 Task: Look for space in Herceg-Novi, Montenegro from 10th July, 2023 to 15th July, 2023 for 7 adults in price range Rs.10000 to Rs.15000. Place can be entire place or shared room with 4 bedrooms having 7 beds and 4 bathrooms. Property type can be house, flat, guest house. Amenities needed are: wifi, TV, free parkinig on premises, gym, breakfast. Booking option can be shelf check-in. Required host language is English.
Action: Mouse moved to (545, 136)
Screenshot: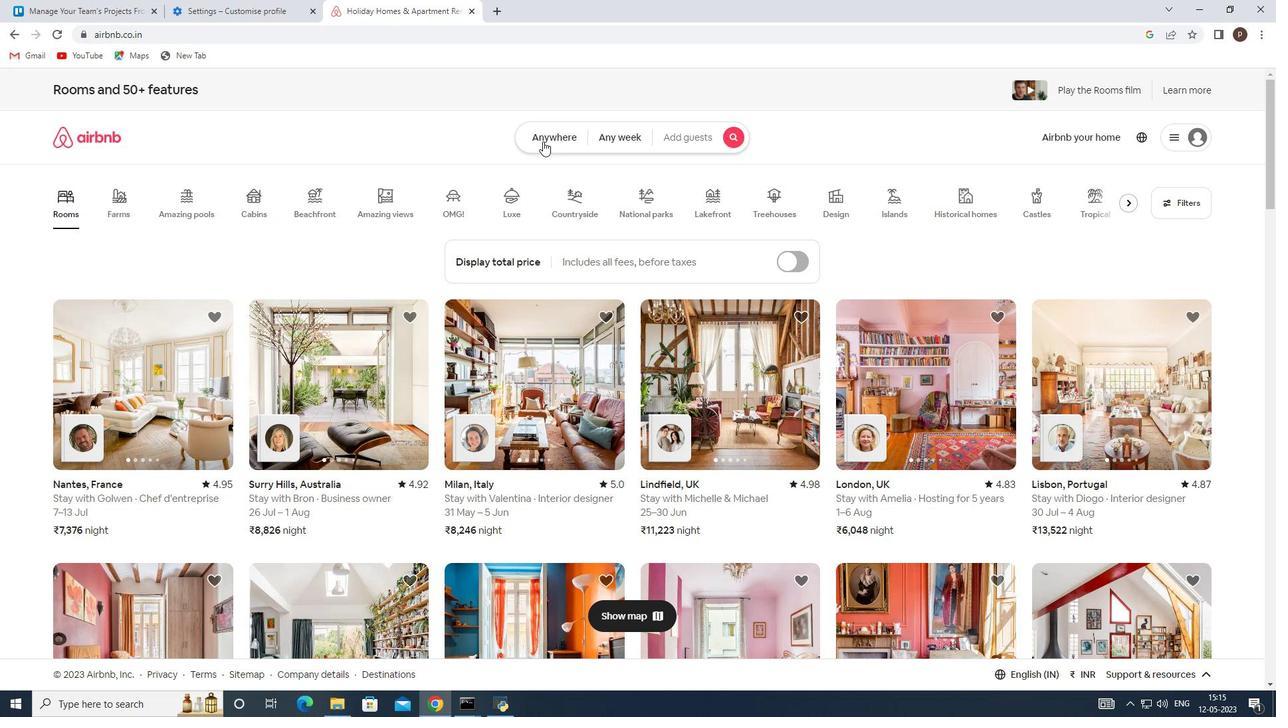 
Action: Mouse pressed left at (545, 136)
Screenshot: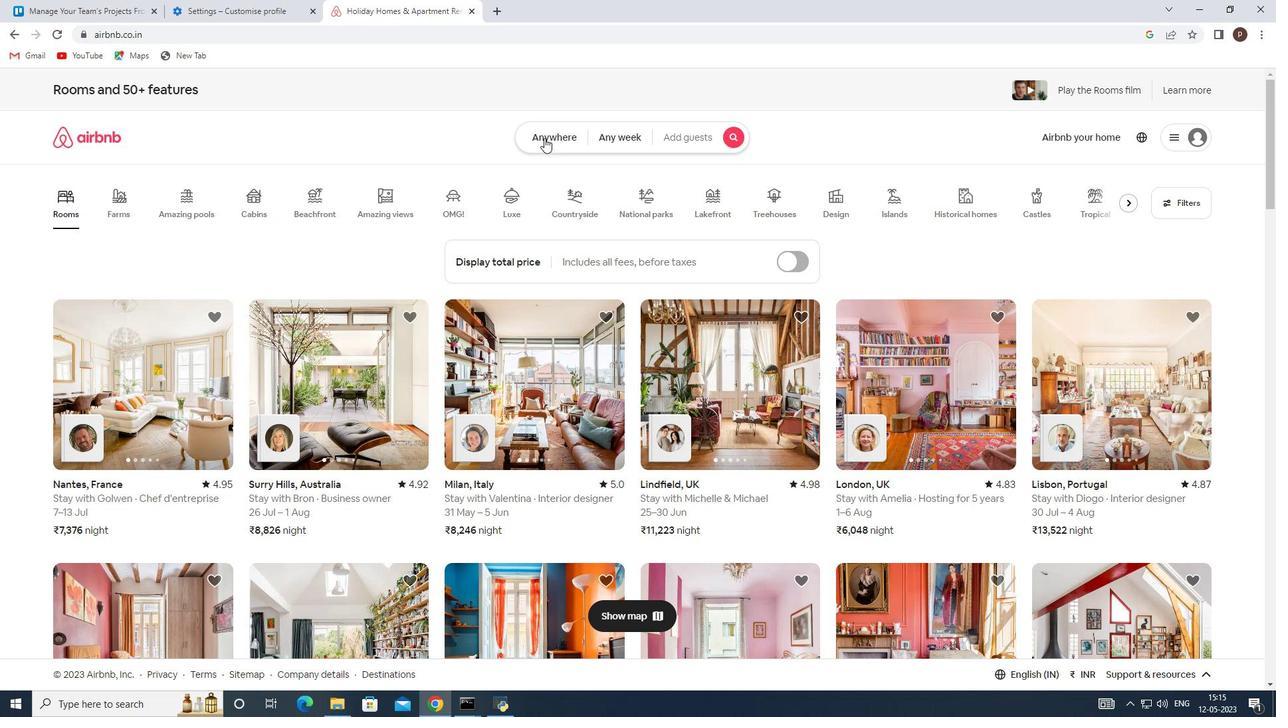 
Action: Mouse moved to (420, 191)
Screenshot: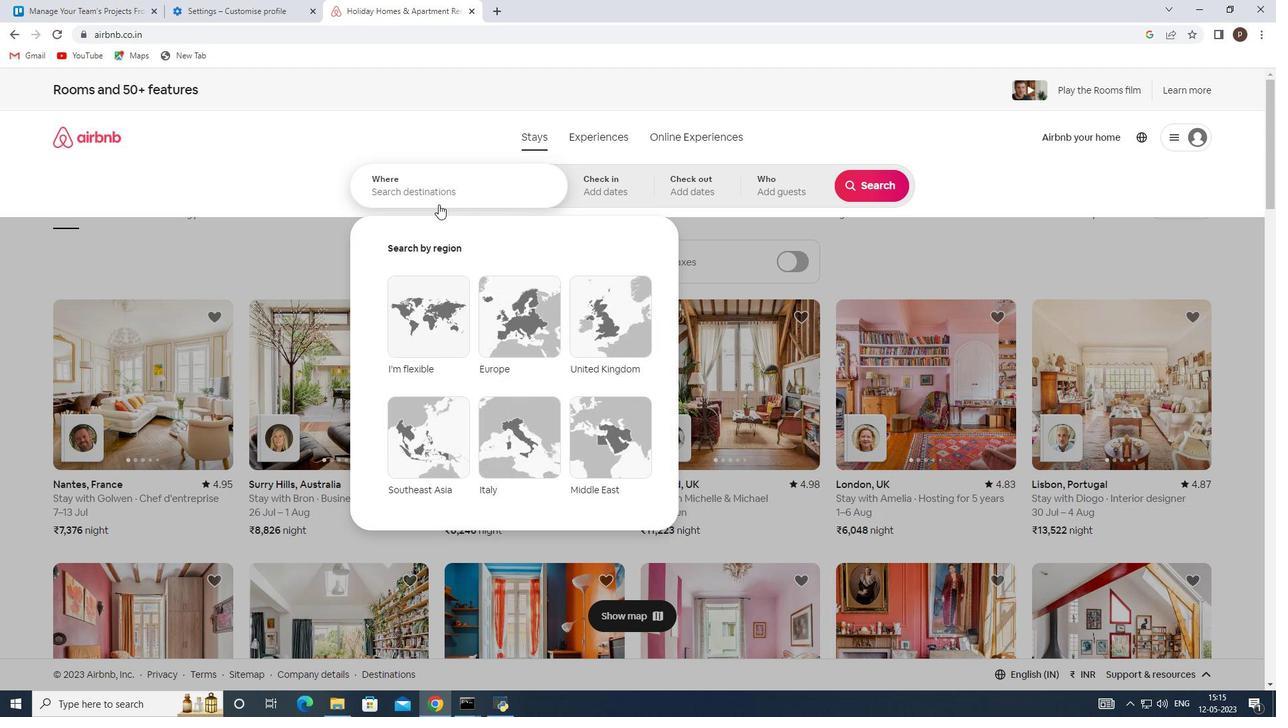 
Action: Mouse pressed left at (420, 191)
Screenshot: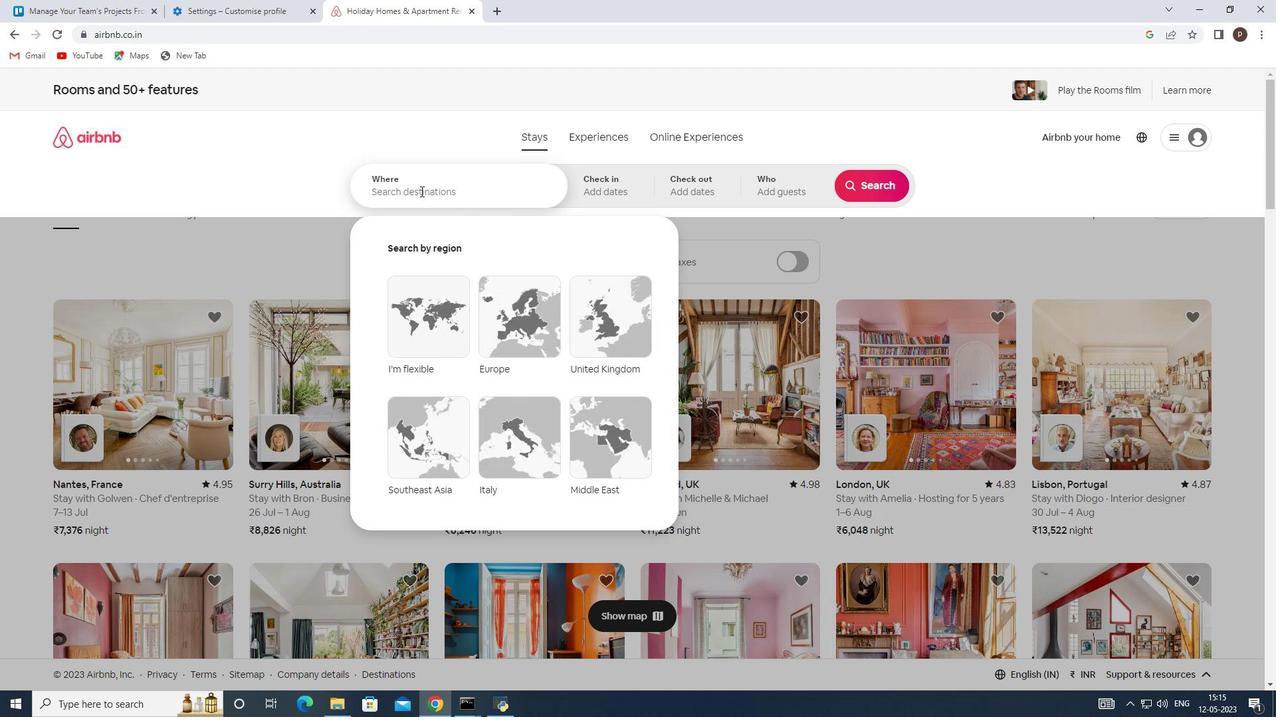 
Action: Key pressed <Key.caps_lock>H<Key.caps_lock>erceg
Screenshot: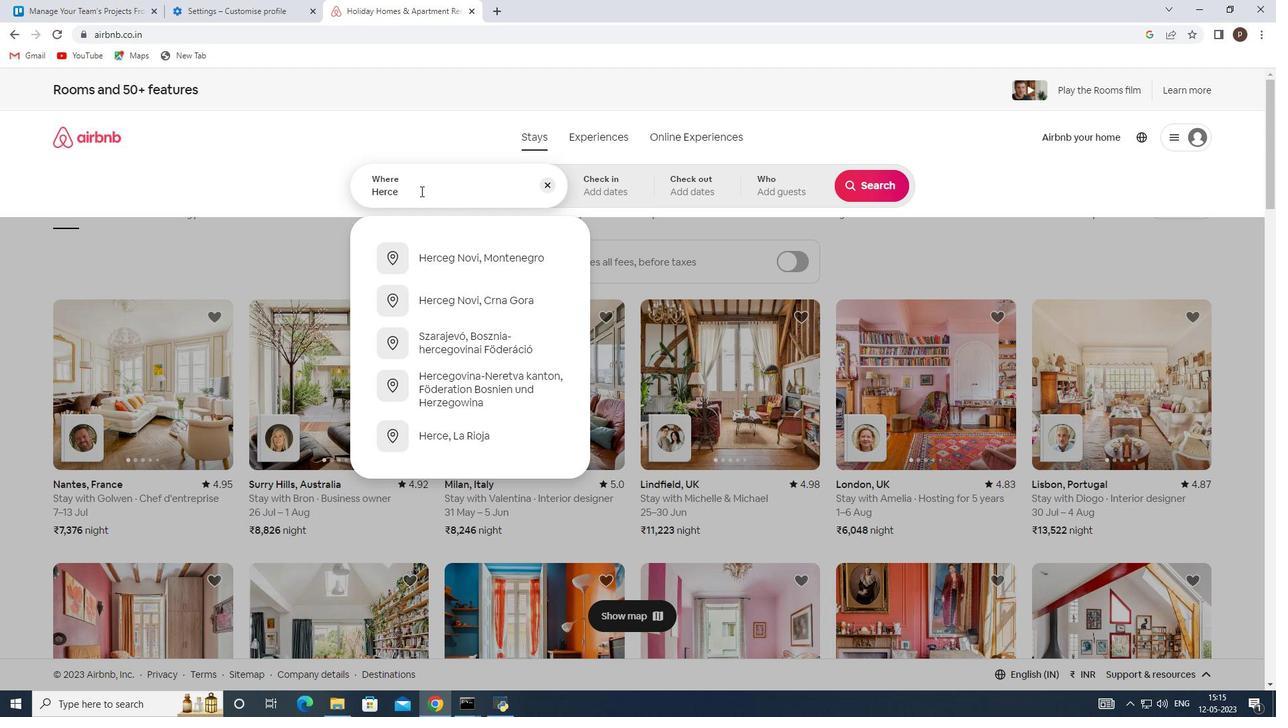 
Action: Mouse moved to (471, 259)
Screenshot: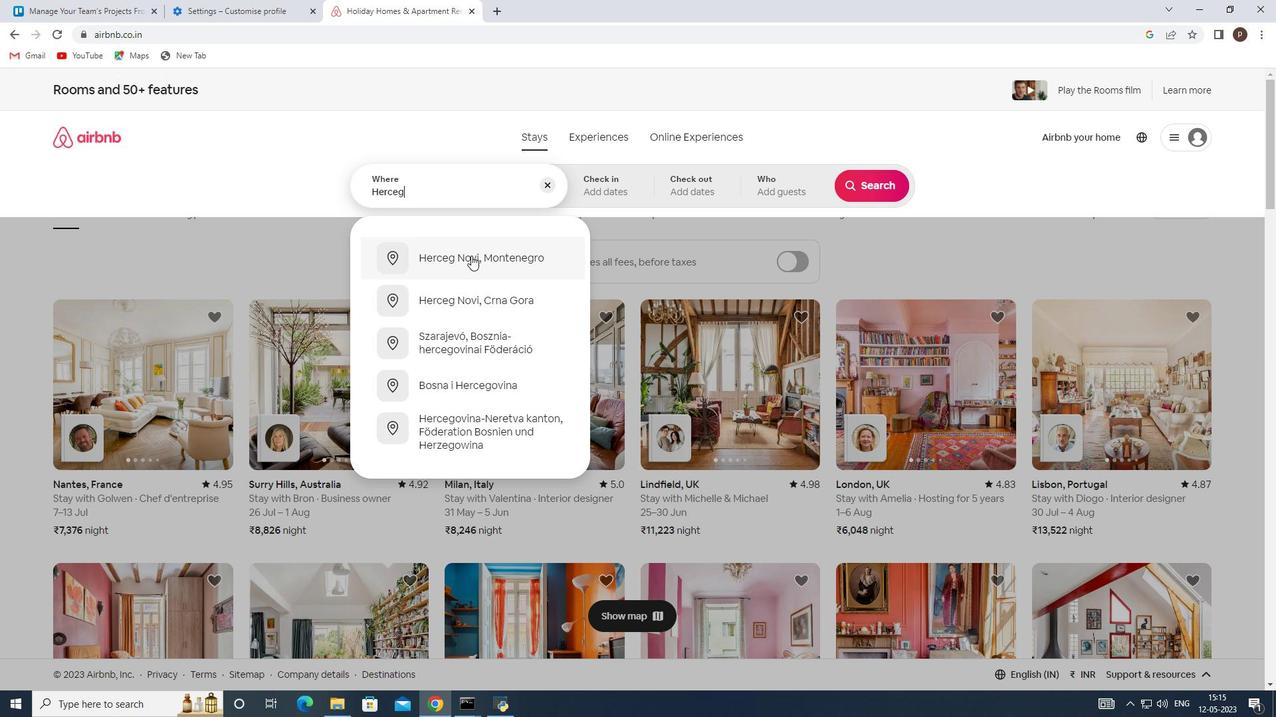 
Action: Mouse pressed left at (471, 259)
Screenshot: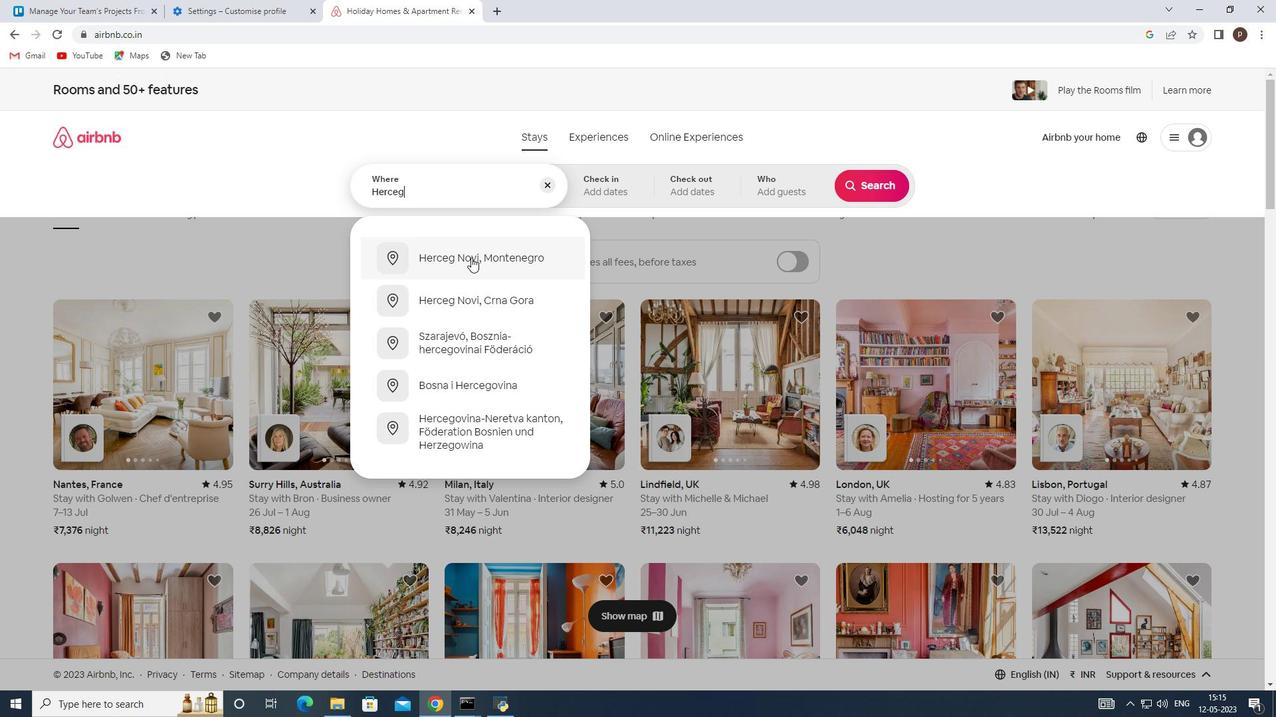 
Action: Mouse moved to (864, 293)
Screenshot: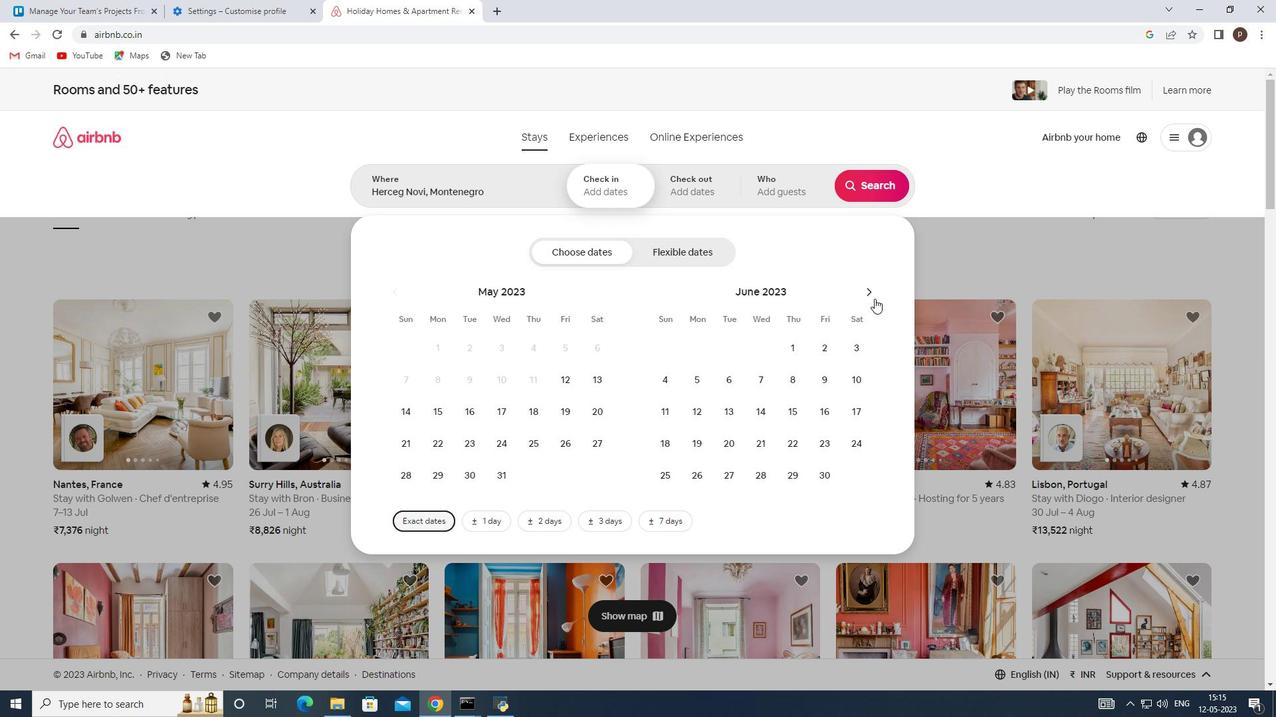 
Action: Mouse pressed left at (864, 293)
Screenshot: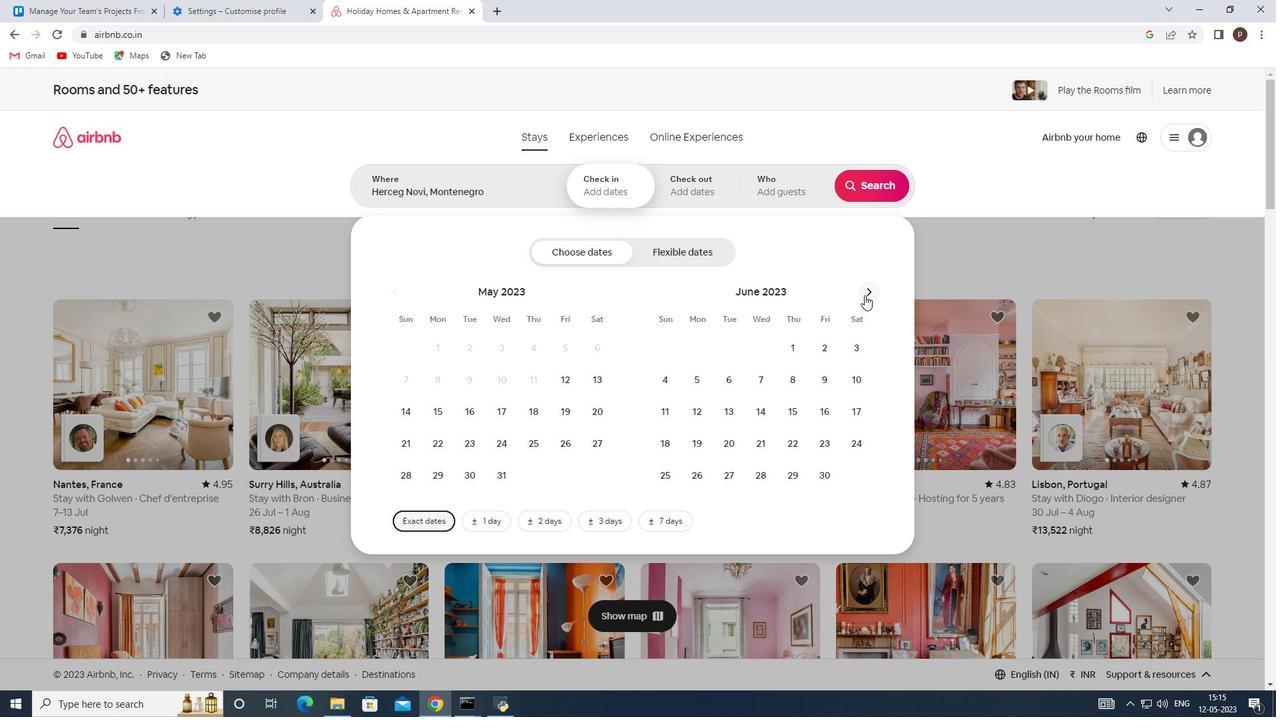 
Action: Mouse moved to (693, 402)
Screenshot: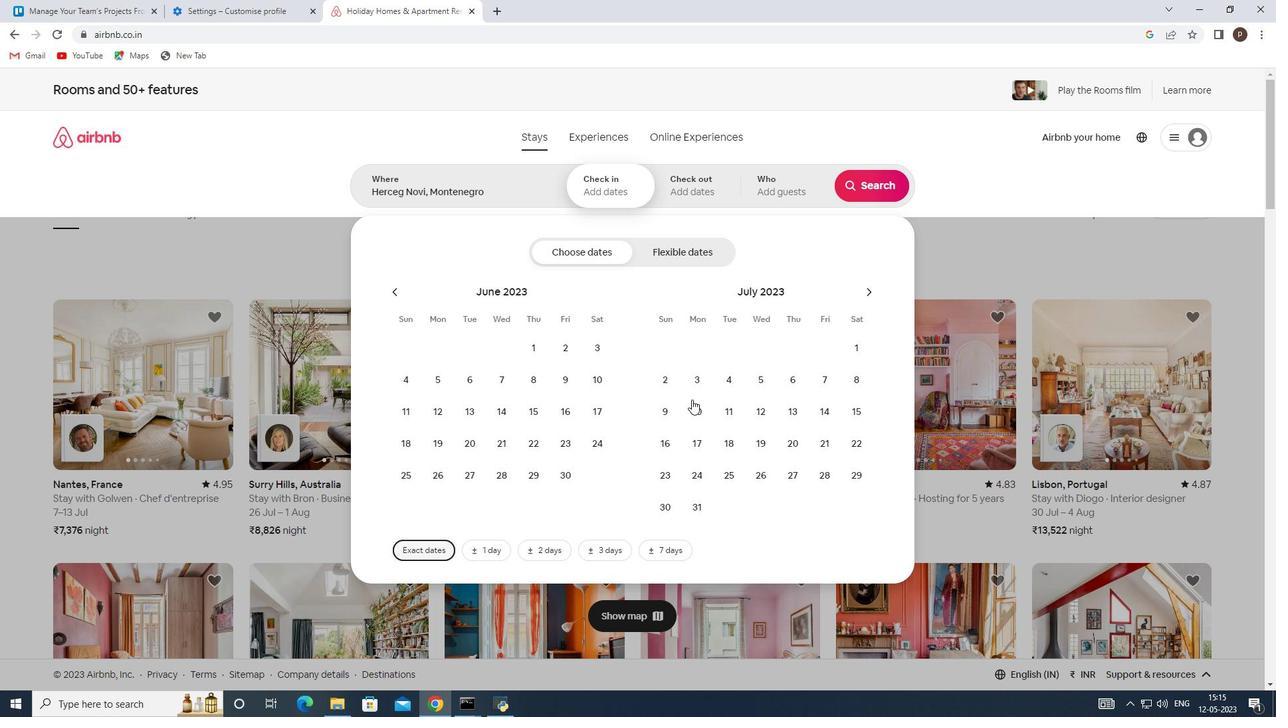 
Action: Mouse pressed left at (693, 402)
Screenshot: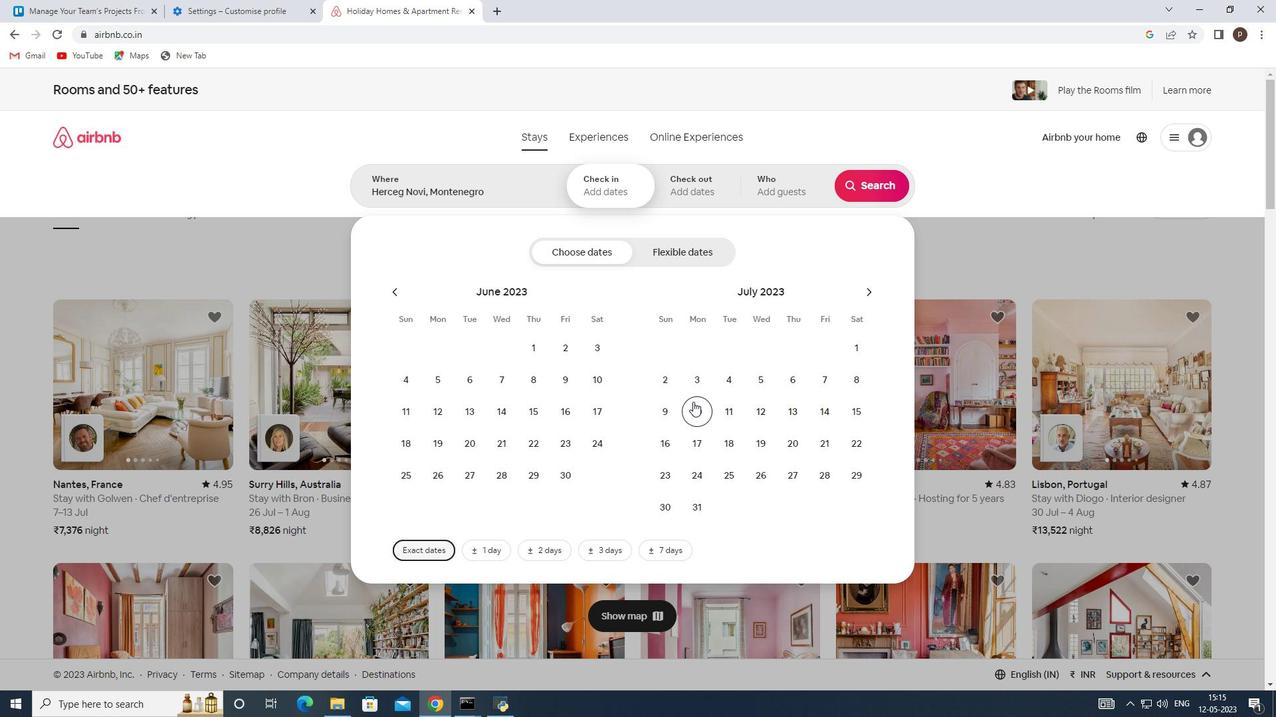 
Action: Mouse moved to (856, 417)
Screenshot: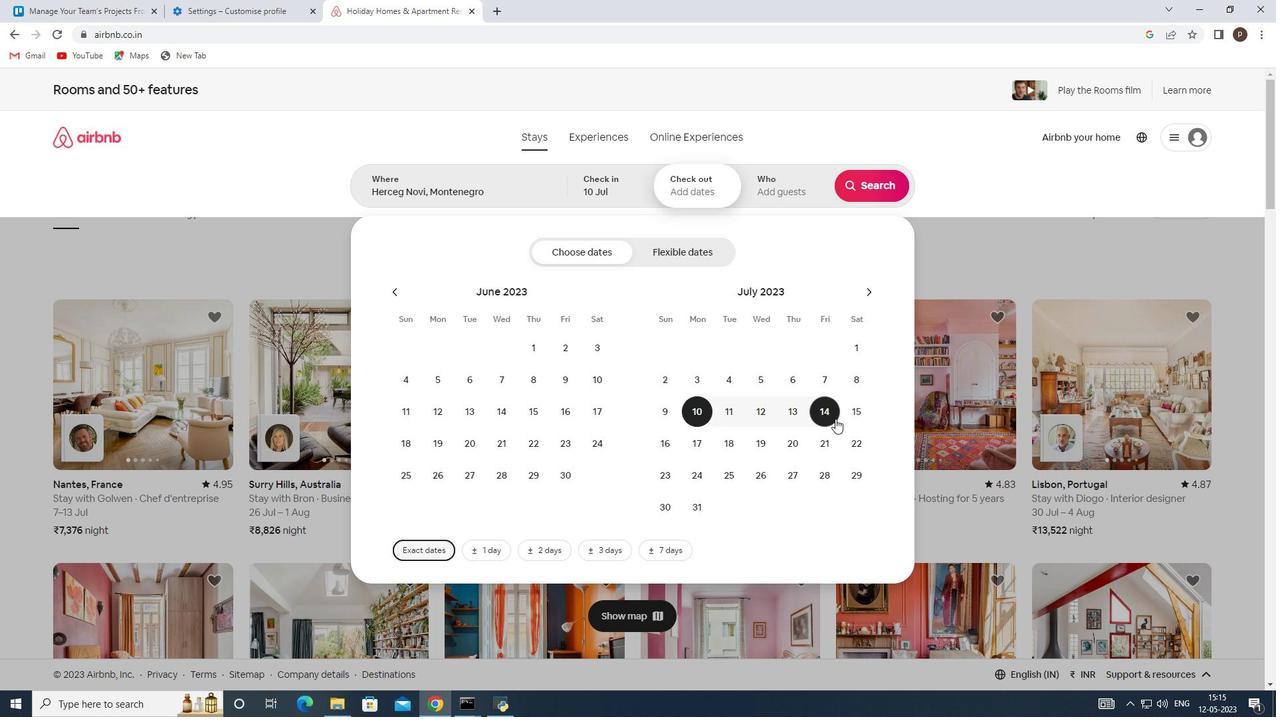 
Action: Mouse pressed left at (856, 417)
Screenshot: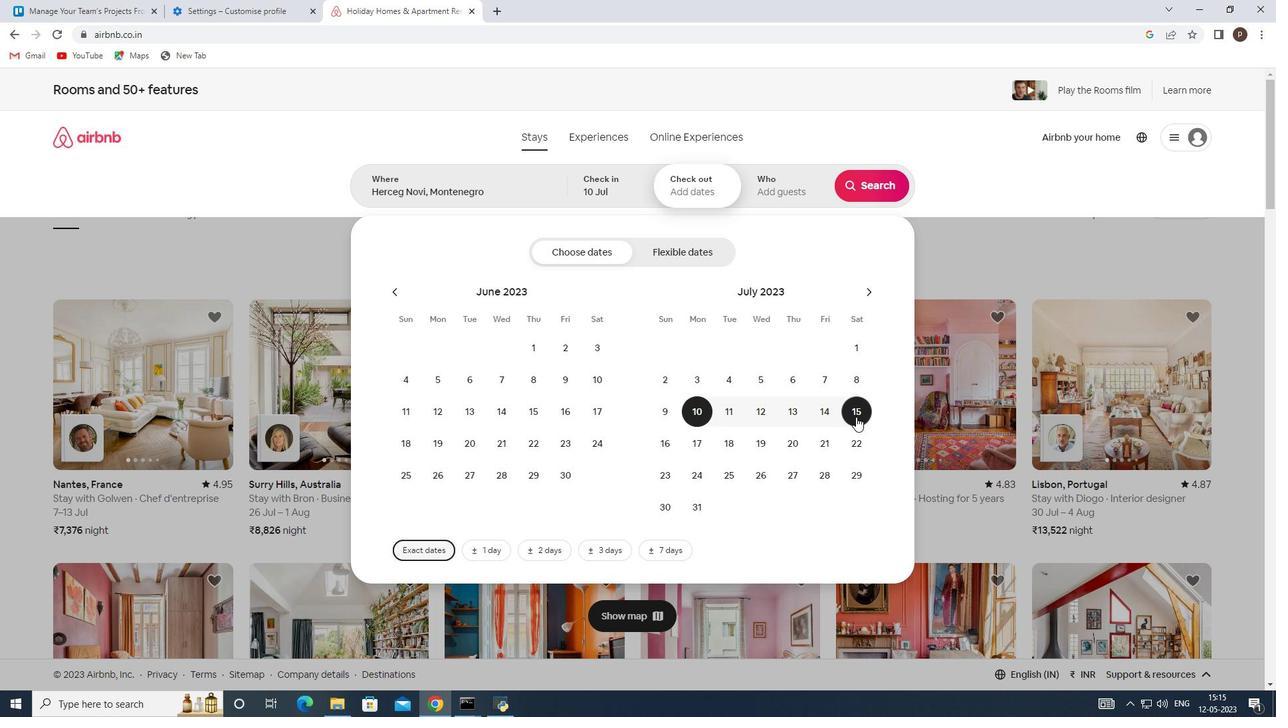 
Action: Mouse moved to (766, 181)
Screenshot: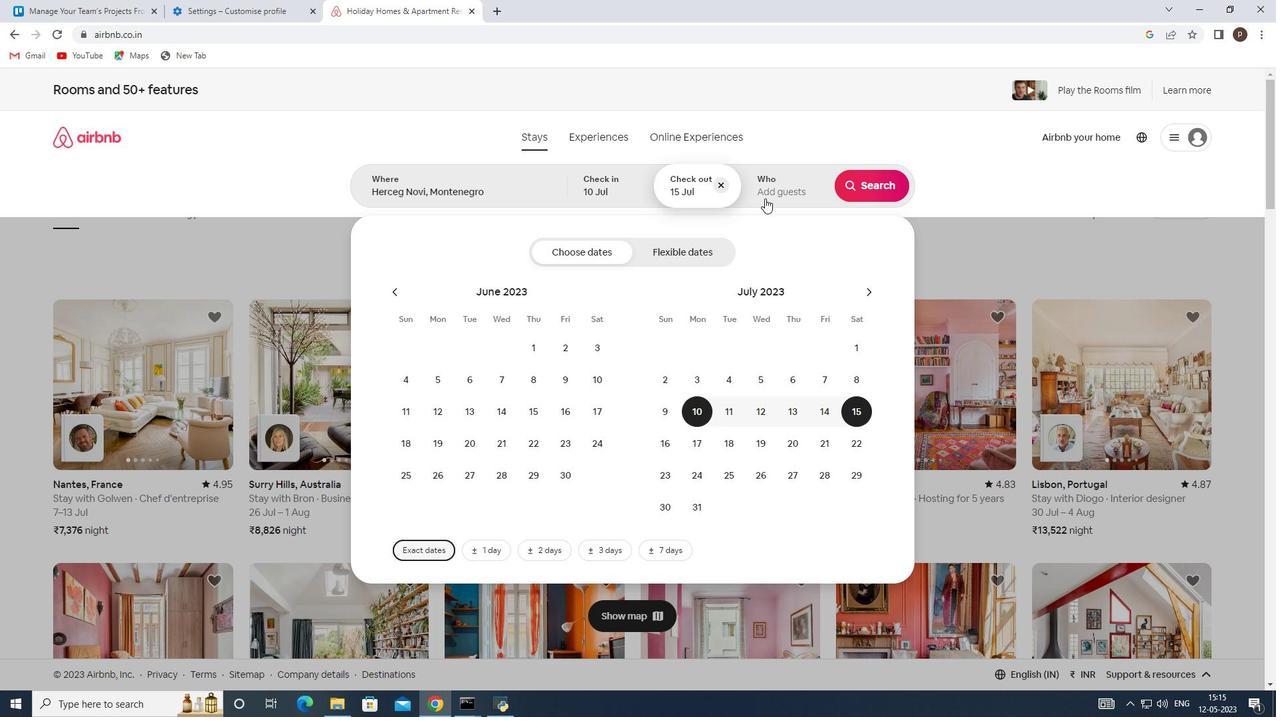 
Action: Mouse pressed left at (766, 181)
Screenshot: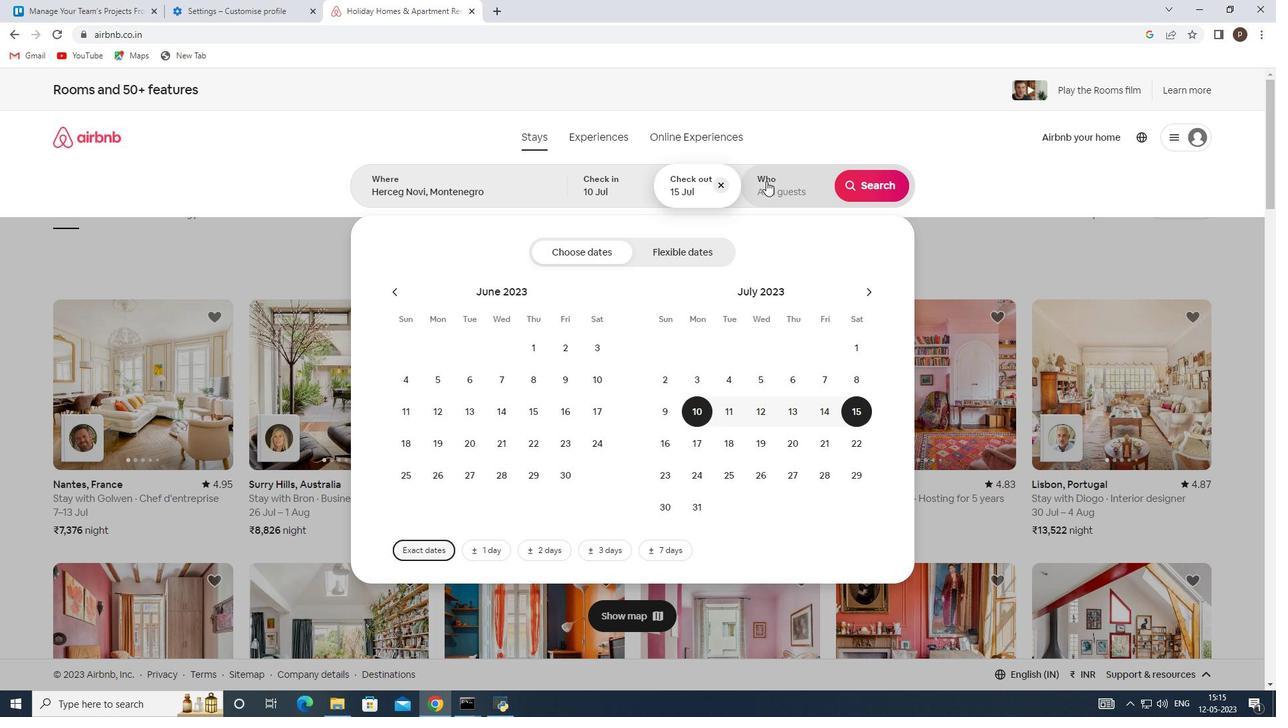
Action: Mouse moved to (882, 256)
Screenshot: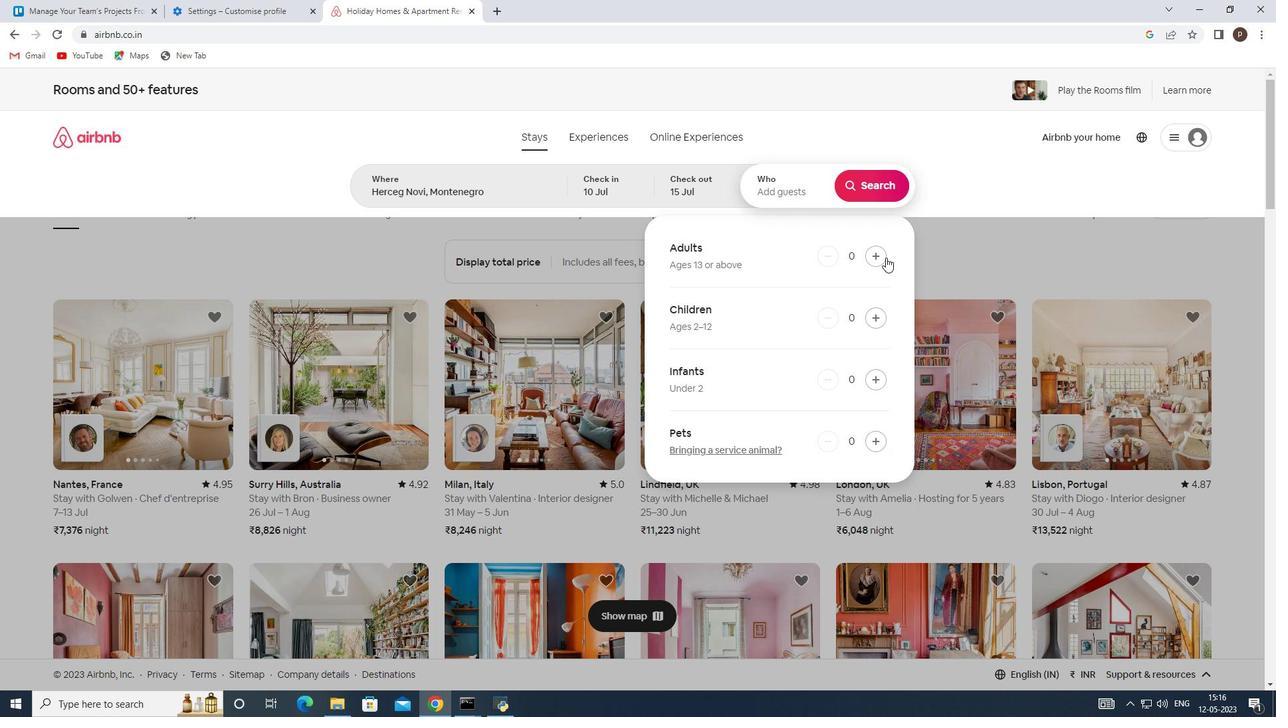 
Action: Mouse pressed left at (882, 256)
Screenshot: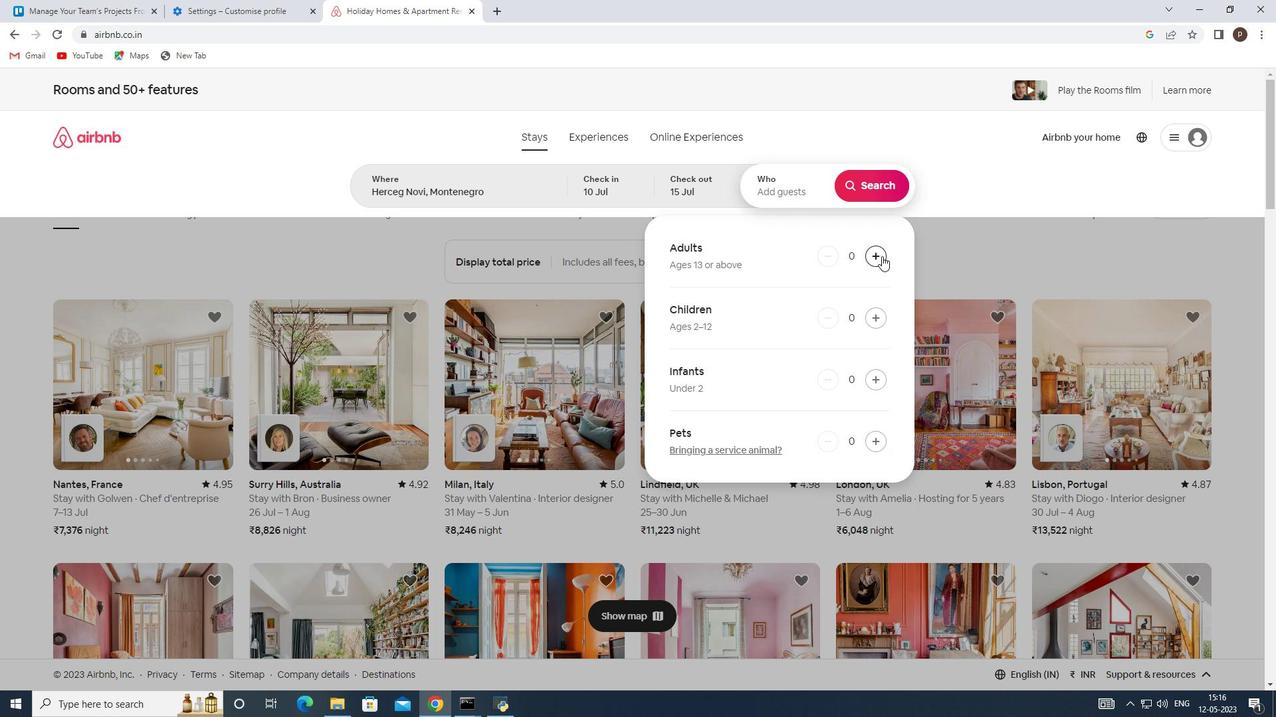 
Action: Mouse pressed left at (882, 256)
Screenshot: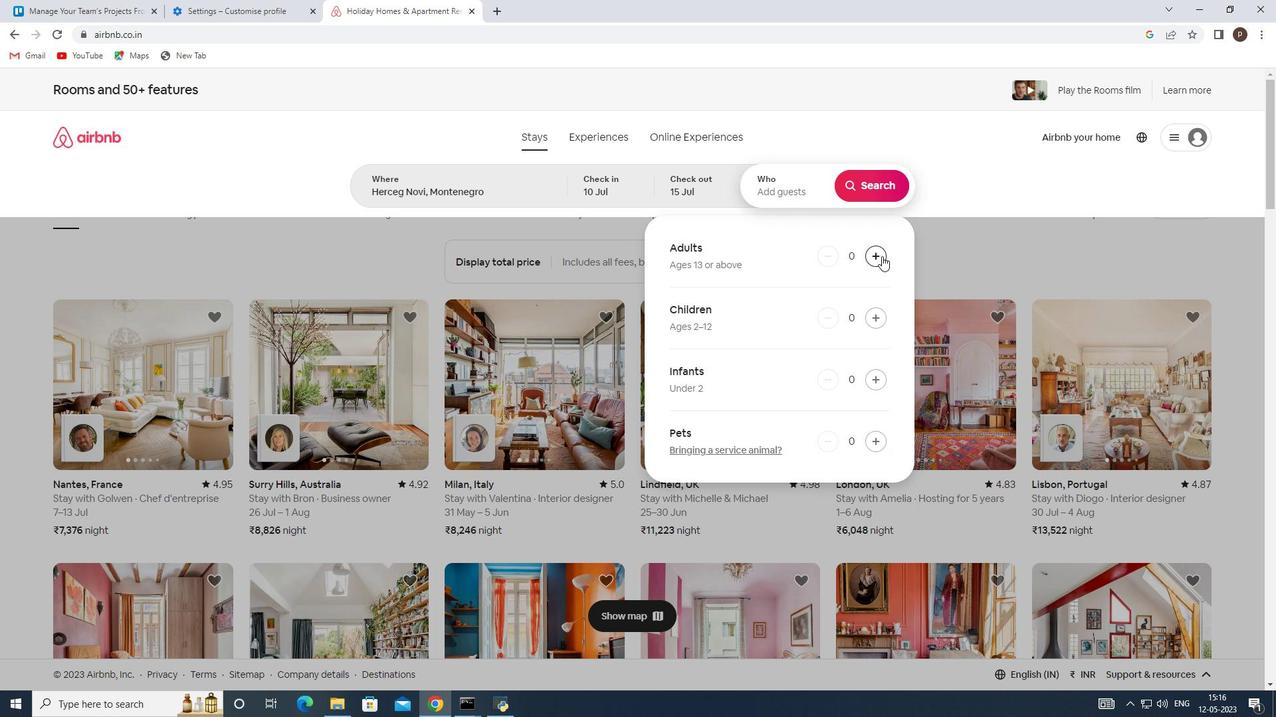
Action: Mouse pressed left at (882, 256)
Screenshot: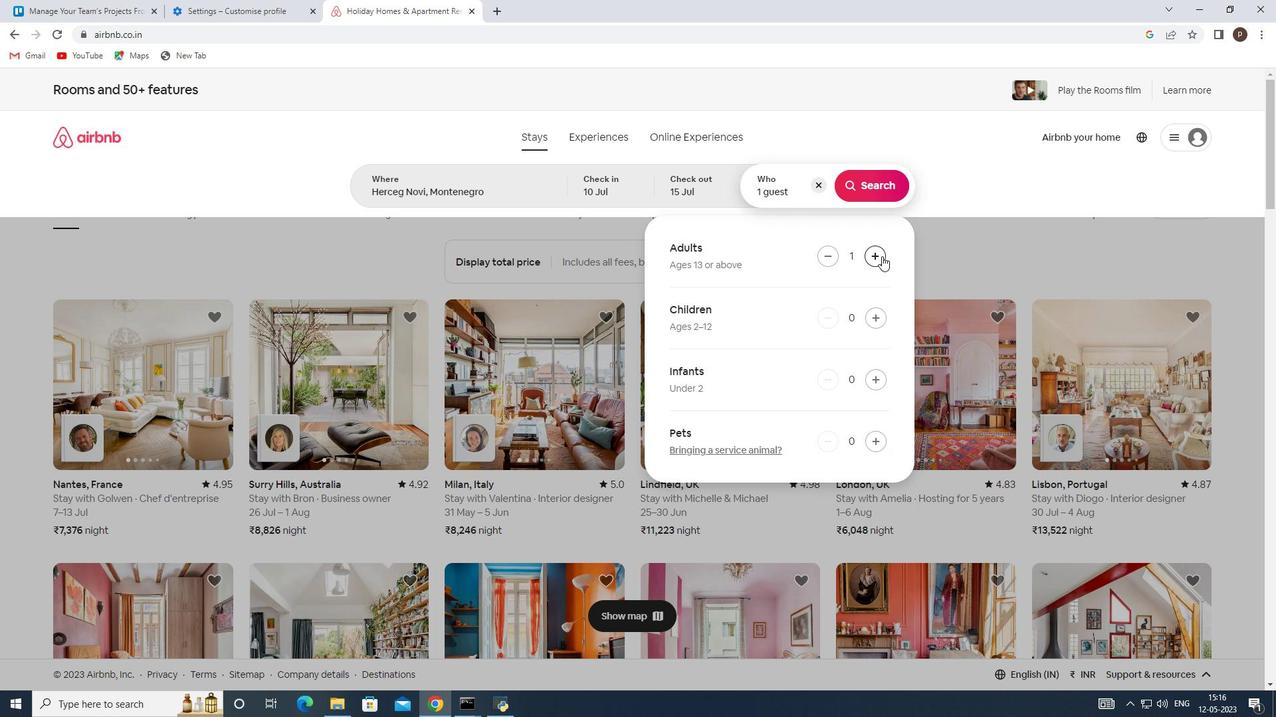 
Action: Mouse pressed left at (882, 256)
Screenshot: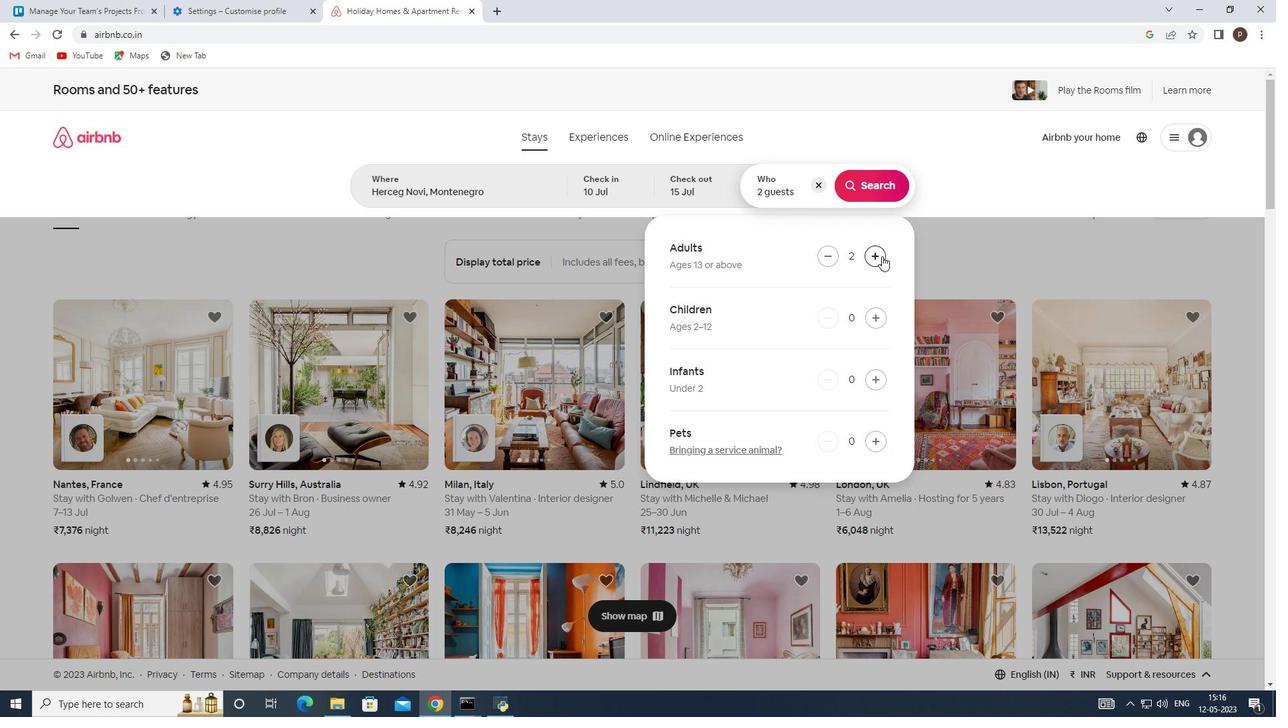 
Action: Mouse pressed left at (882, 256)
Screenshot: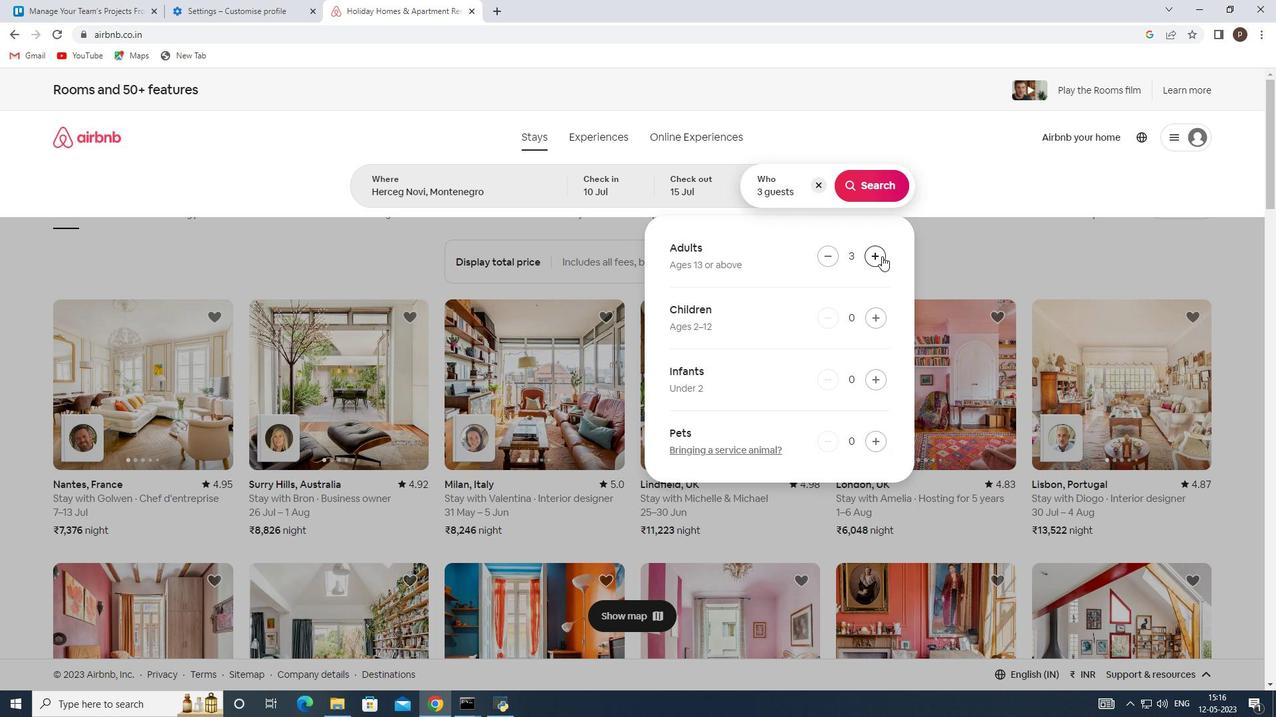 
Action: Mouse pressed left at (882, 256)
Screenshot: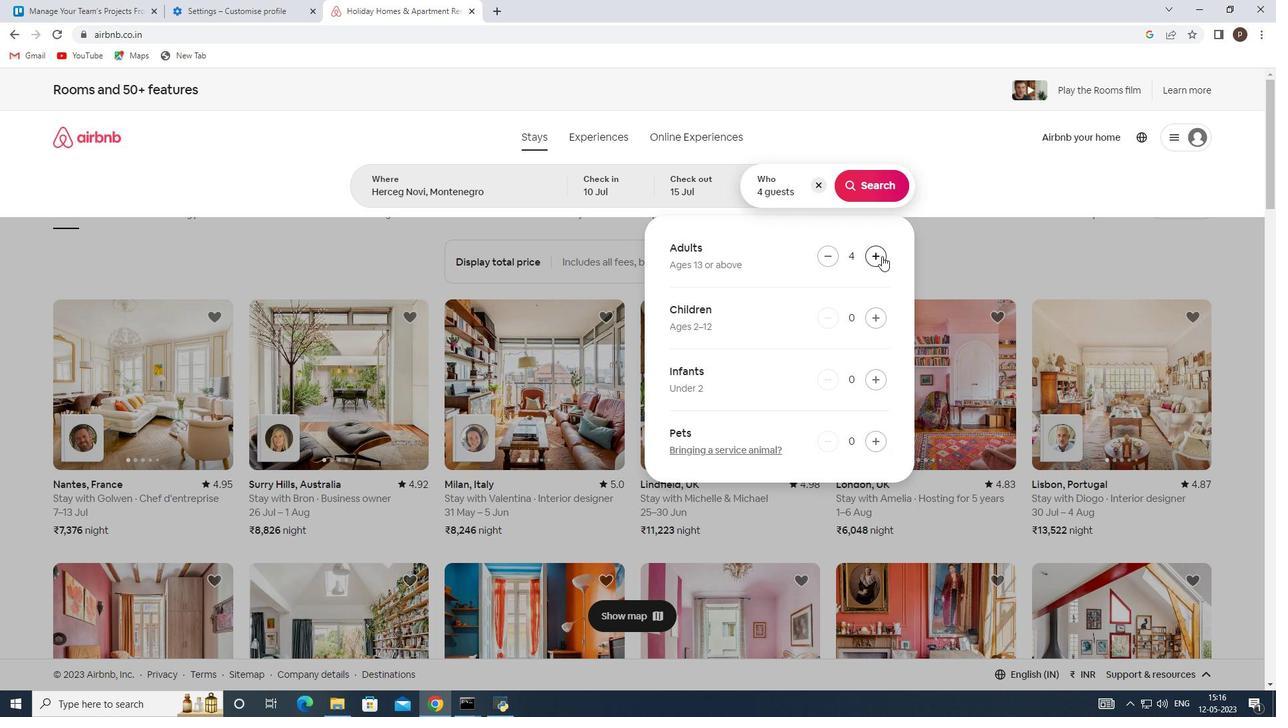 
Action: Mouse pressed left at (882, 256)
Screenshot: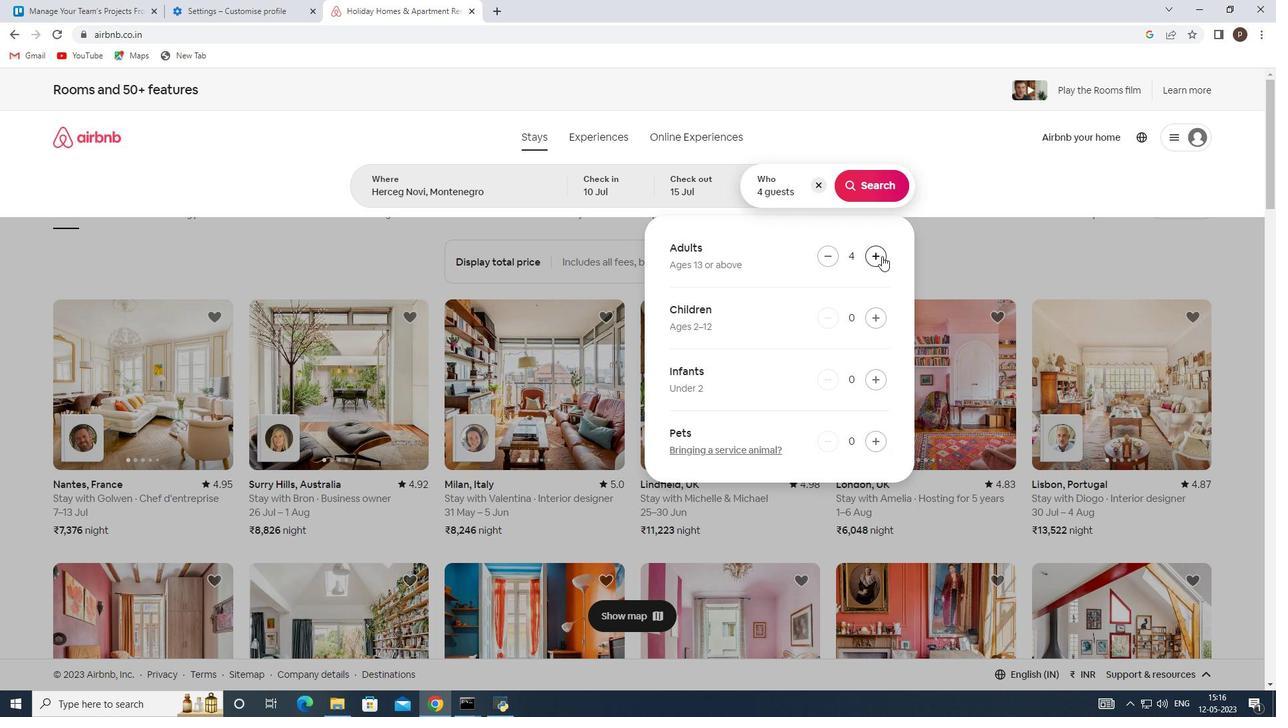 
Action: Mouse moved to (880, 188)
Screenshot: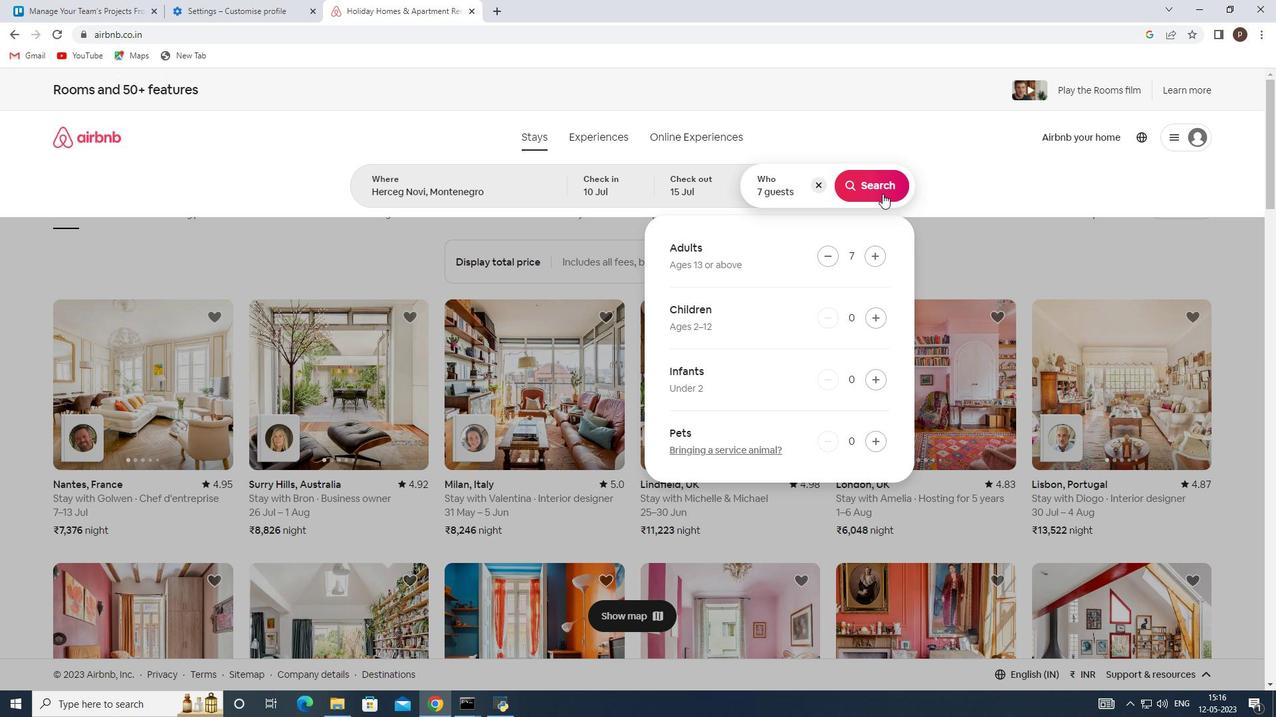 
Action: Mouse pressed left at (880, 188)
Screenshot: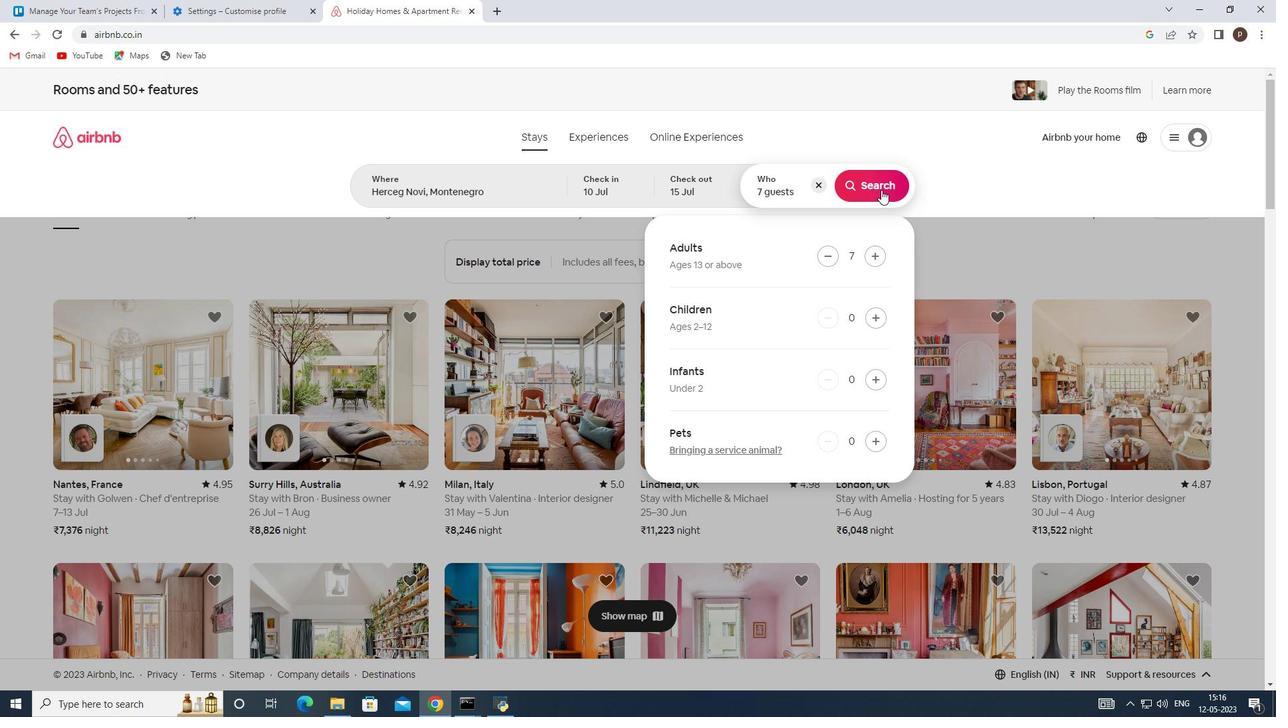 
Action: Mouse moved to (1195, 145)
Screenshot: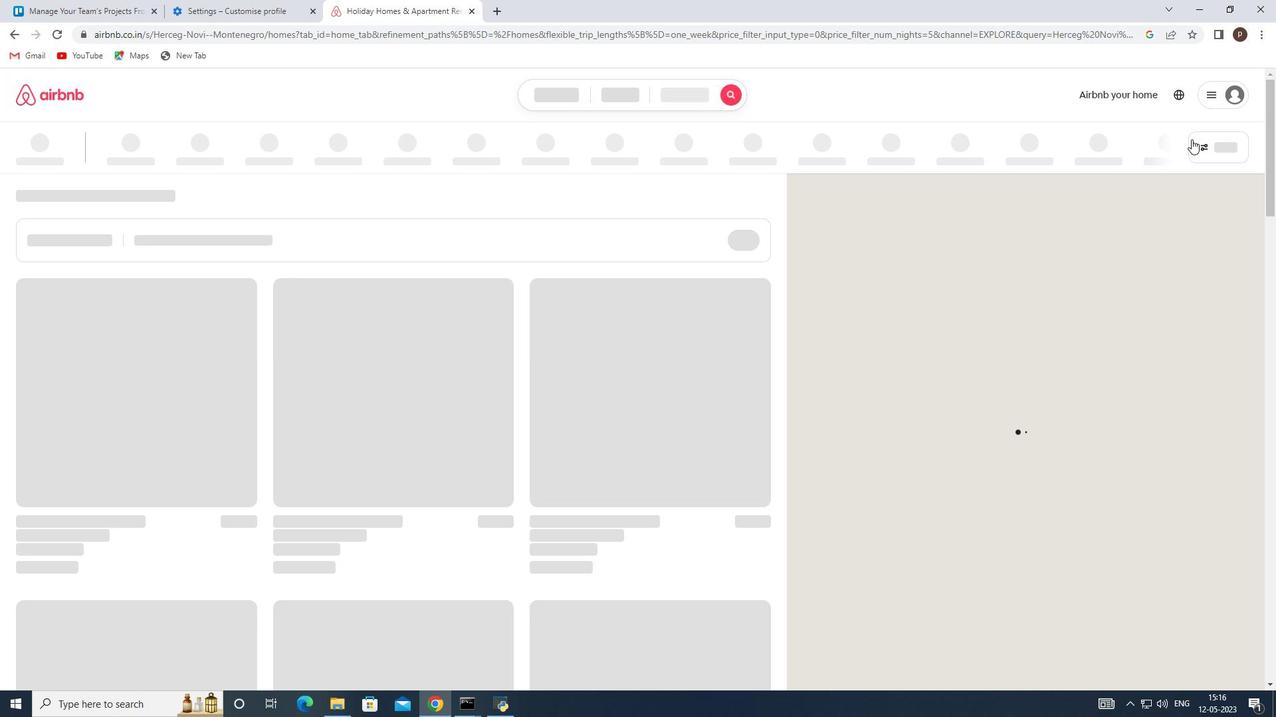 
Action: Mouse pressed left at (1195, 145)
Screenshot: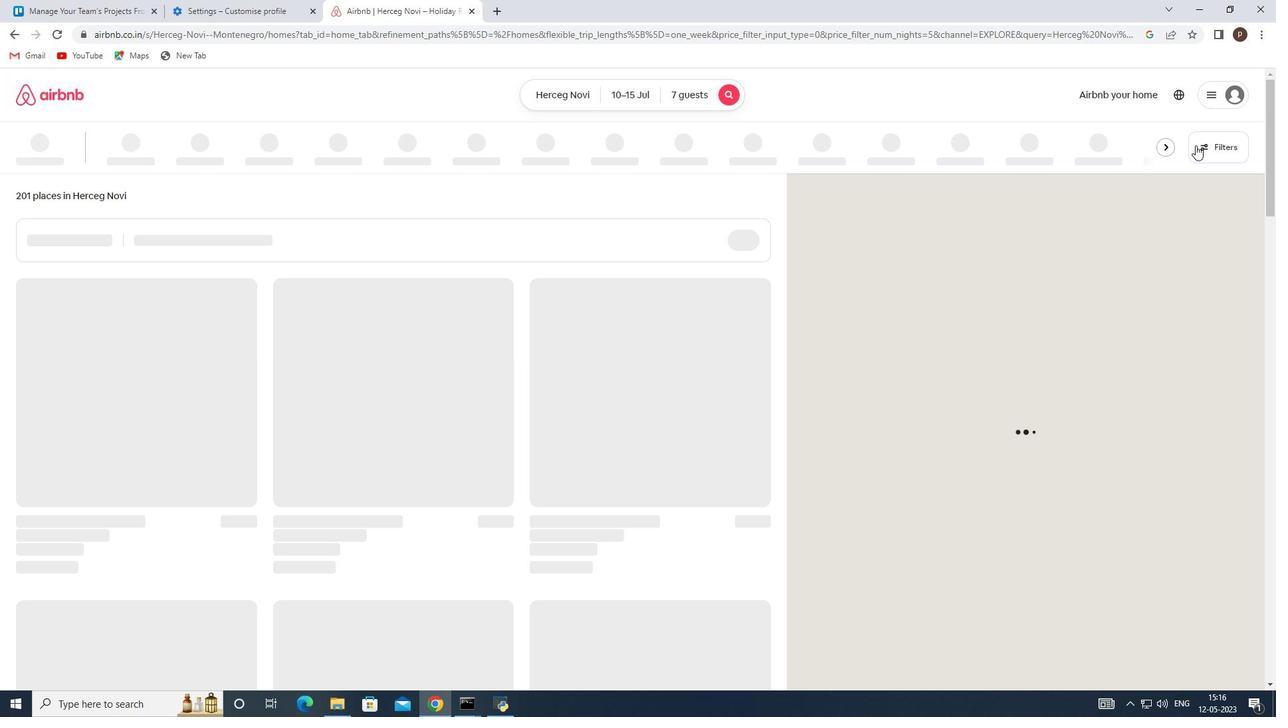 
Action: Mouse moved to (450, 474)
Screenshot: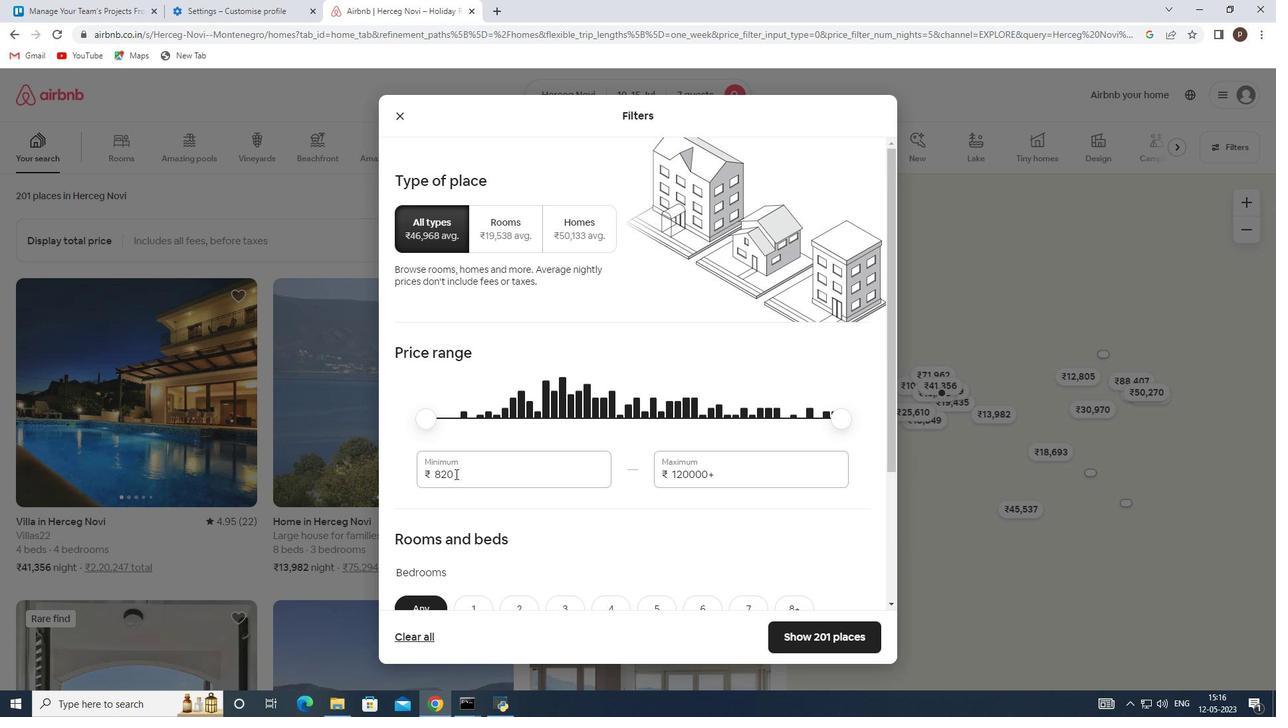 
Action: Mouse pressed left at (450, 474)
Screenshot: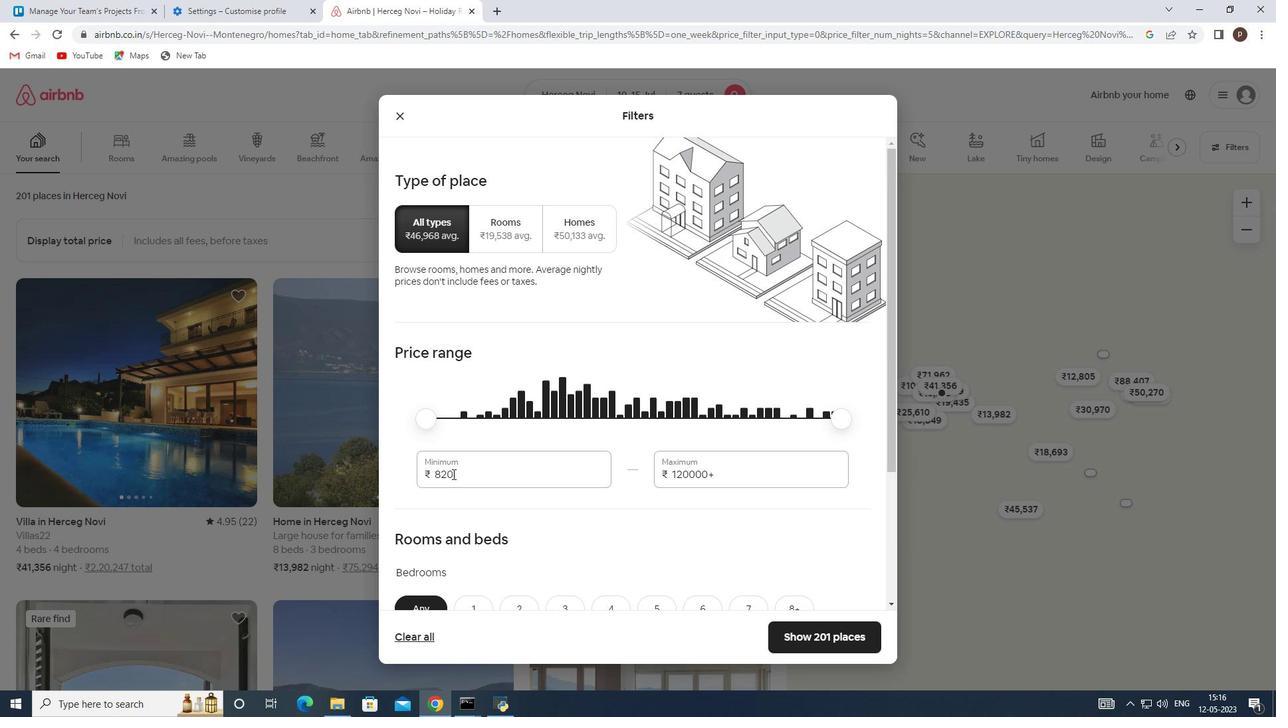 
Action: Mouse pressed left at (450, 474)
Screenshot: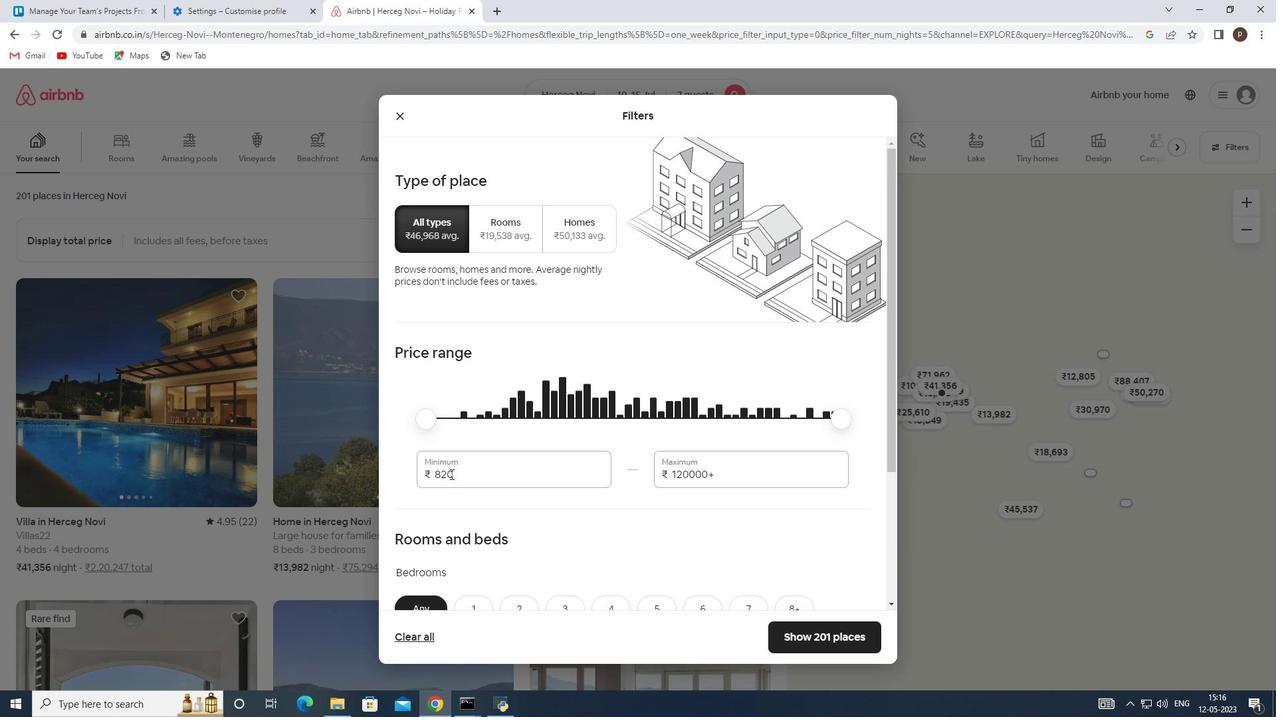 
Action: Mouse moved to (448, 474)
Screenshot: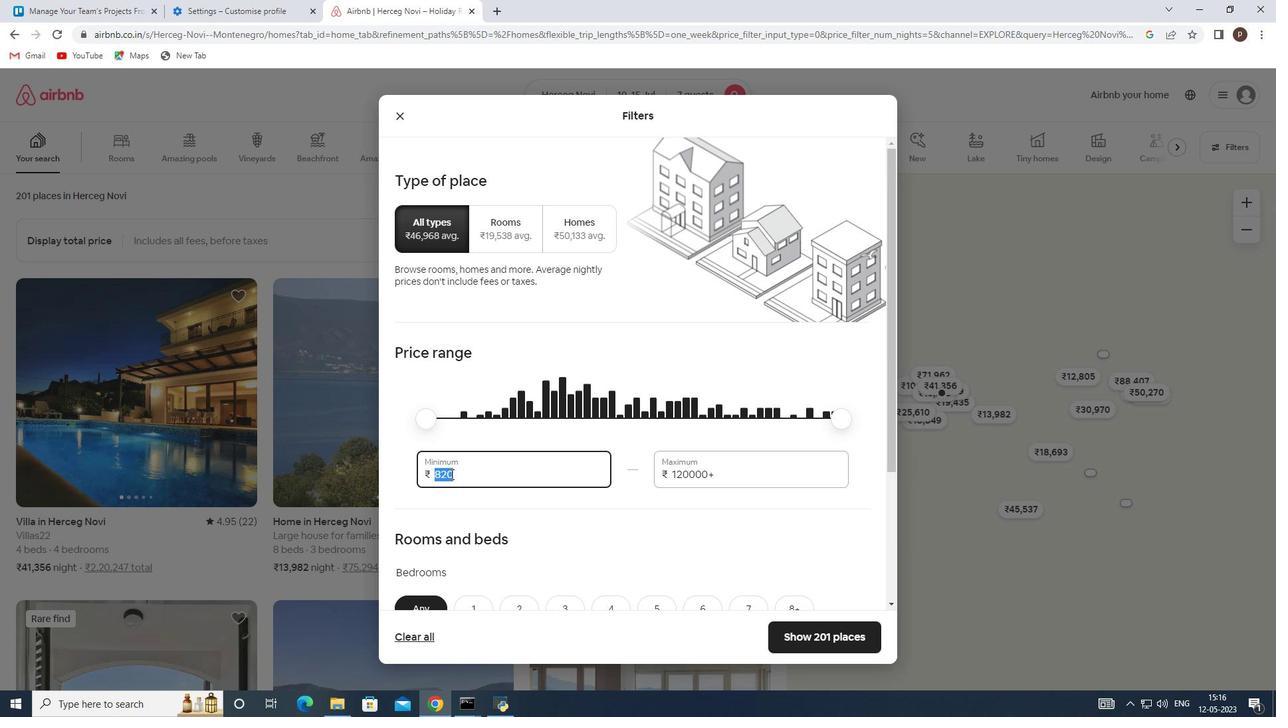 
Action: Key pressed 10000<Key.tab>15000
Screenshot: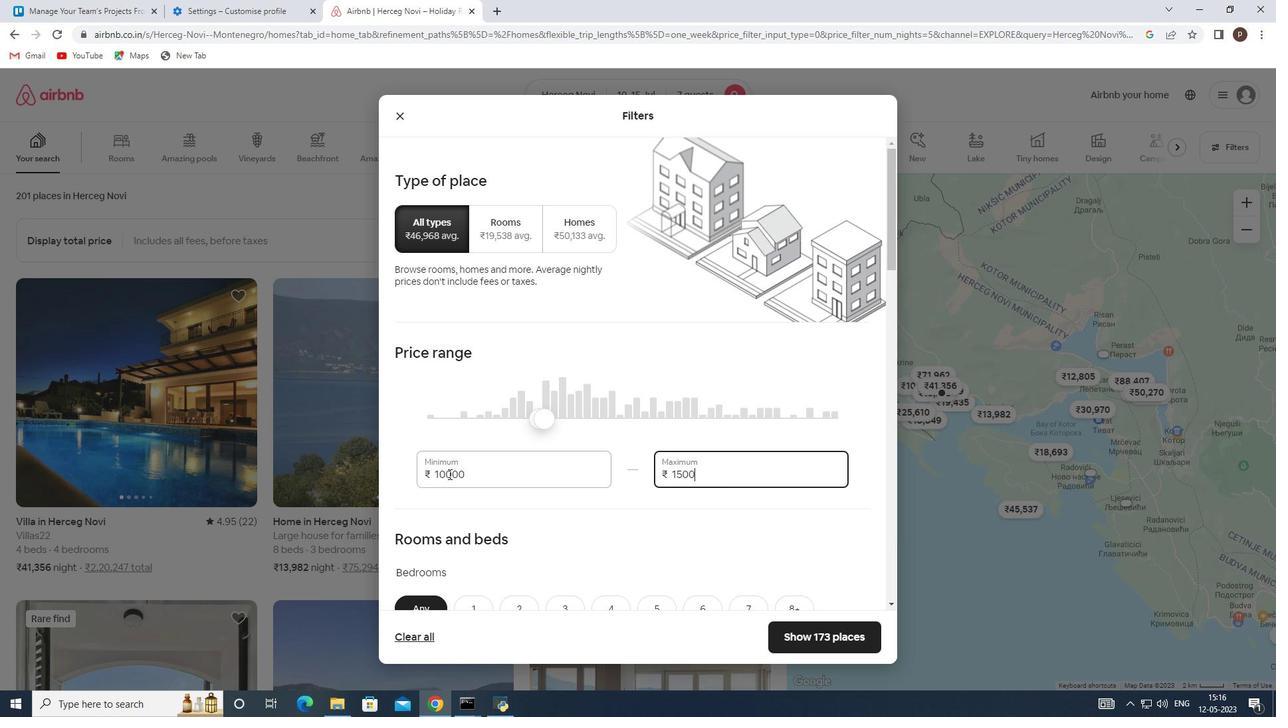 
Action: Mouse moved to (475, 520)
Screenshot: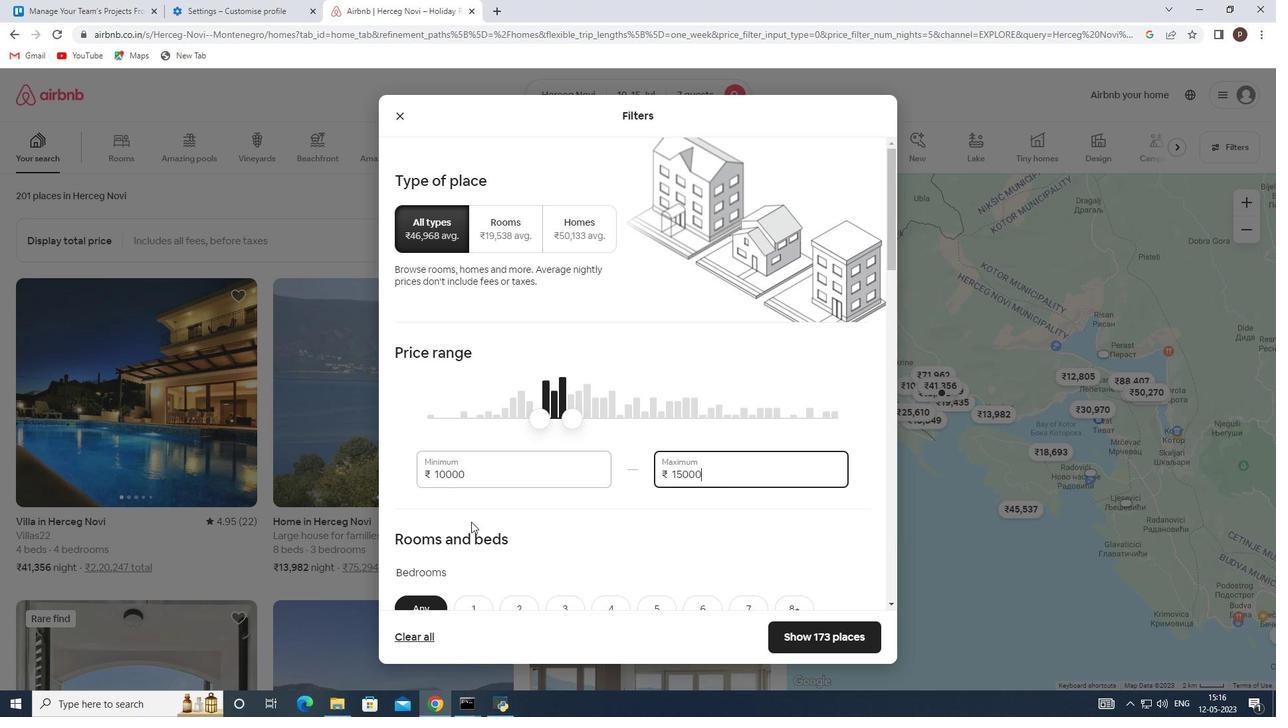 
Action: Mouse scrolled (475, 519) with delta (0, 0)
Screenshot: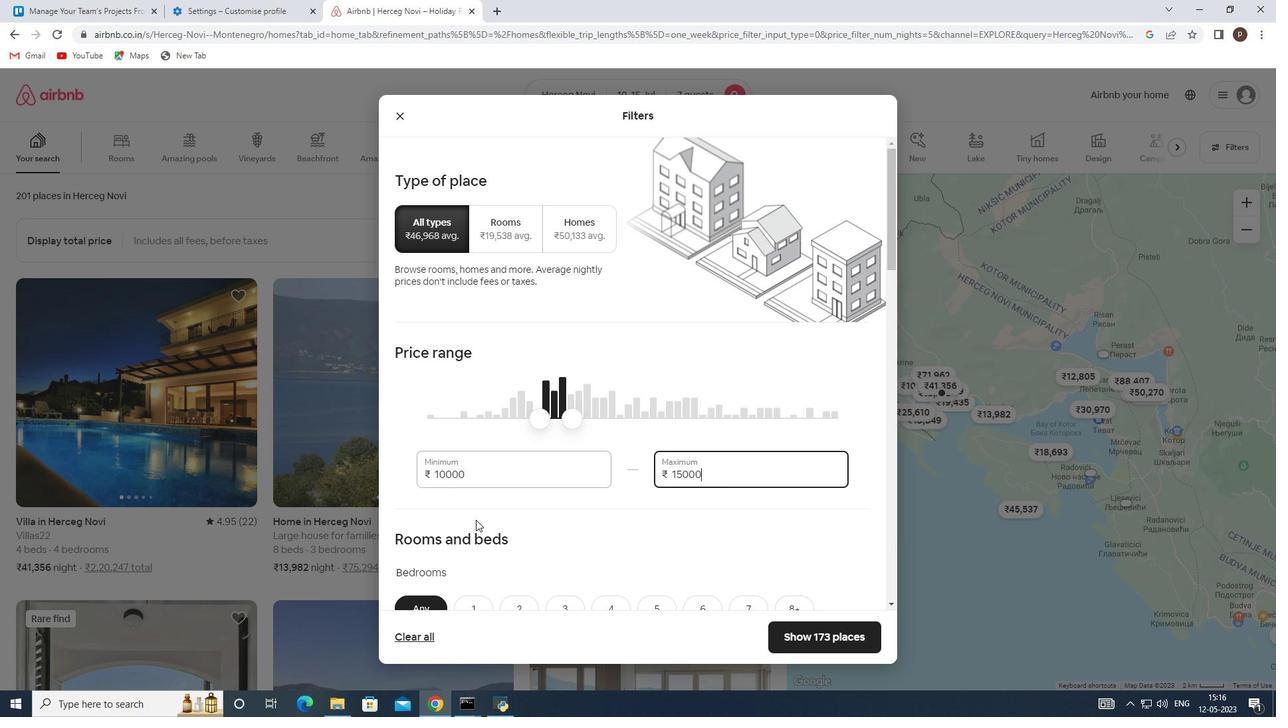 
Action: Mouse scrolled (475, 519) with delta (0, 0)
Screenshot: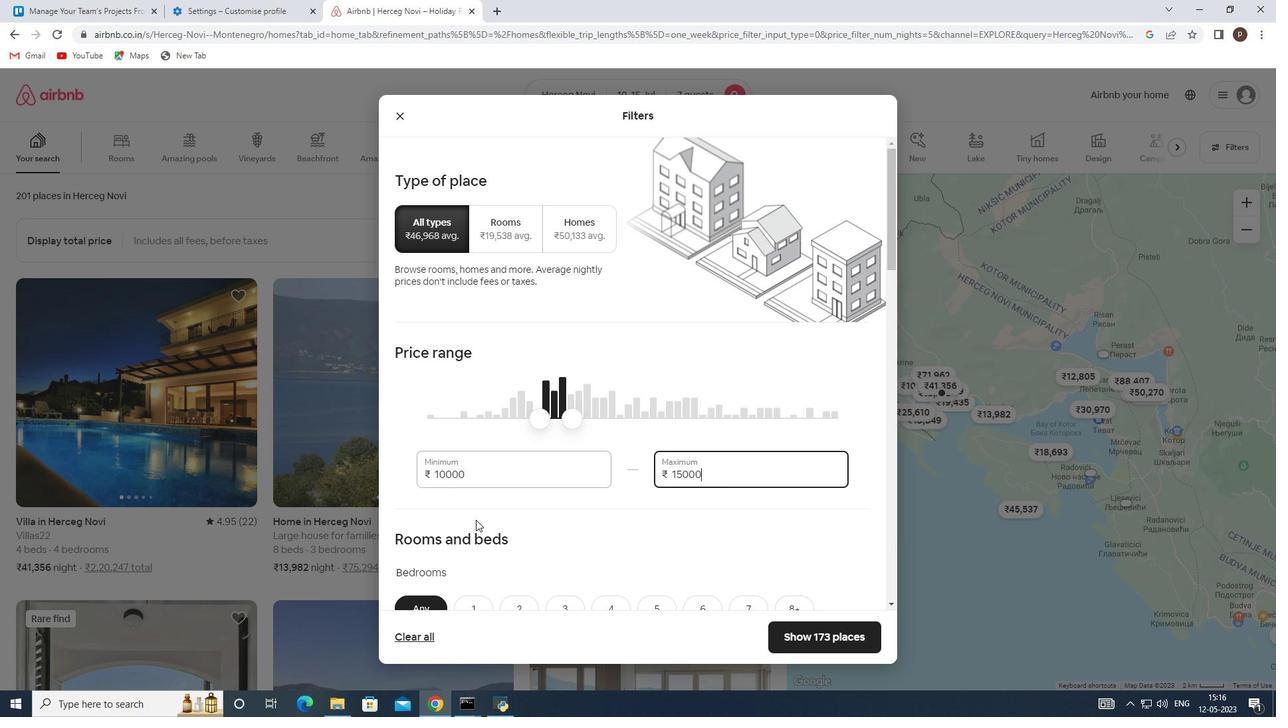 
Action: Mouse moved to (532, 518)
Screenshot: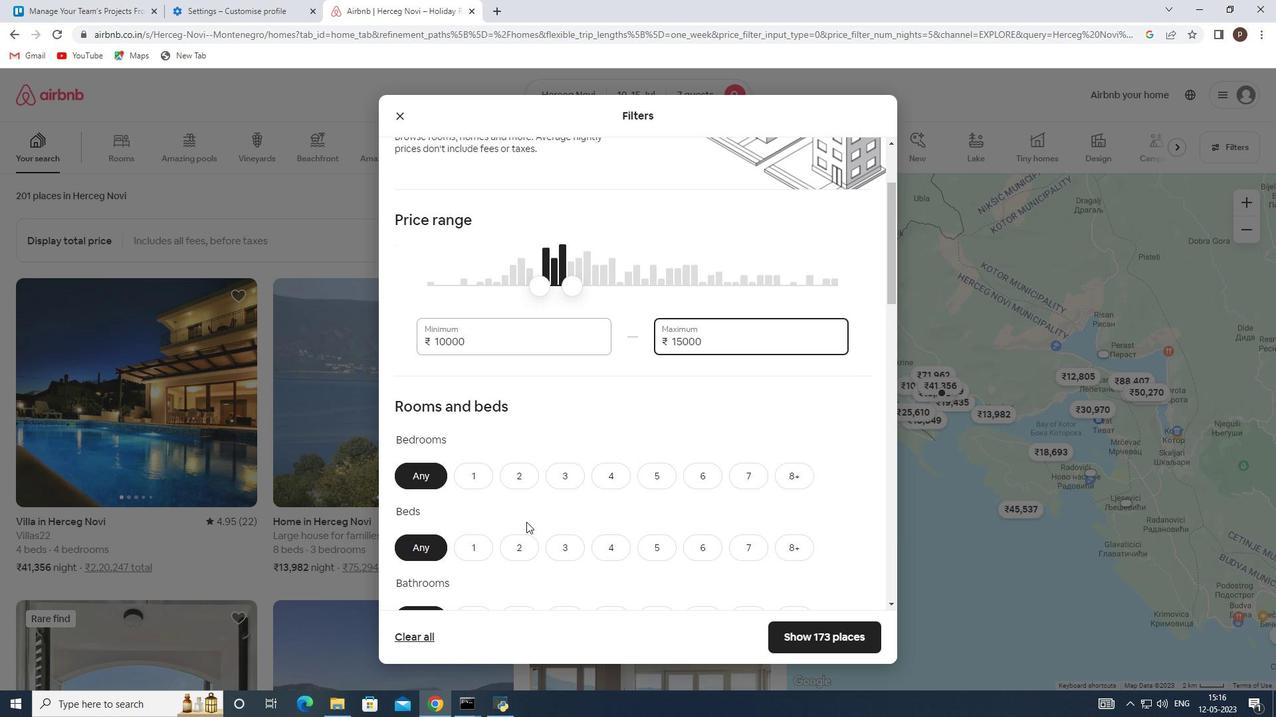 
Action: Mouse scrolled (532, 517) with delta (0, 0)
Screenshot: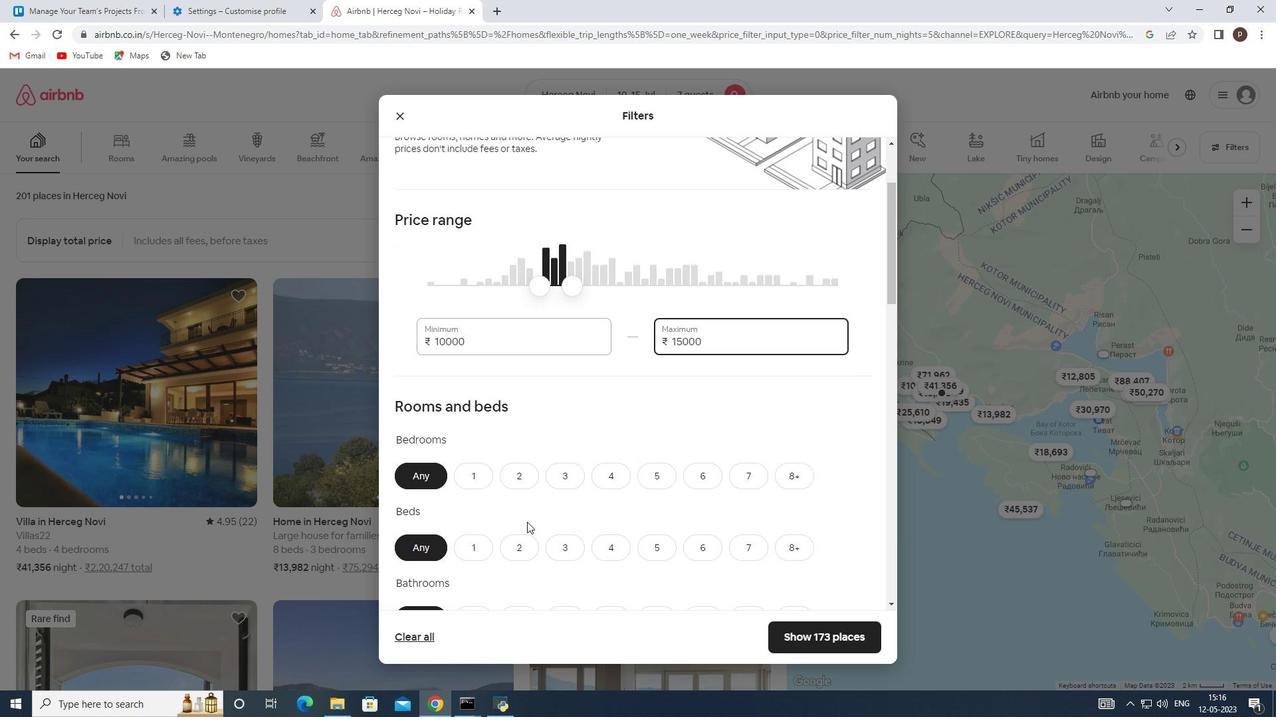 
Action: Mouse moved to (610, 408)
Screenshot: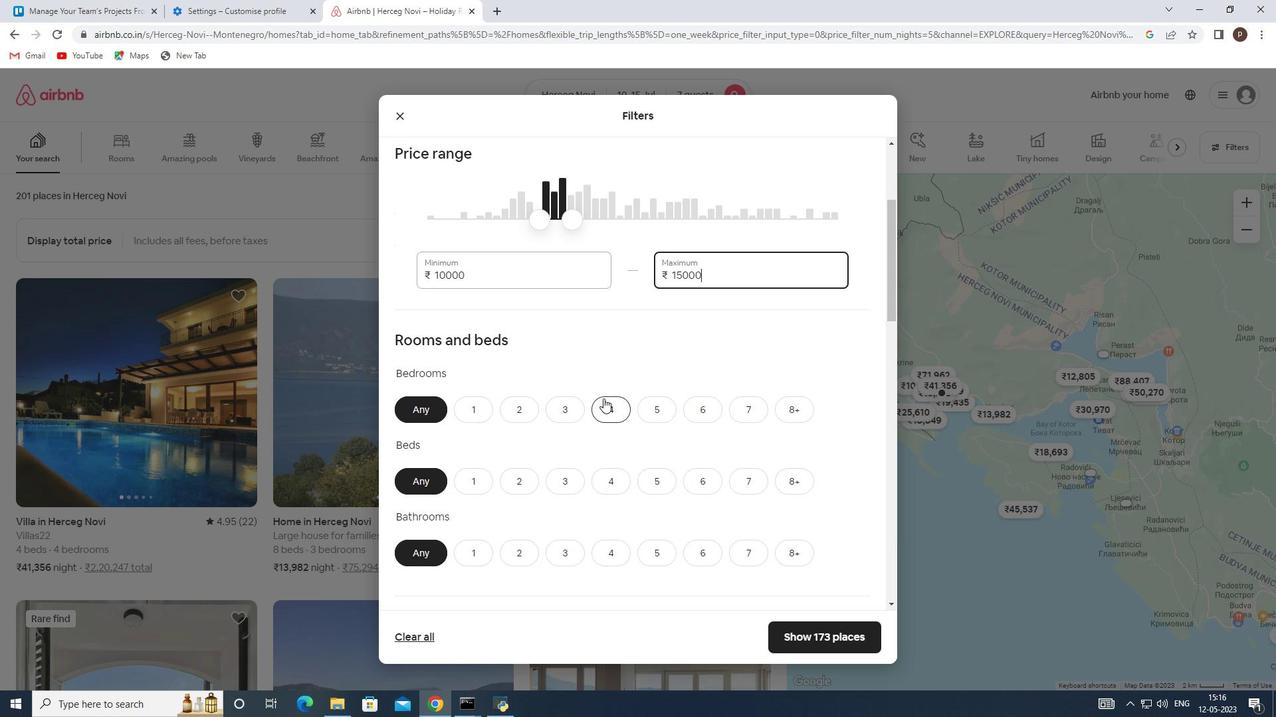
Action: Mouse pressed left at (610, 408)
Screenshot: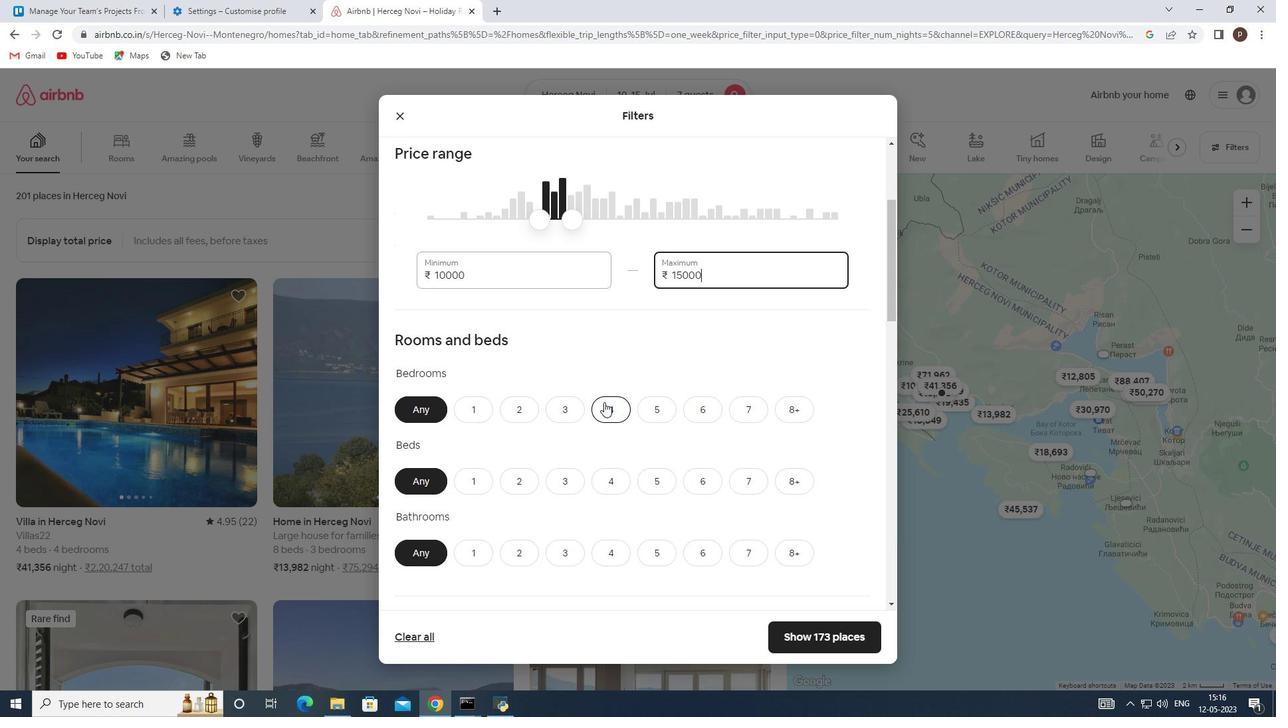 
Action: Mouse moved to (765, 483)
Screenshot: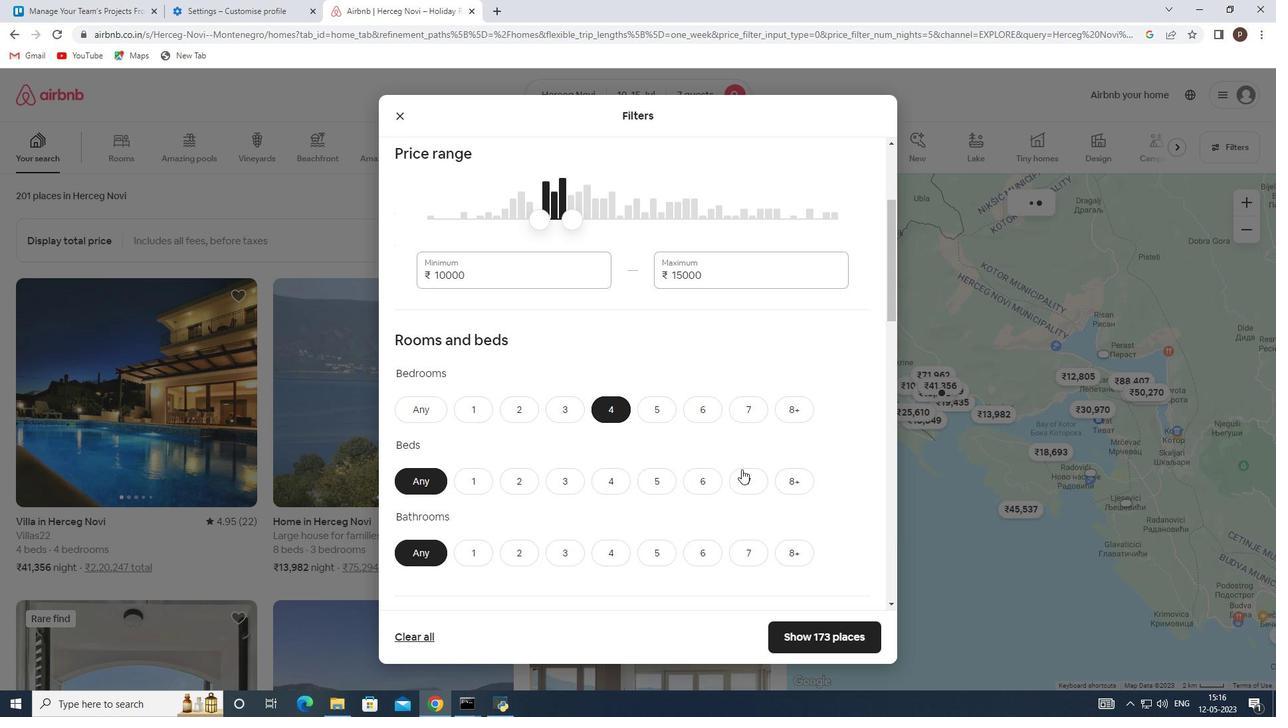 
Action: Mouse pressed left at (765, 483)
Screenshot: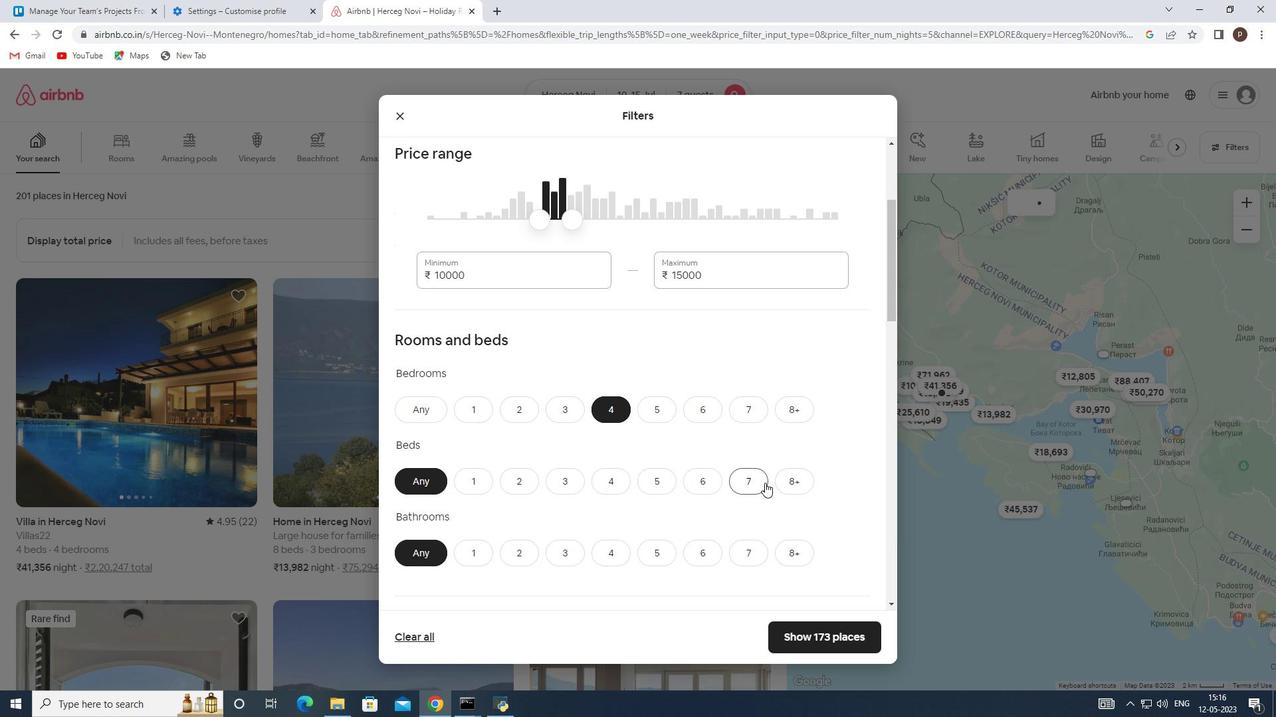 
Action: Mouse moved to (608, 559)
Screenshot: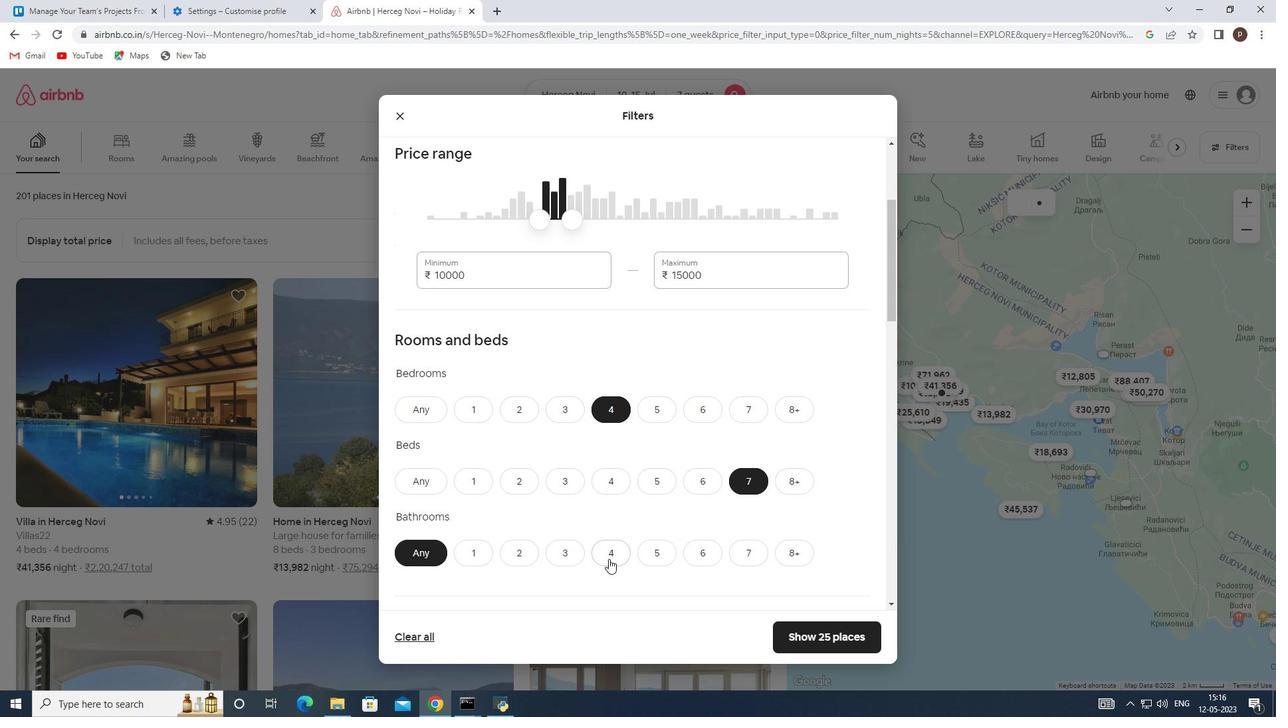 
Action: Mouse pressed left at (608, 559)
Screenshot: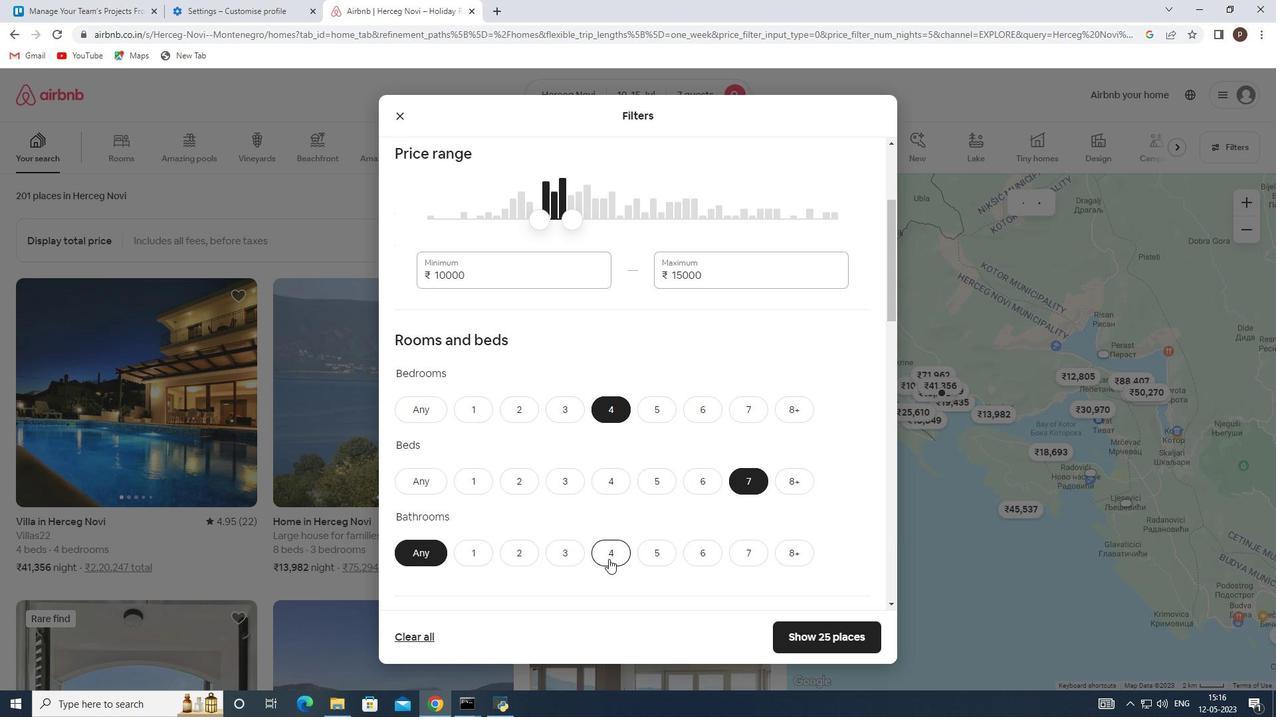 
Action: Mouse moved to (547, 561)
Screenshot: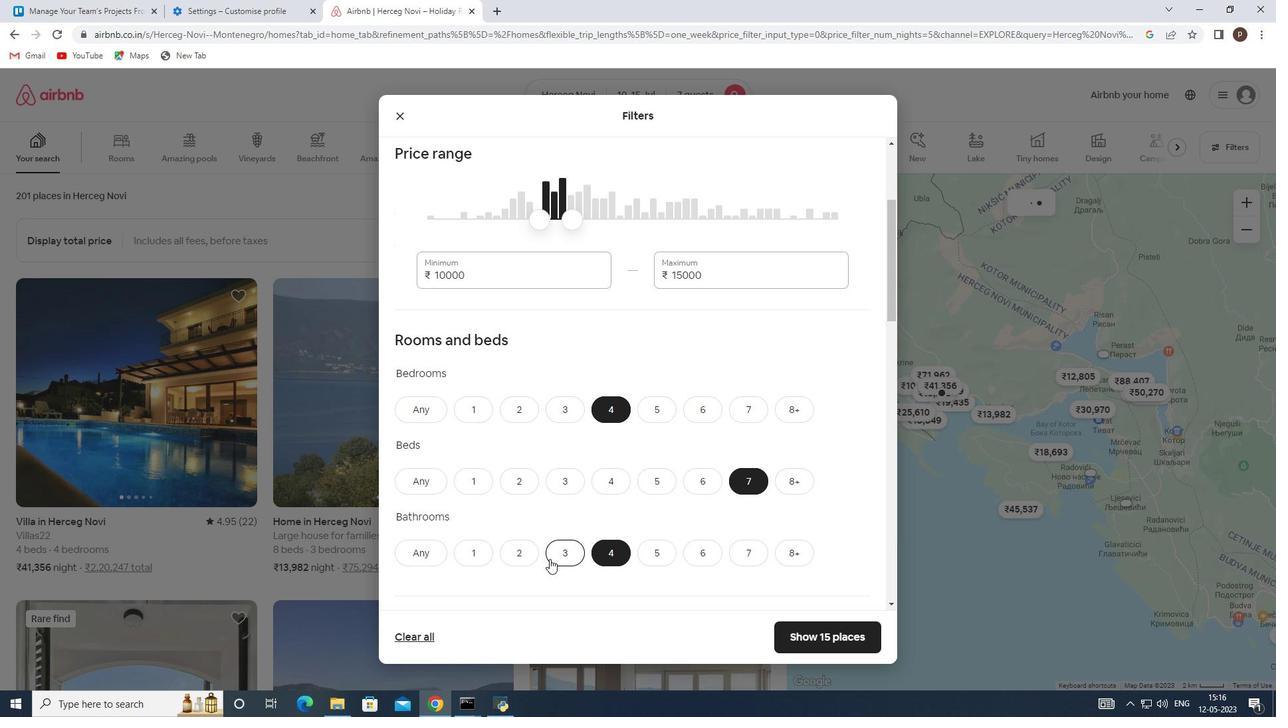 
Action: Mouse scrolled (547, 560) with delta (0, 0)
Screenshot: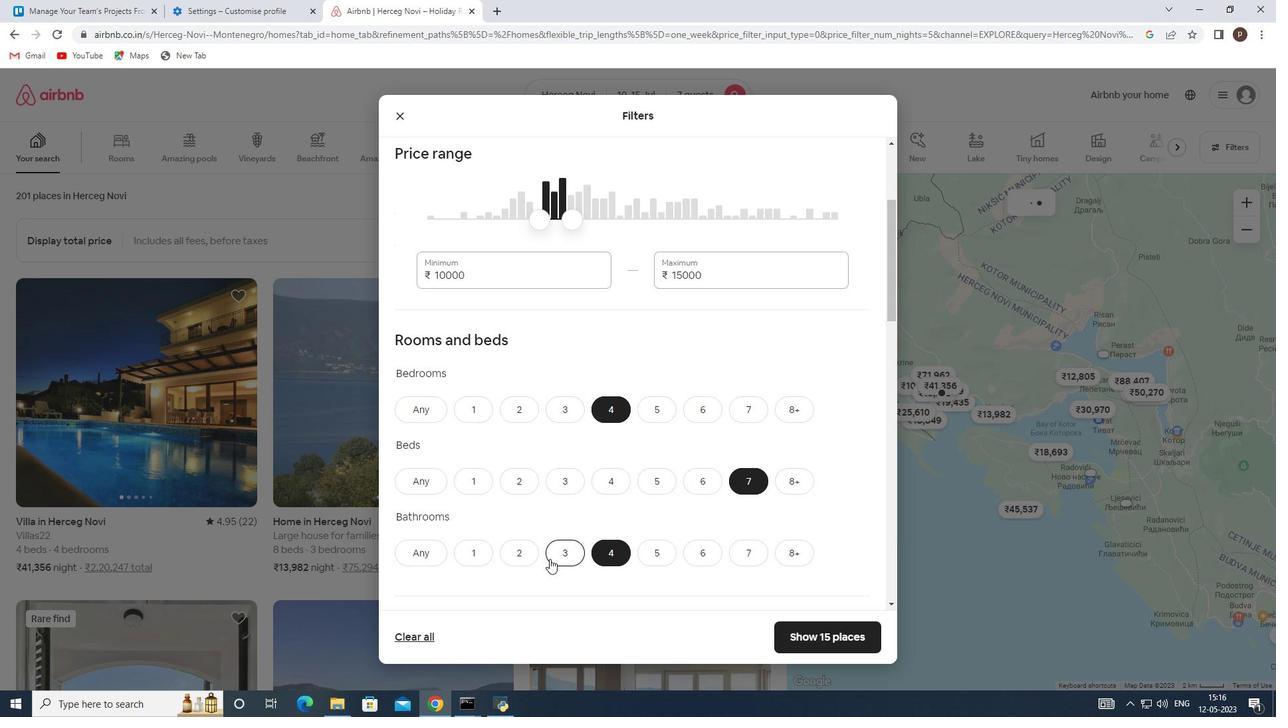 
Action: Mouse moved to (519, 531)
Screenshot: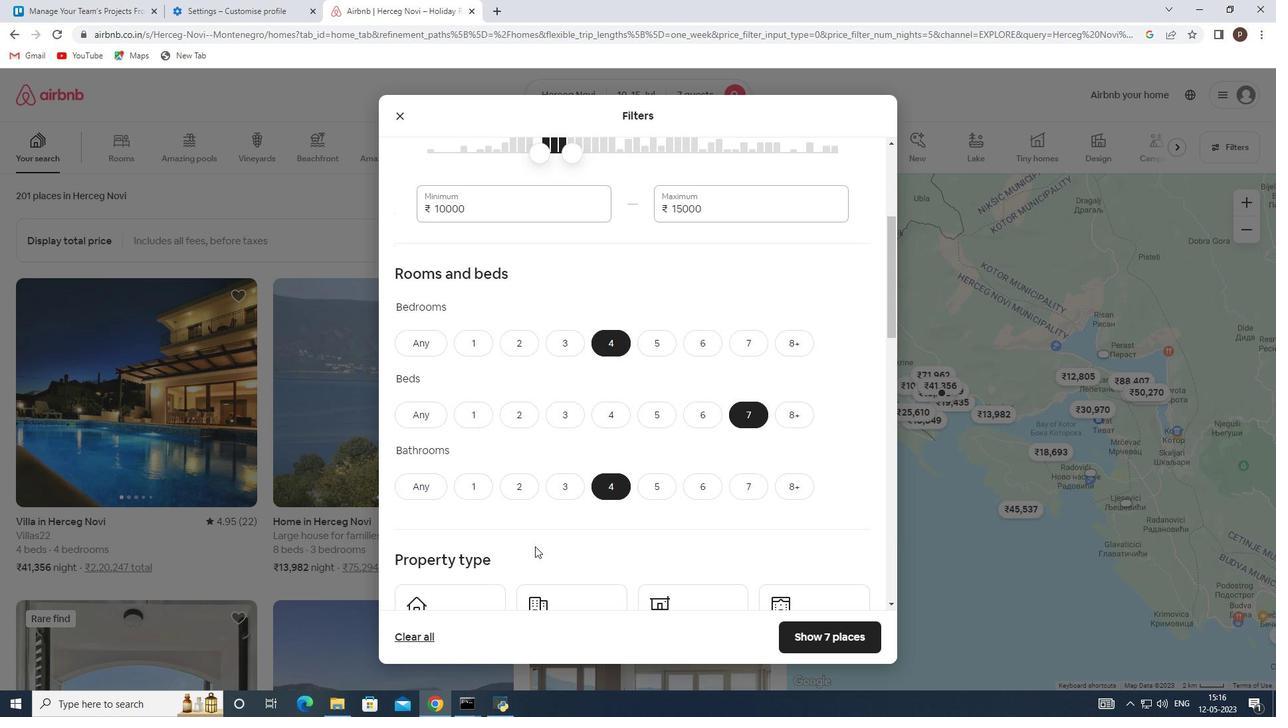 
Action: Mouse scrolled (519, 530) with delta (0, 0)
Screenshot: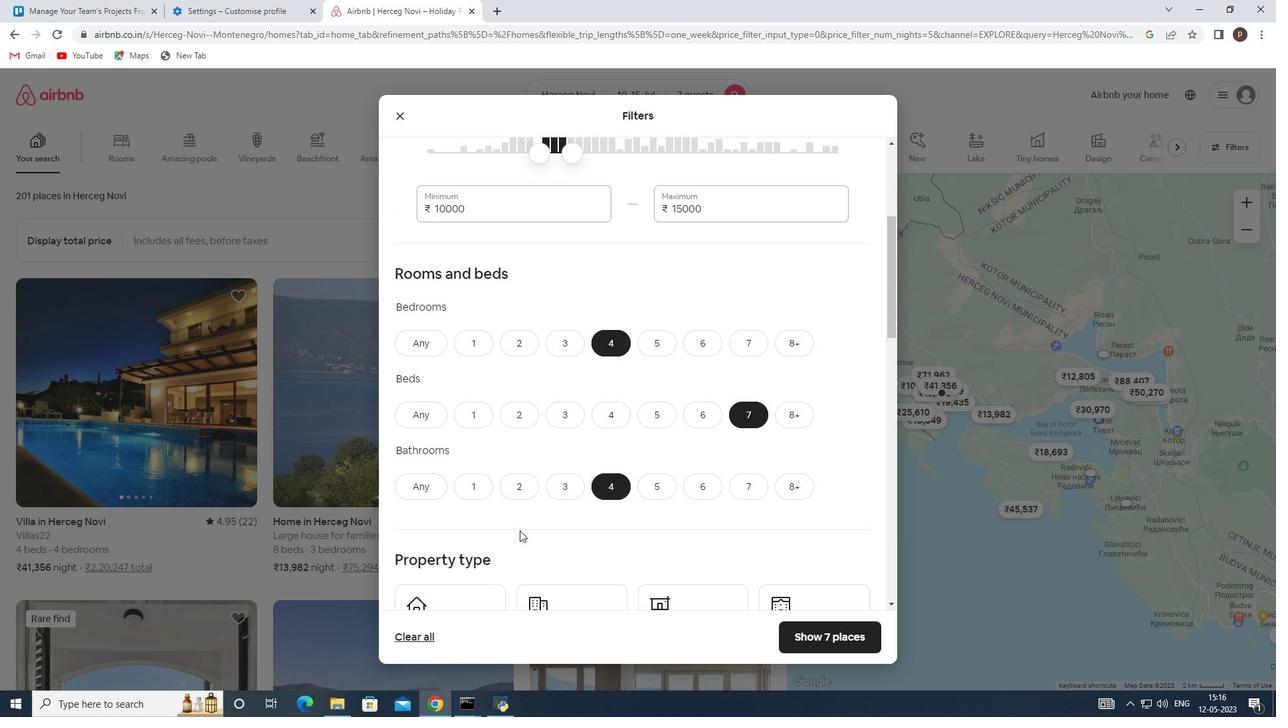 
Action: Mouse scrolled (519, 530) with delta (0, 0)
Screenshot: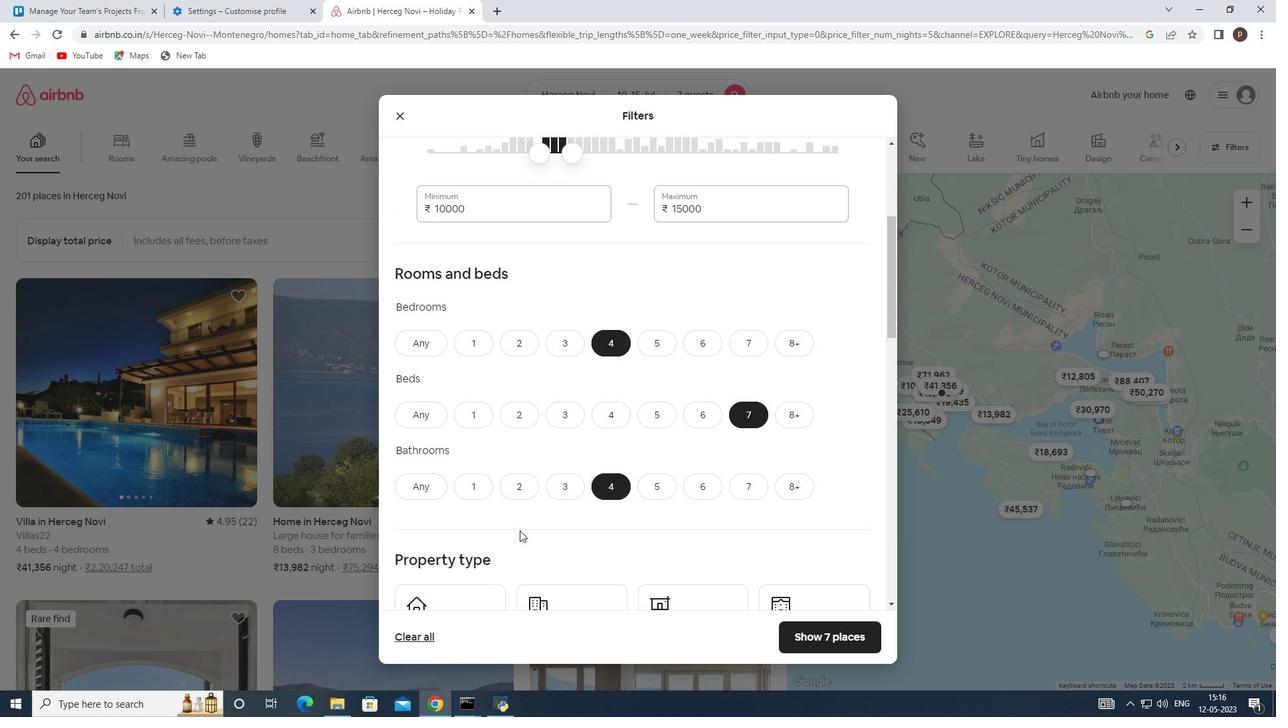 
Action: Mouse scrolled (519, 530) with delta (0, 0)
Screenshot: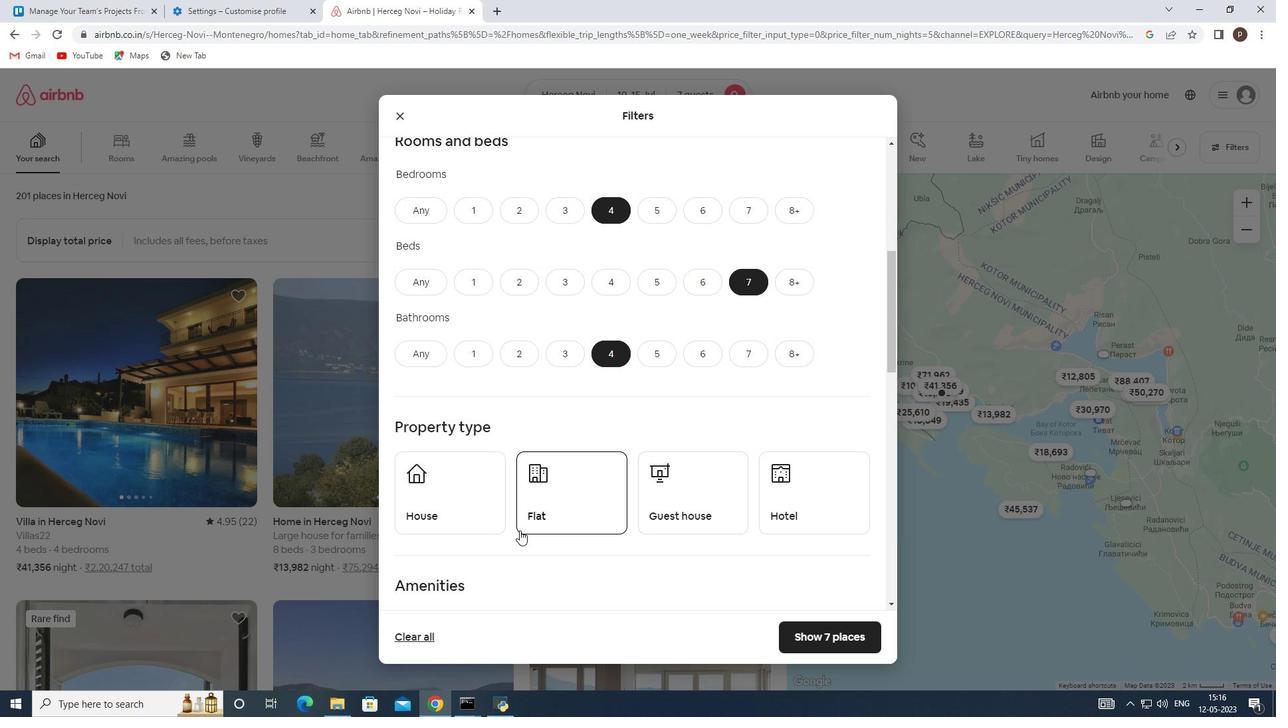
Action: Mouse moved to (437, 426)
Screenshot: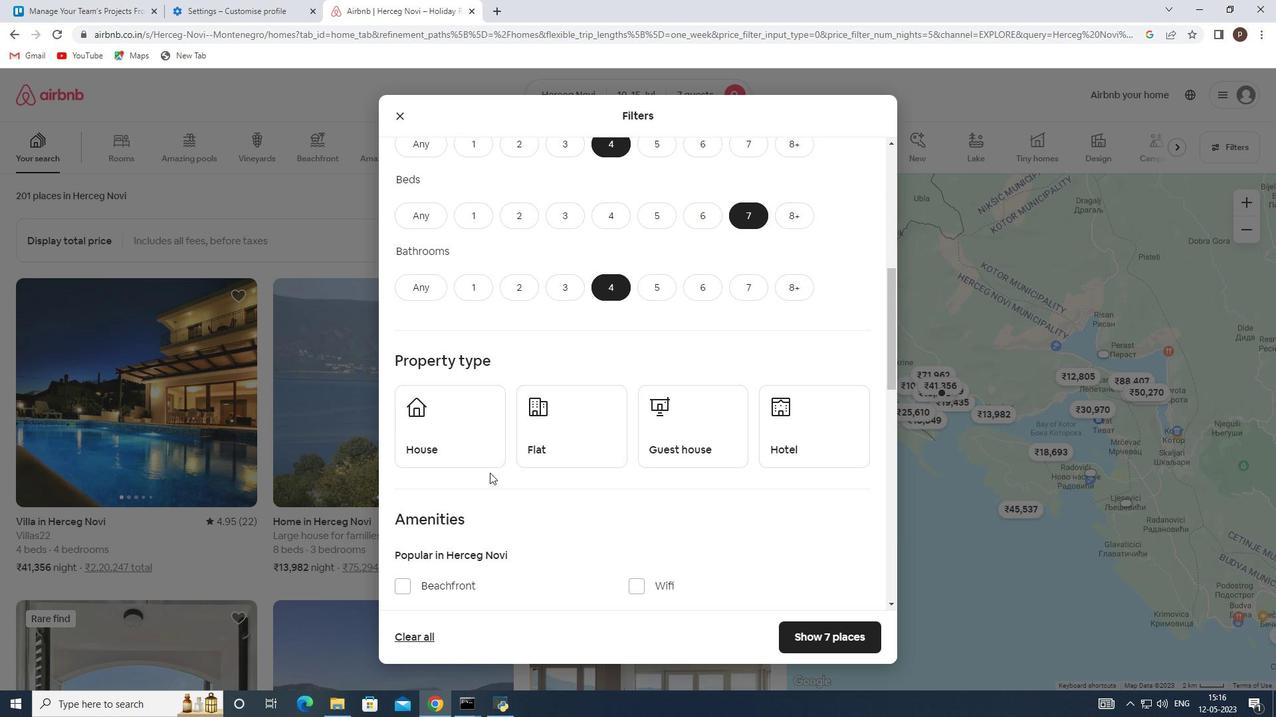 
Action: Mouse pressed left at (437, 426)
Screenshot: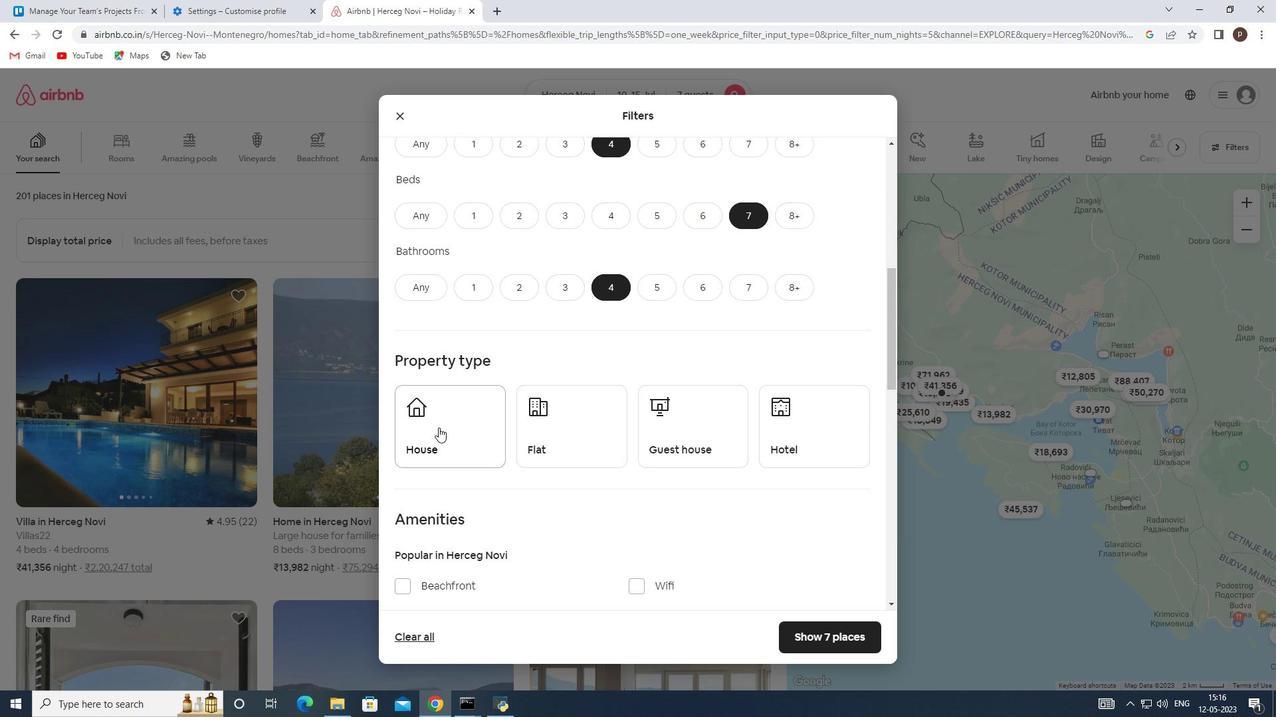 
Action: Mouse moved to (552, 431)
Screenshot: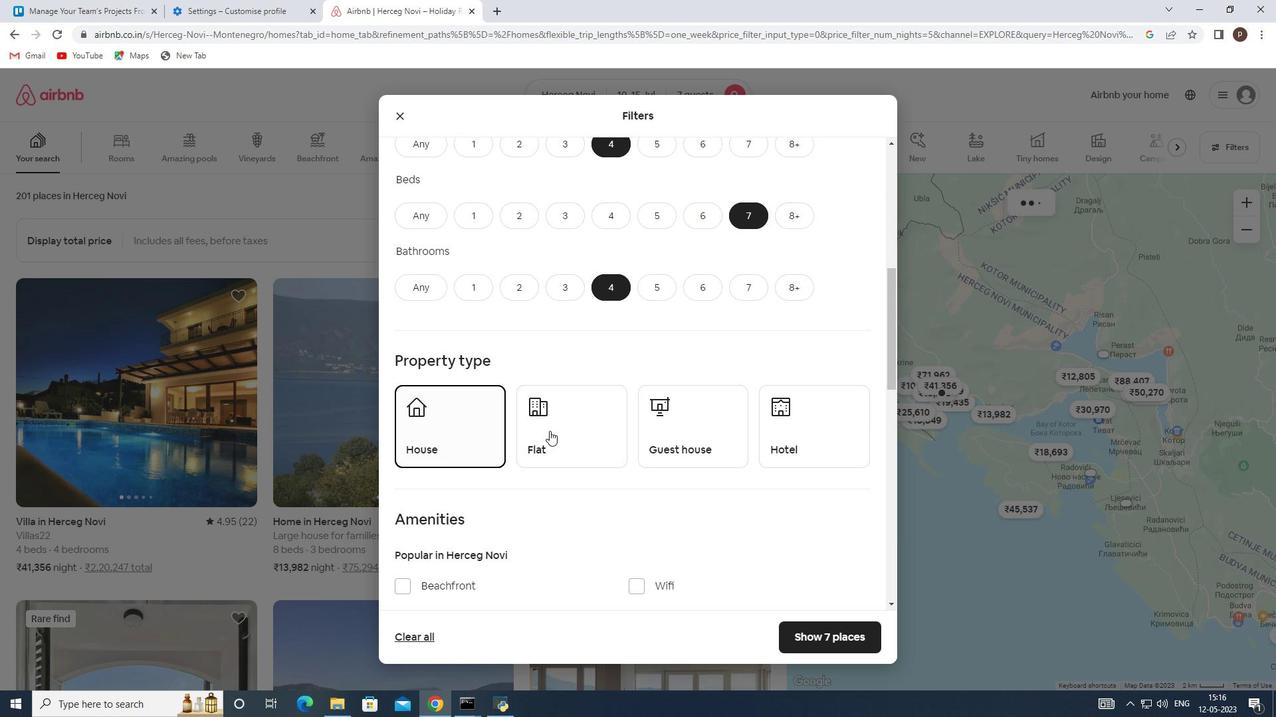 
Action: Mouse pressed left at (552, 431)
Screenshot: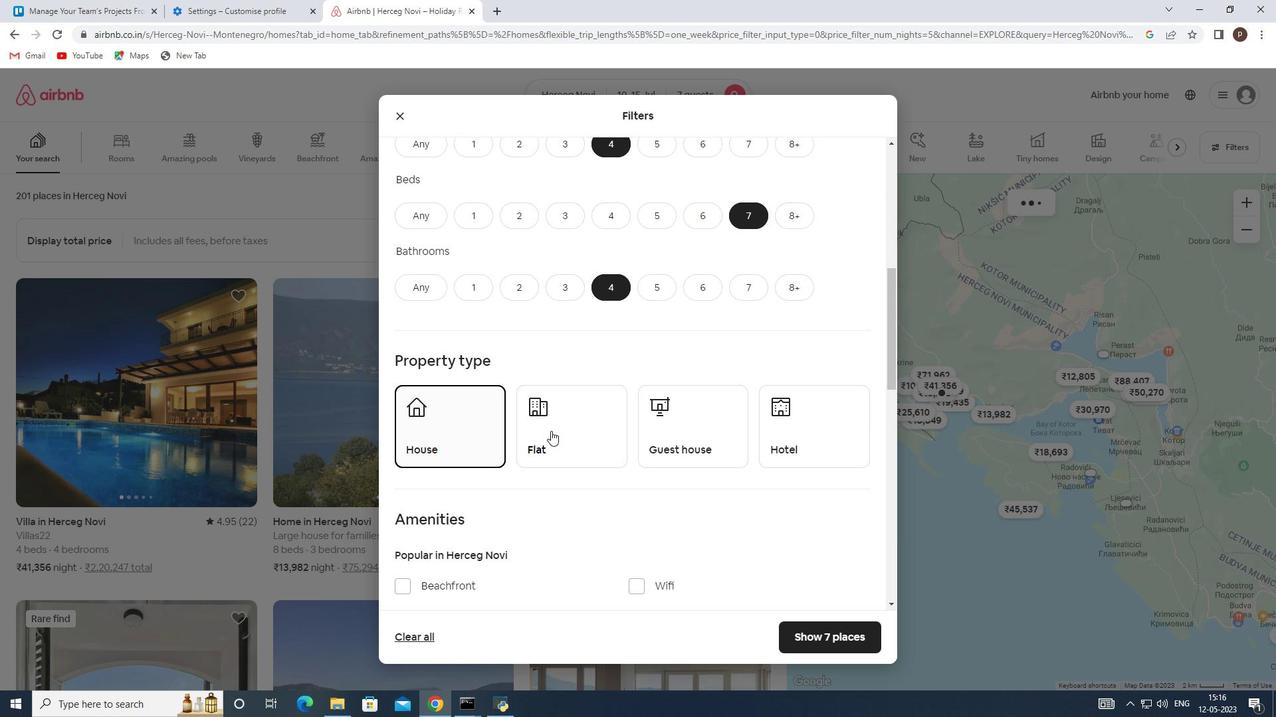 
Action: Mouse moved to (707, 442)
Screenshot: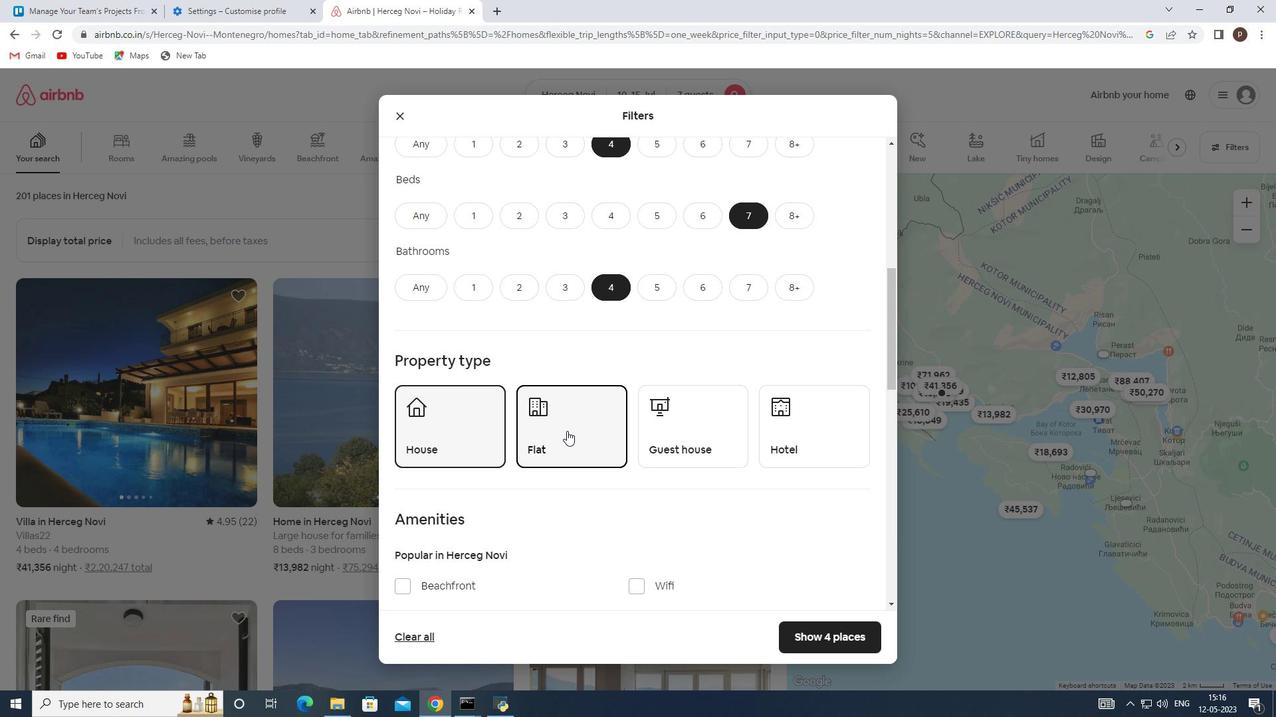 
Action: Mouse pressed left at (707, 442)
Screenshot: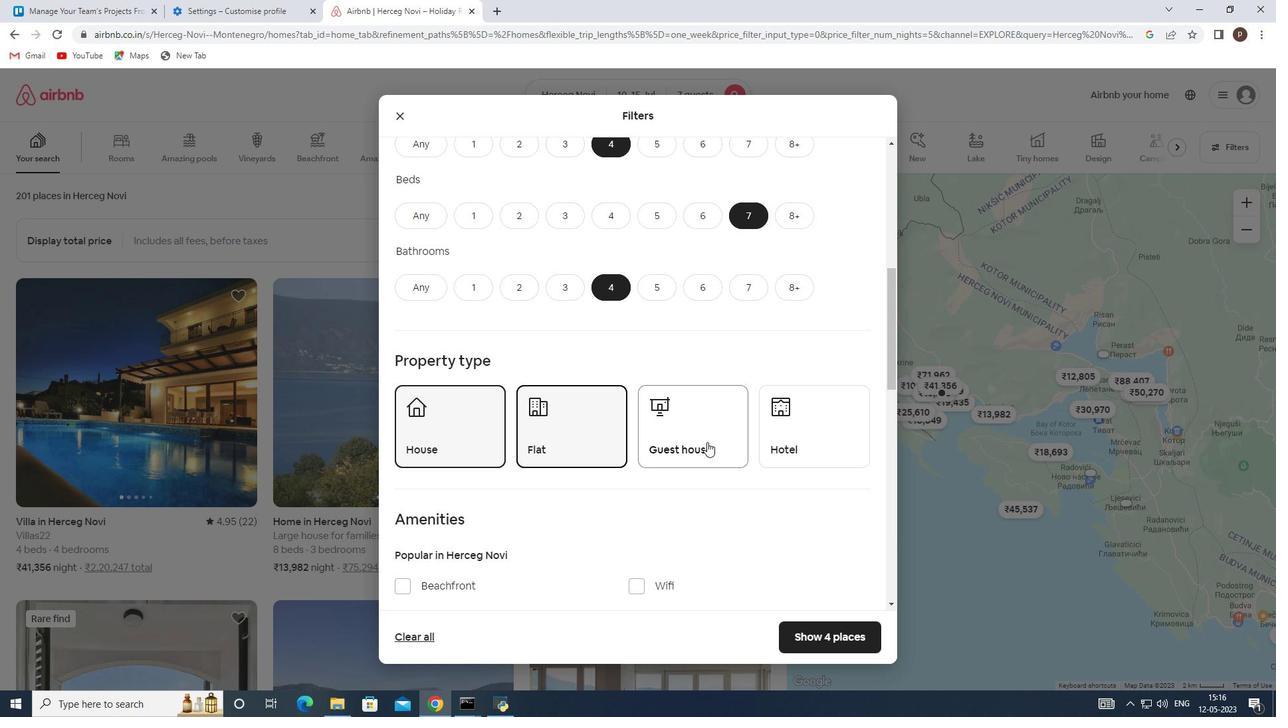 
Action: Mouse moved to (622, 519)
Screenshot: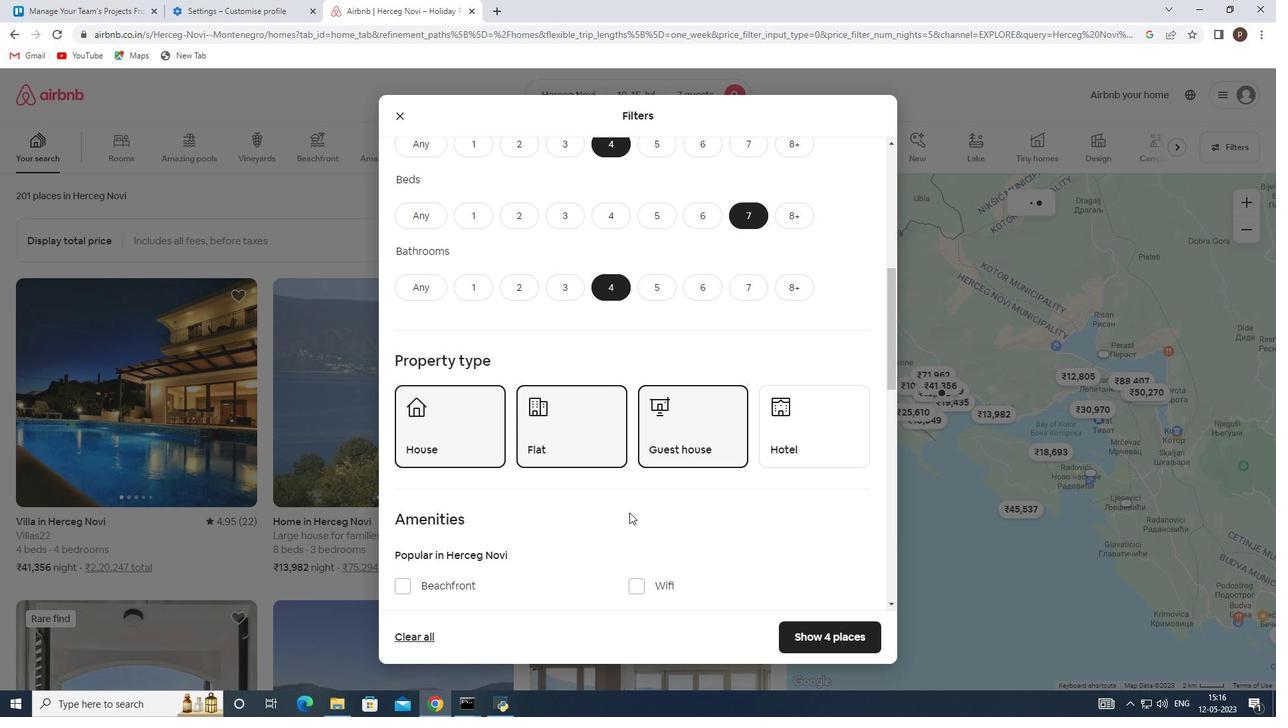 
Action: Mouse scrolled (622, 519) with delta (0, 0)
Screenshot: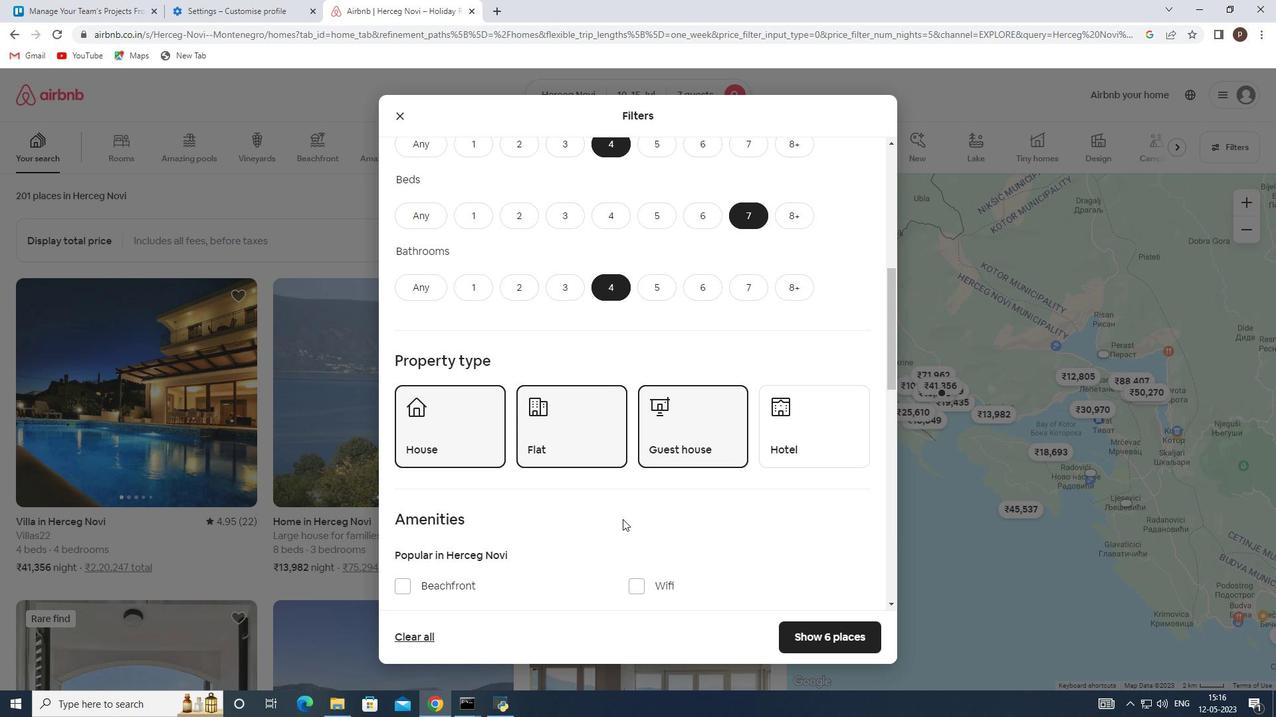 
Action: Mouse scrolled (622, 519) with delta (0, 0)
Screenshot: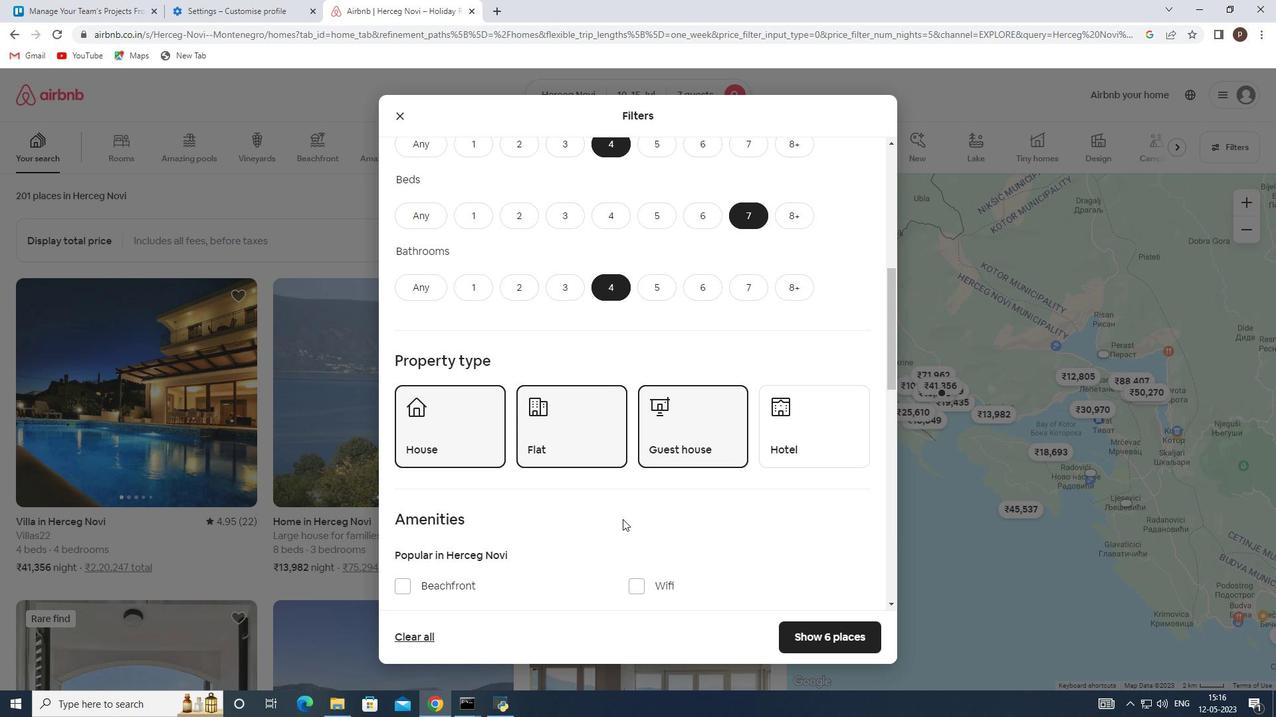 
Action: Mouse scrolled (622, 519) with delta (0, 0)
Screenshot: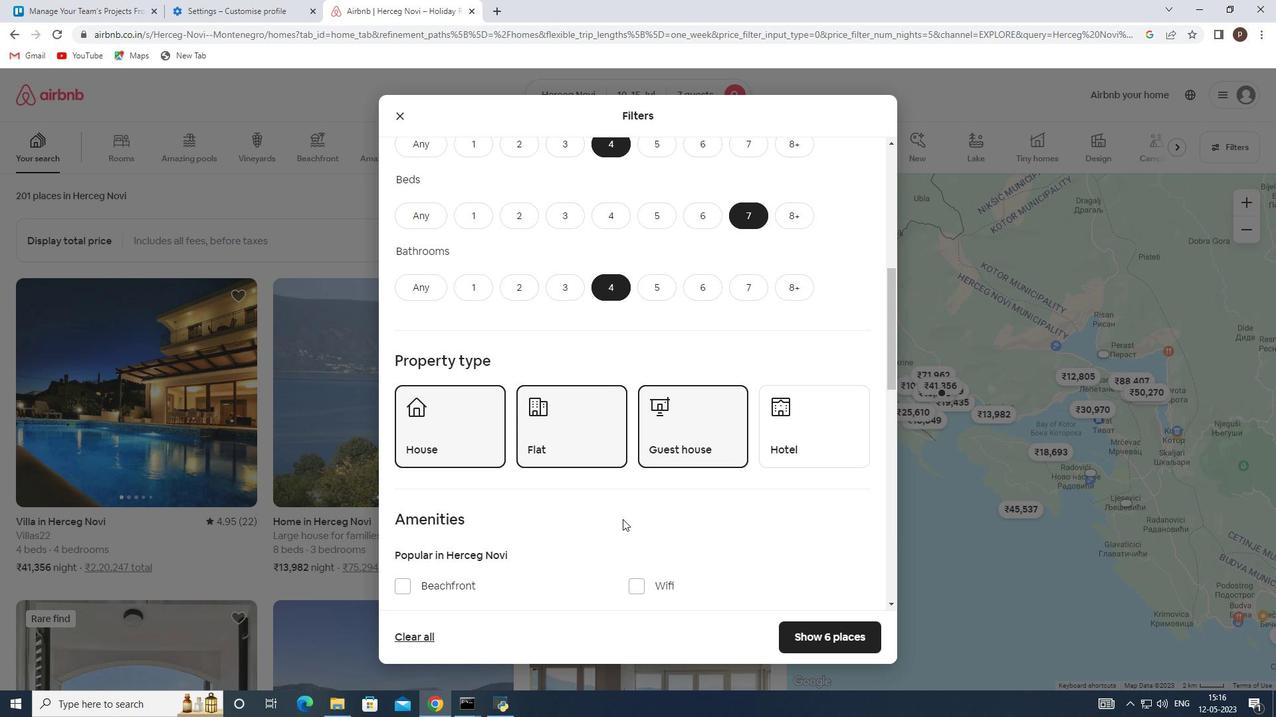 
Action: Mouse moved to (643, 382)
Screenshot: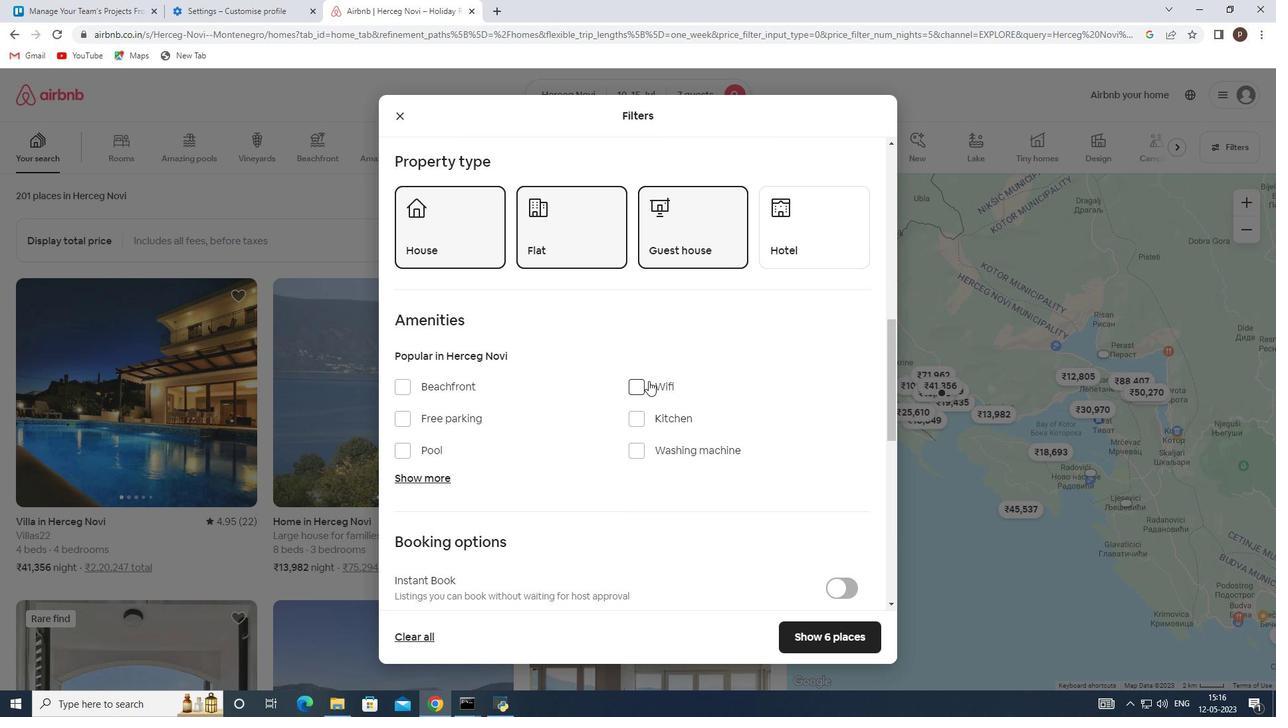 
Action: Mouse pressed left at (643, 382)
Screenshot: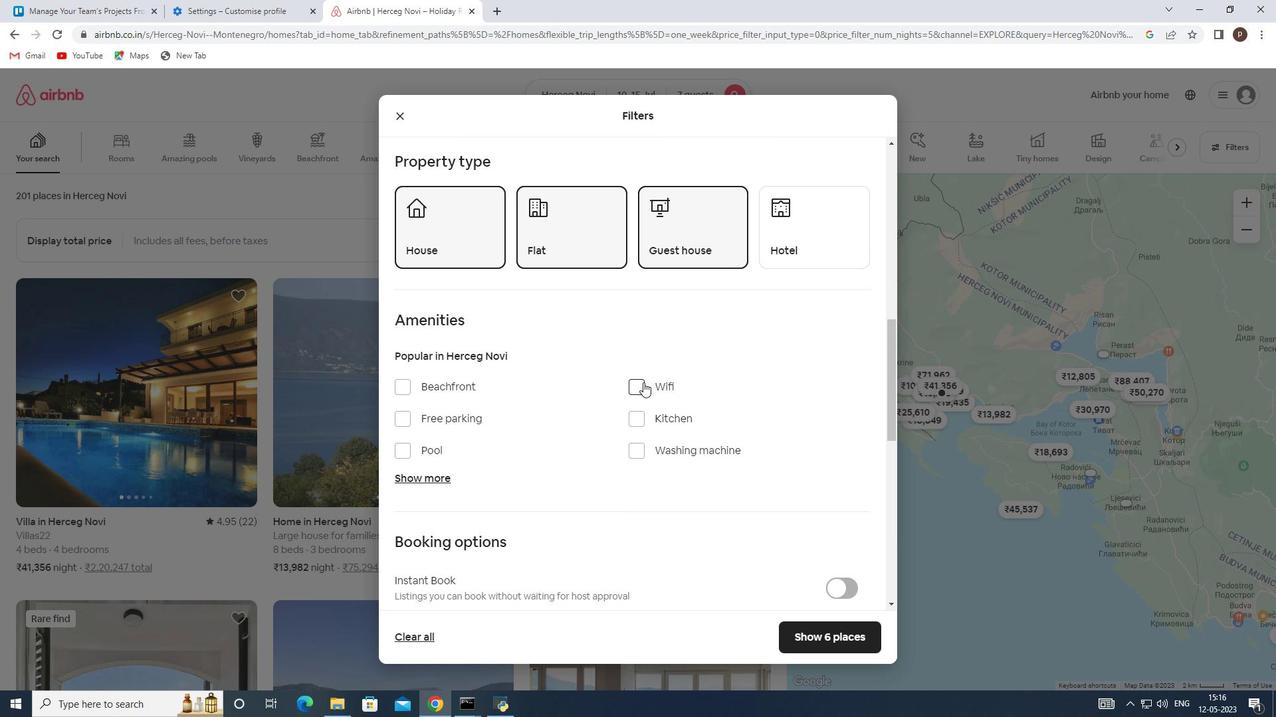
Action: Mouse moved to (406, 417)
Screenshot: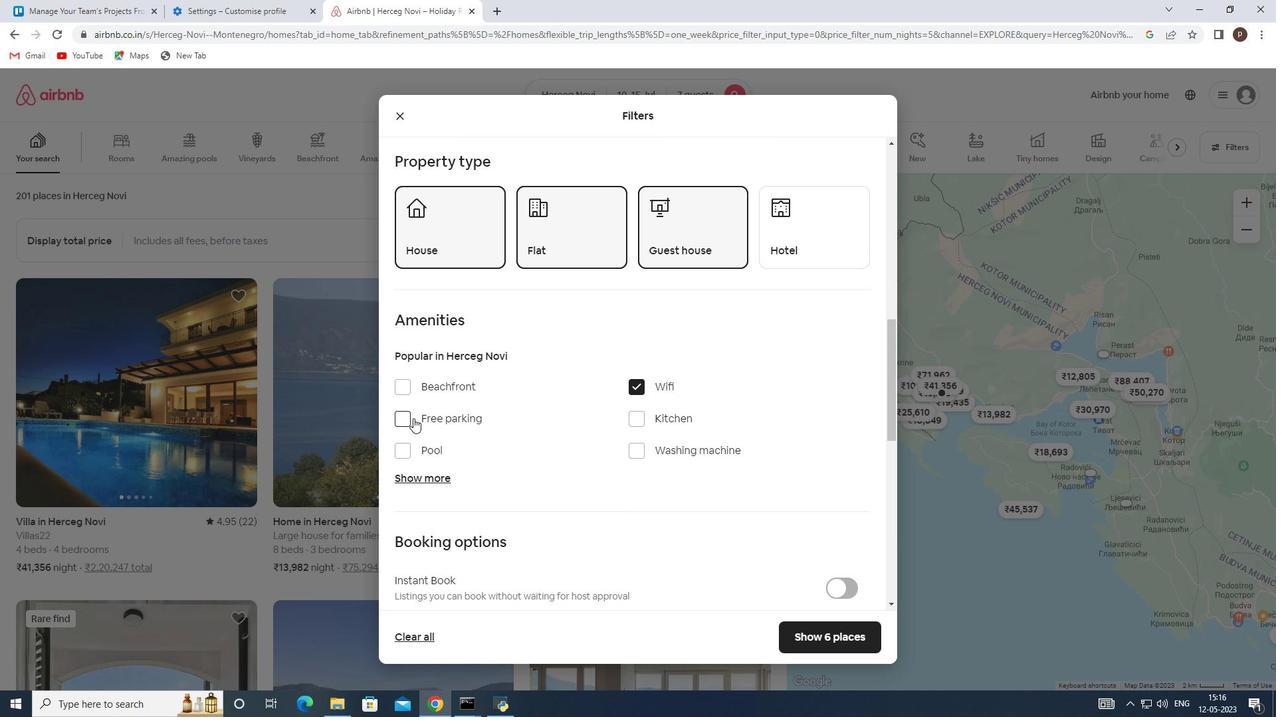 
Action: Mouse pressed left at (406, 417)
Screenshot: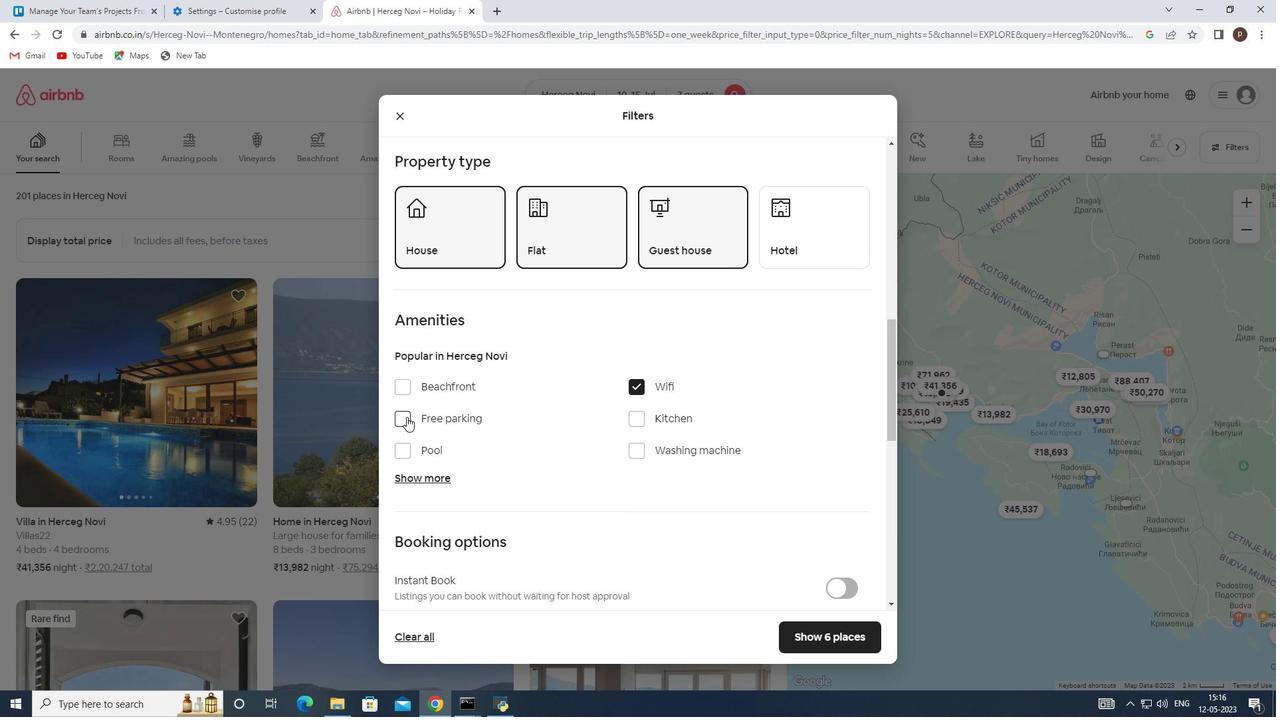 
Action: Mouse moved to (496, 440)
Screenshot: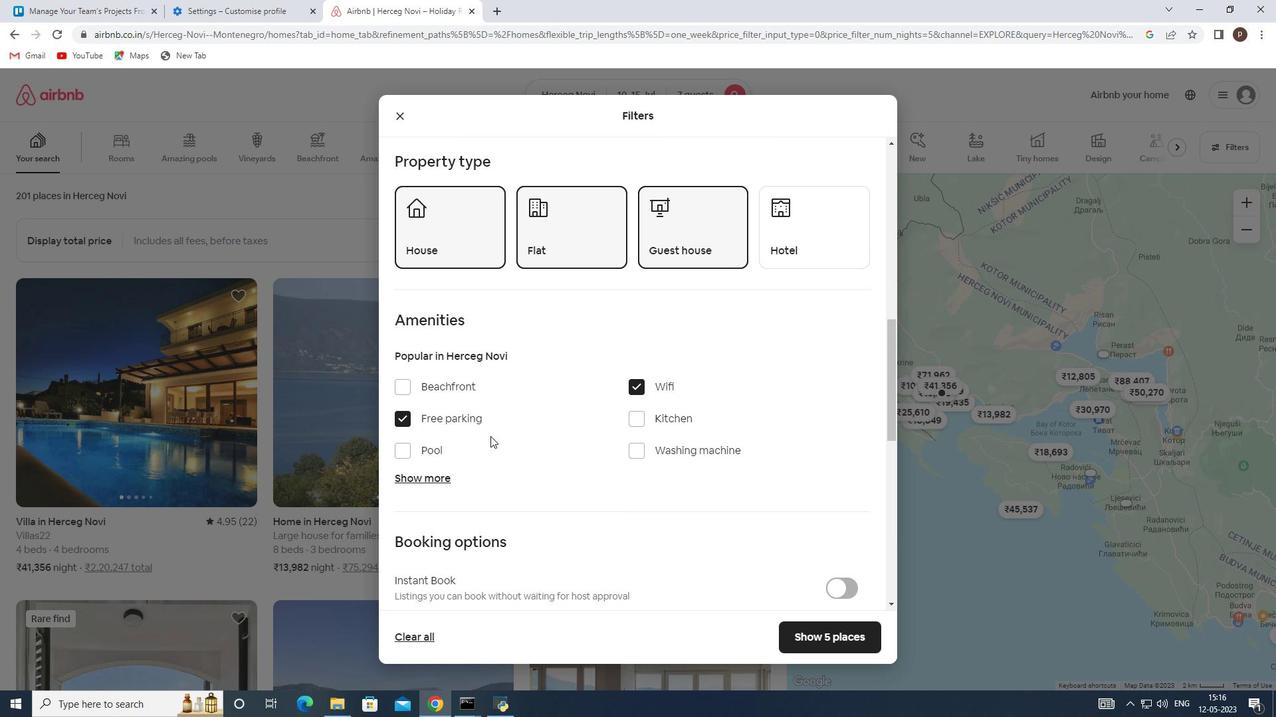 
Action: Mouse scrolled (496, 440) with delta (0, 0)
Screenshot: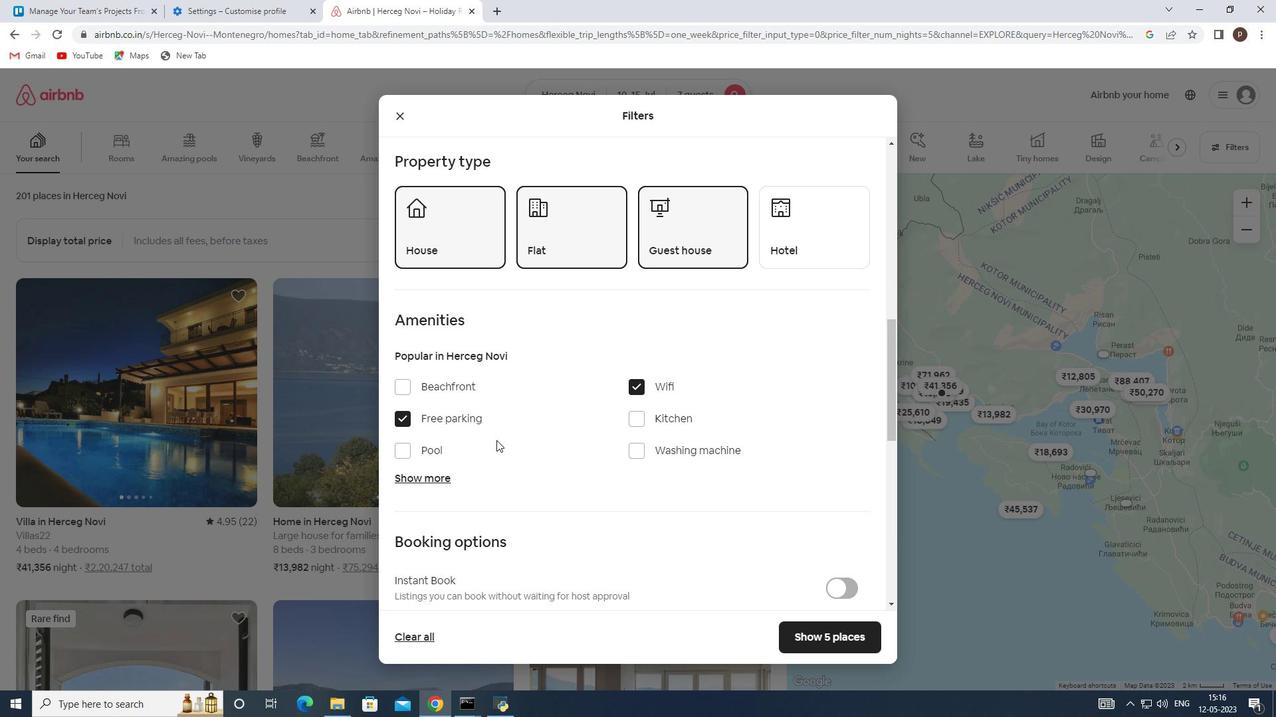 
Action: Mouse moved to (420, 418)
Screenshot: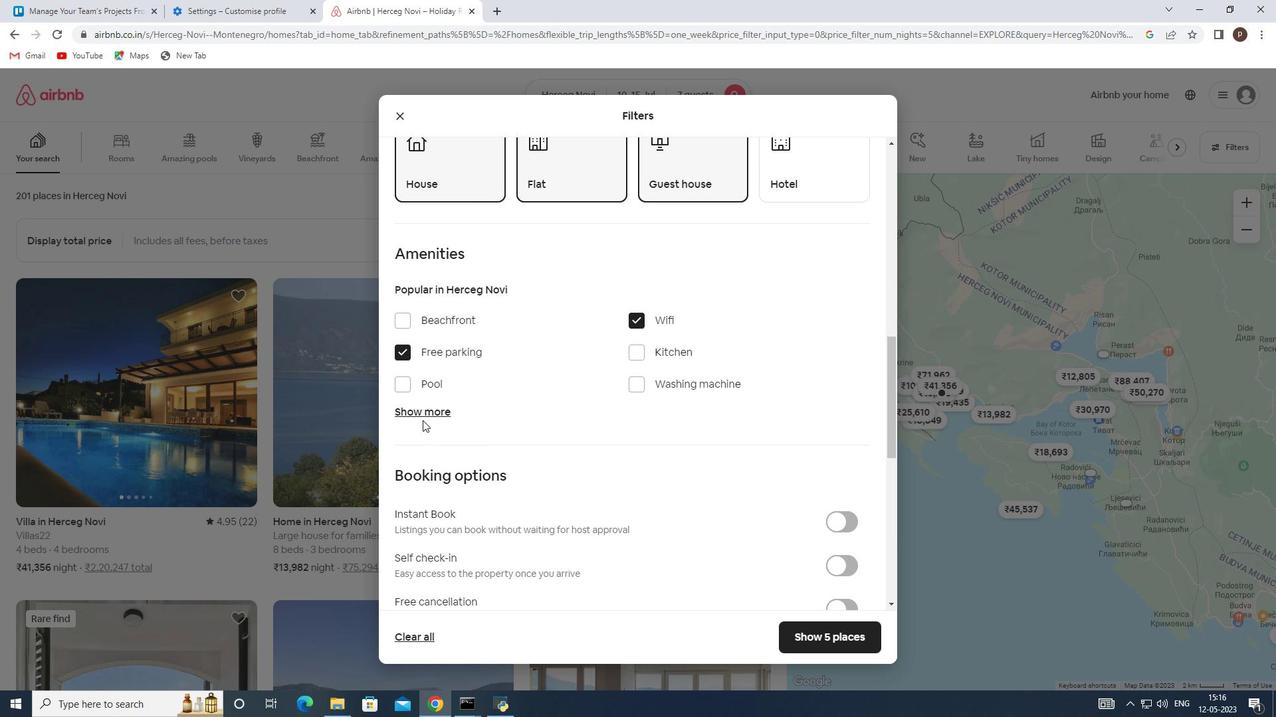 
Action: Mouse pressed left at (420, 418)
Screenshot: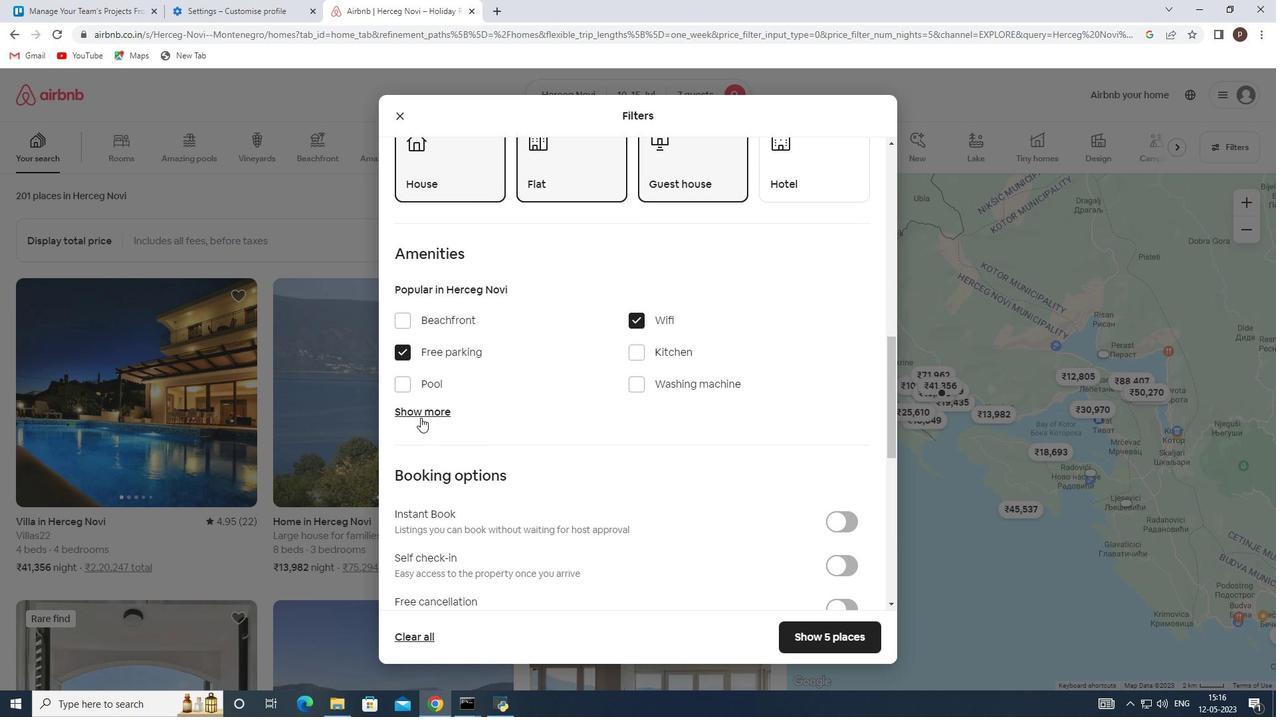 
Action: Mouse moved to (396, 521)
Screenshot: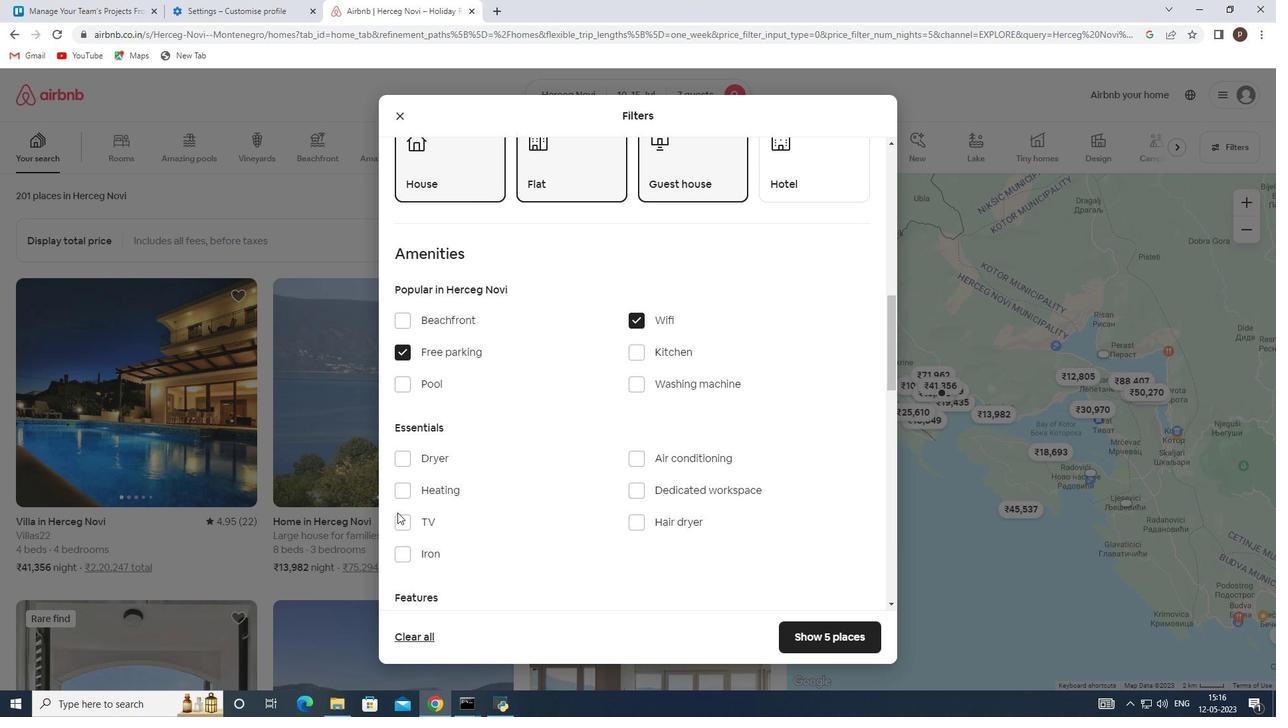 
Action: Mouse pressed left at (396, 521)
Screenshot: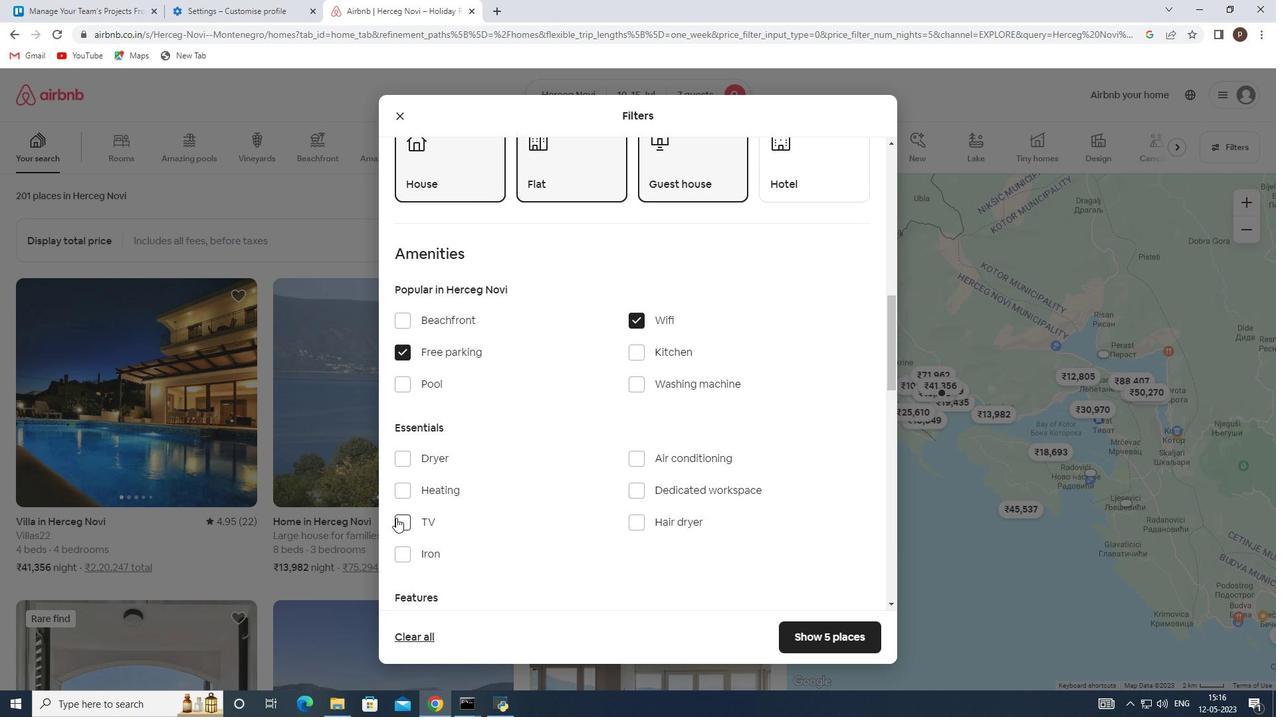 
Action: Mouse moved to (473, 512)
Screenshot: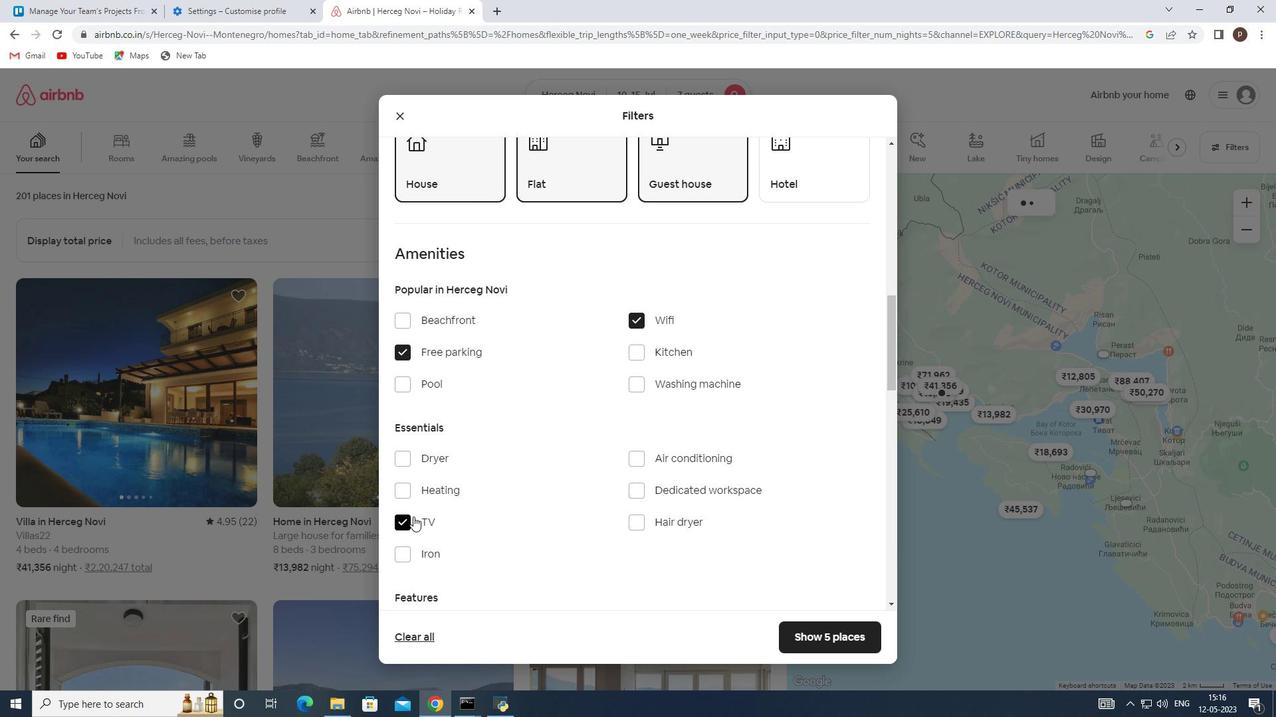 
Action: Mouse scrolled (473, 511) with delta (0, 0)
Screenshot: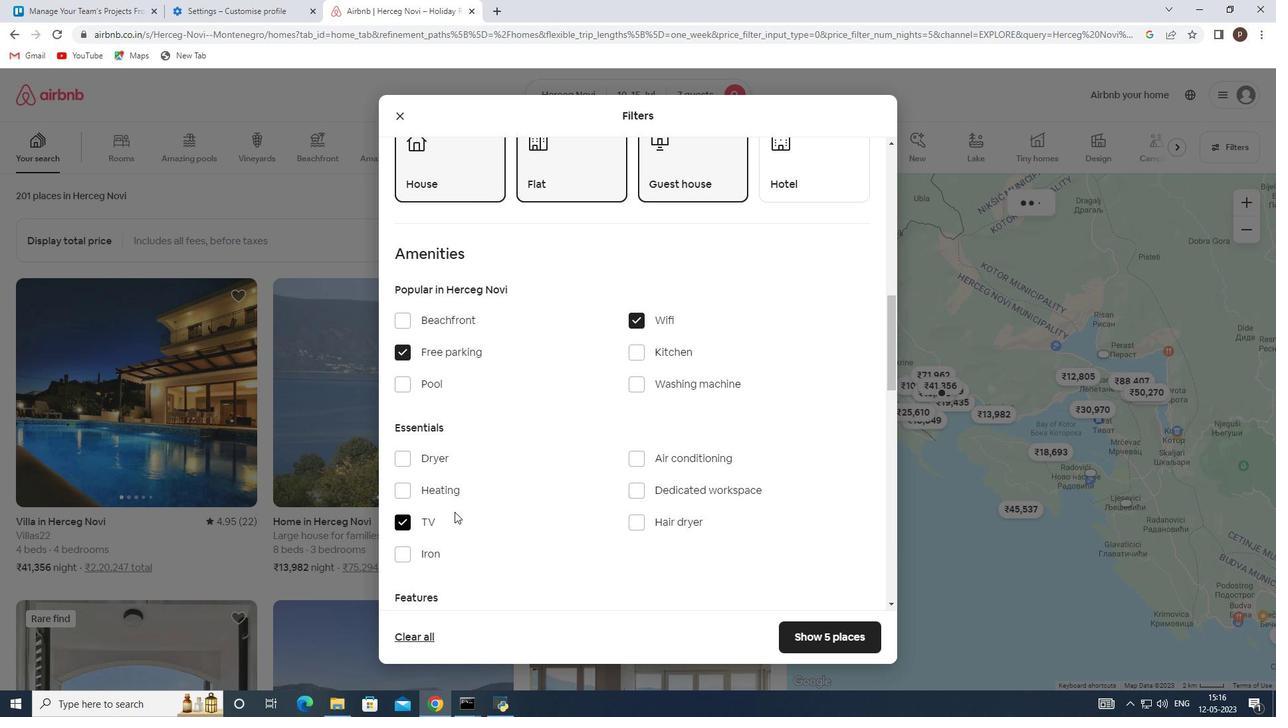 
Action: Mouse scrolled (473, 511) with delta (0, 0)
Screenshot: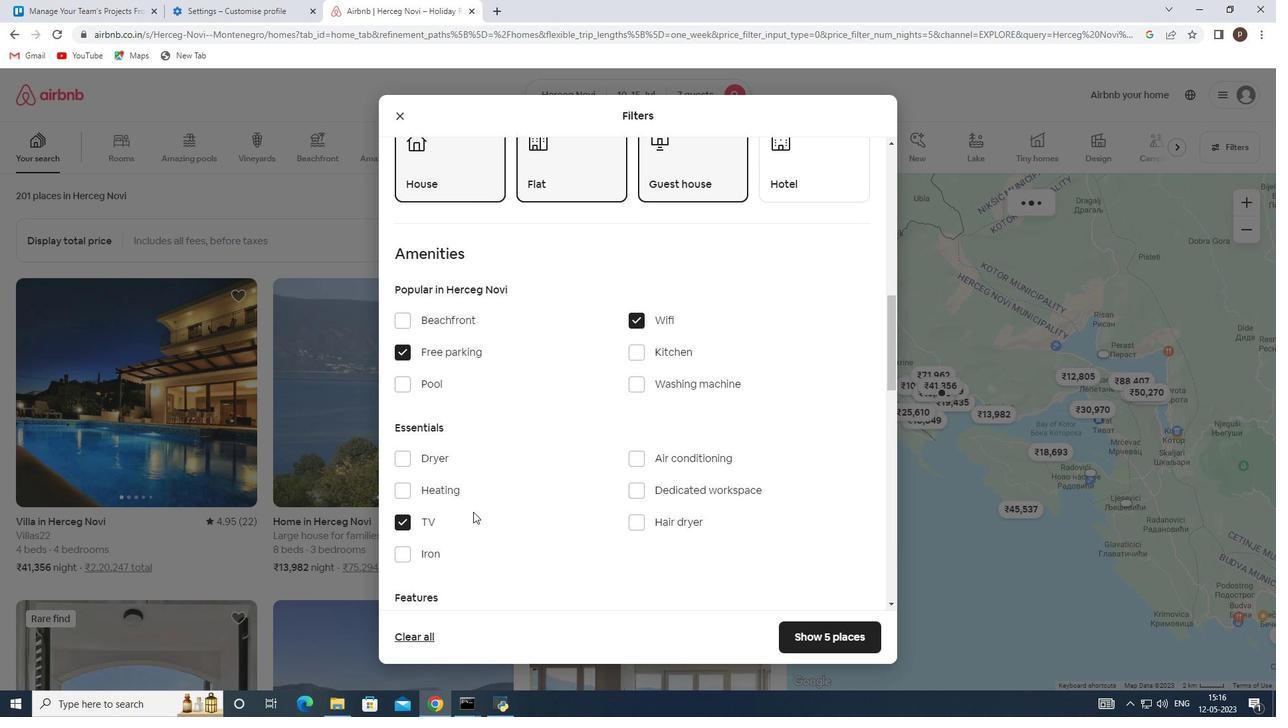 
Action: Mouse scrolled (473, 511) with delta (0, 0)
Screenshot: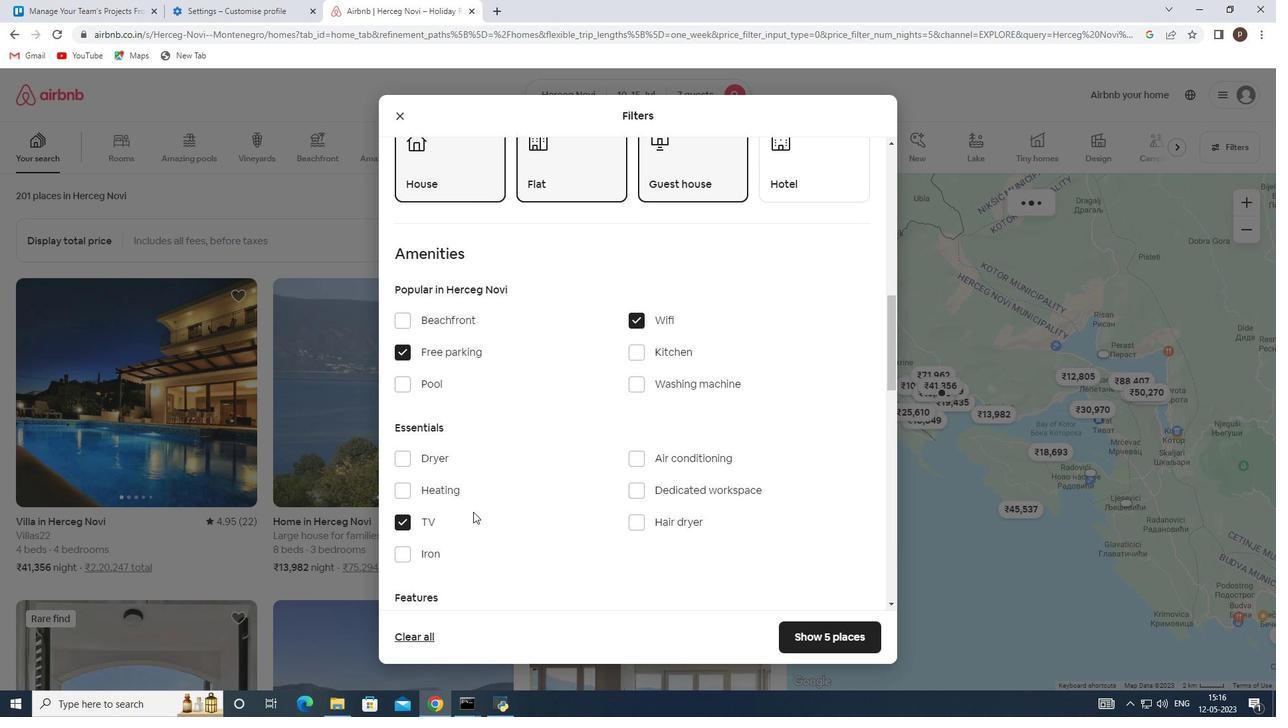 
Action: Mouse scrolled (473, 511) with delta (0, 0)
Screenshot: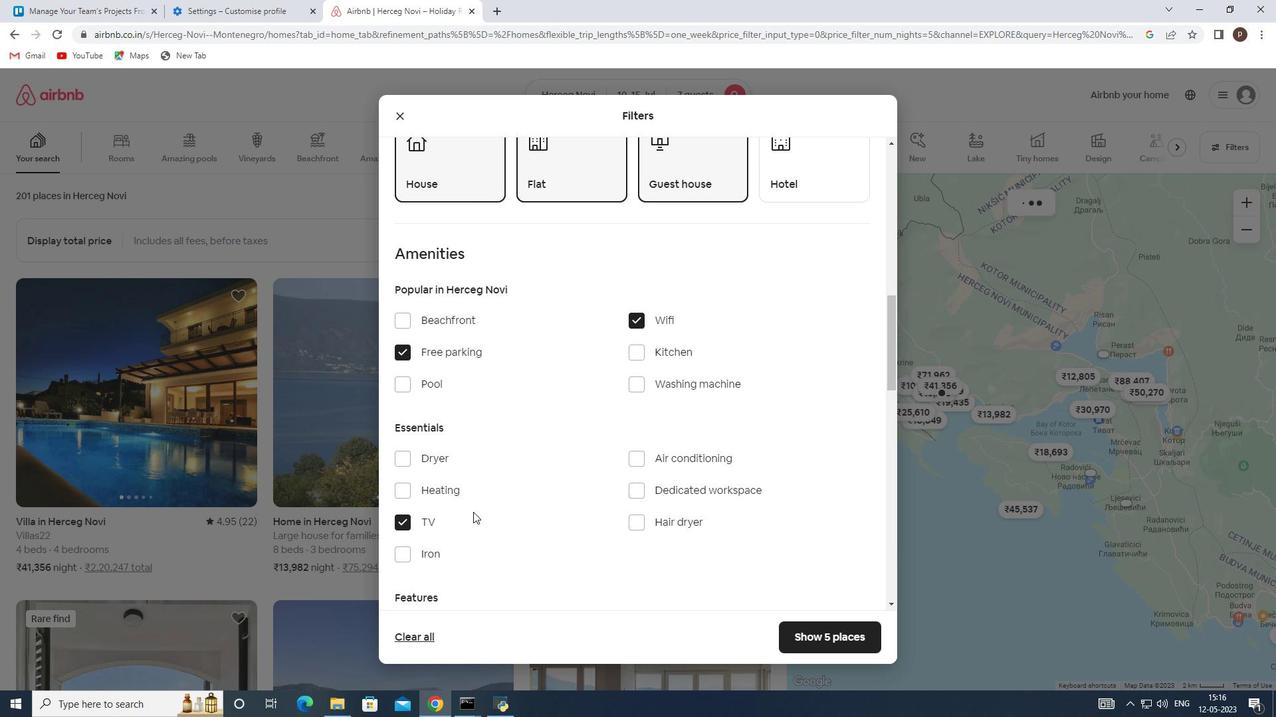
Action: Mouse moved to (634, 396)
Screenshot: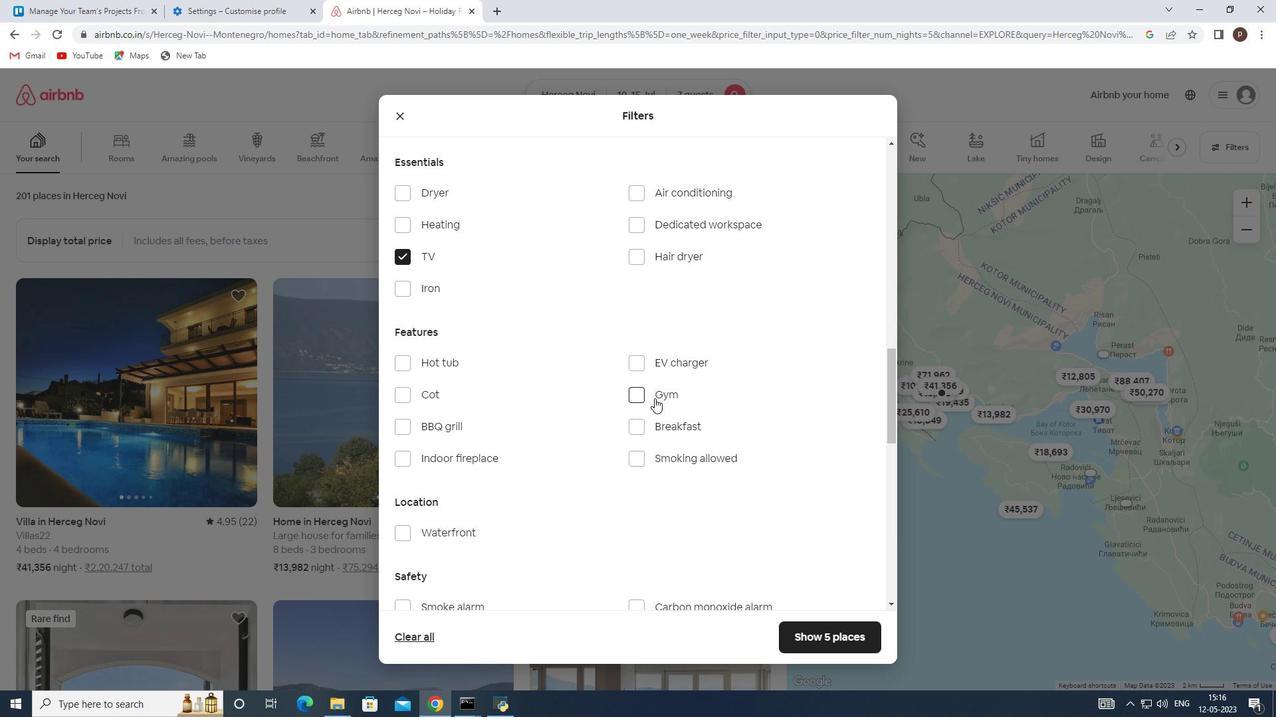 
Action: Mouse pressed left at (634, 396)
Screenshot: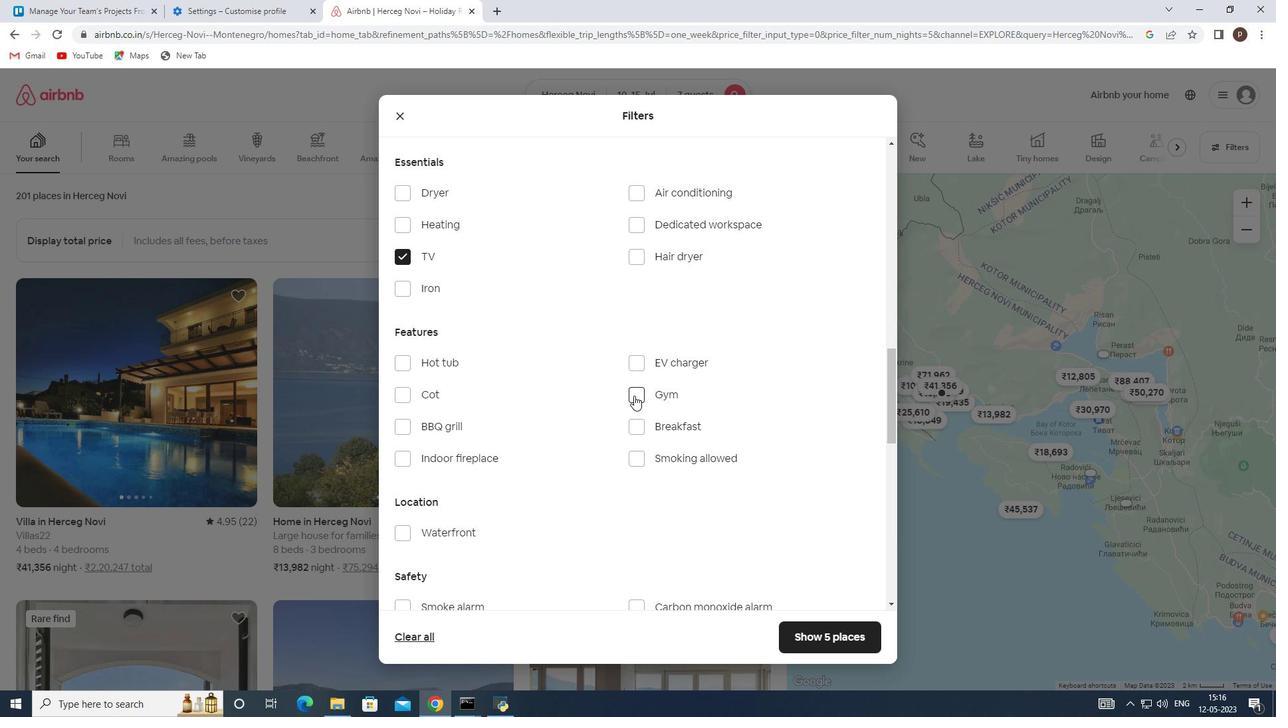 
Action: Mouse moved to (636, 427)
Screenshot: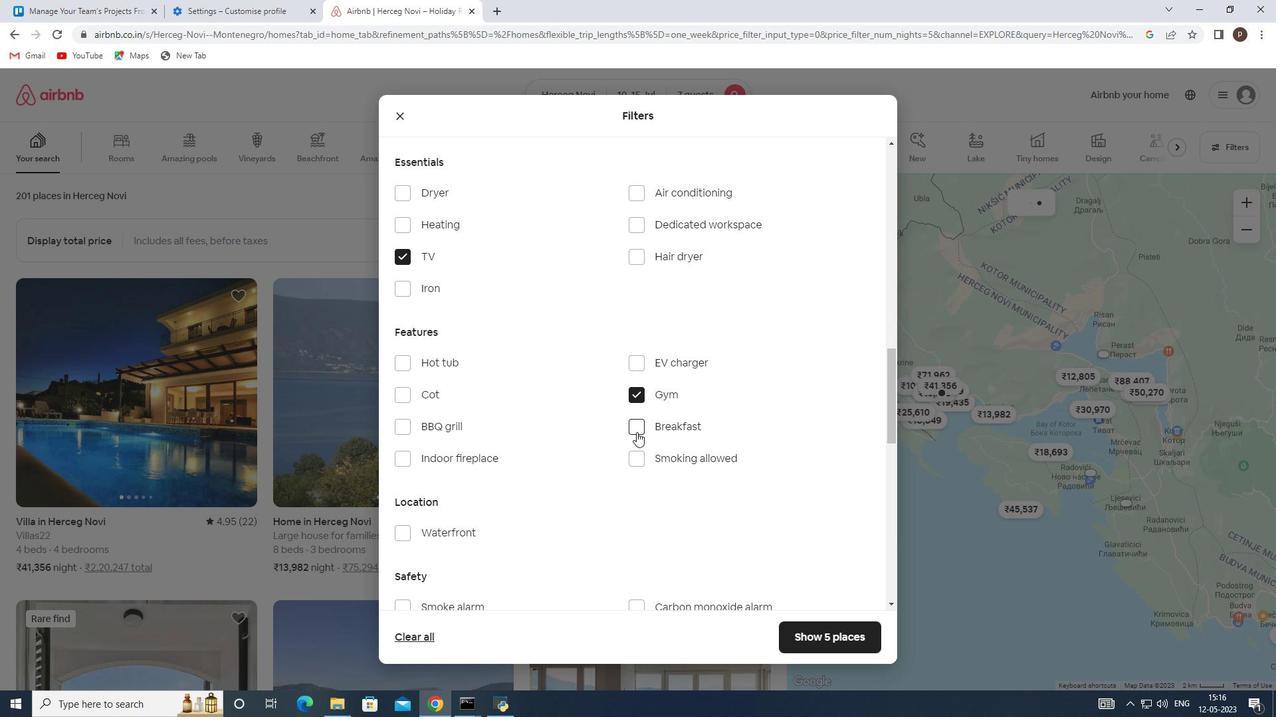 
Action: Mouse pressed left at (636, 427)
Screenshot: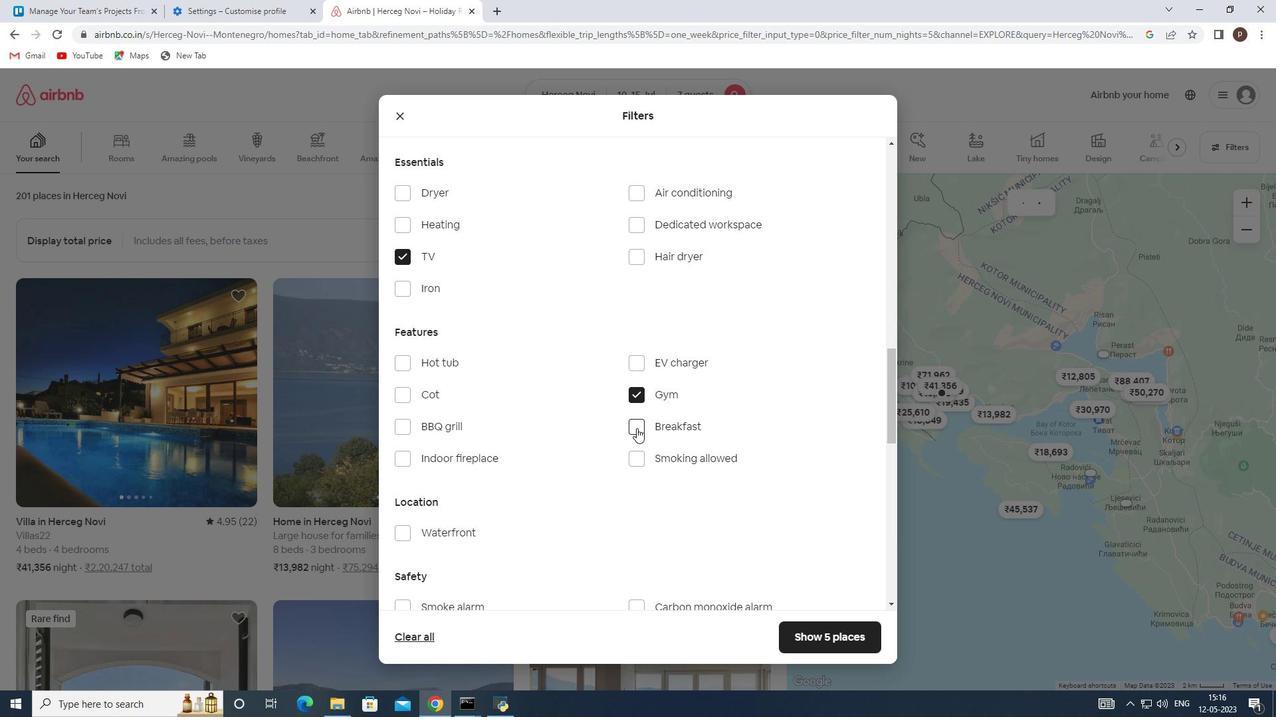 
Action: Mouse moved to (583, 479)
Screenshot: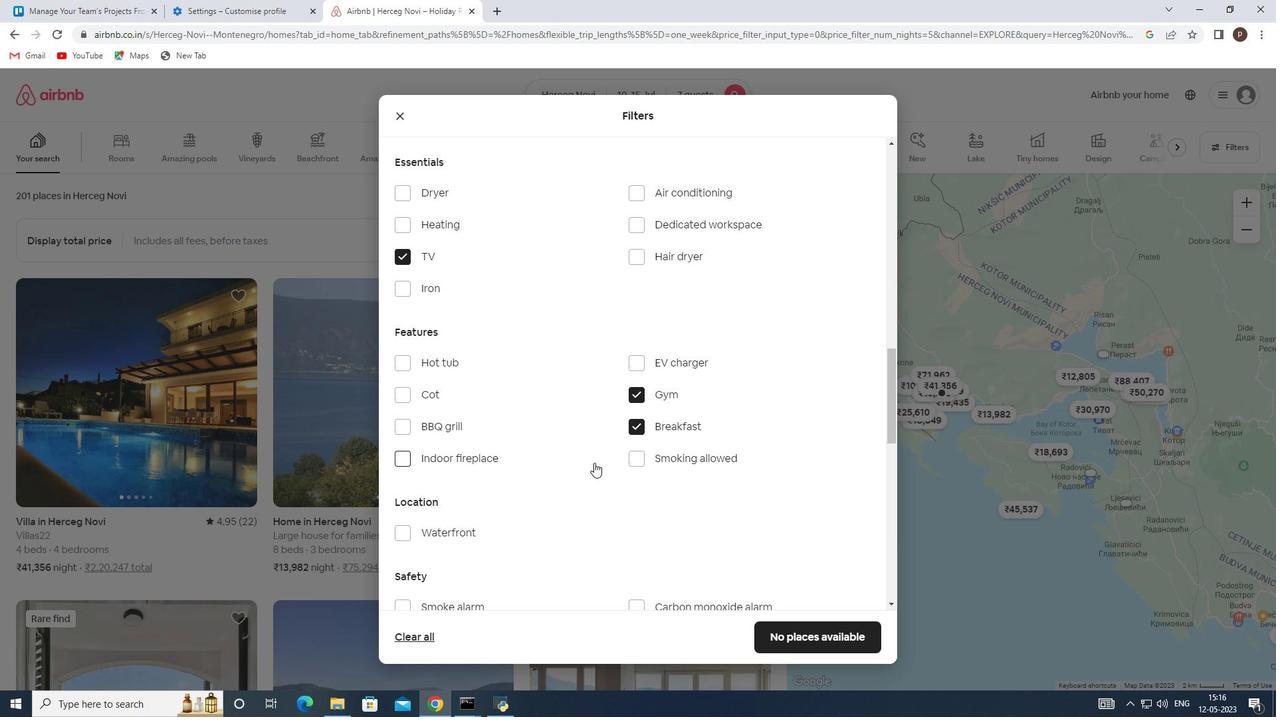 
Action: Mouse scrolled (583, 479) with delta (0, 0)
Screenshot: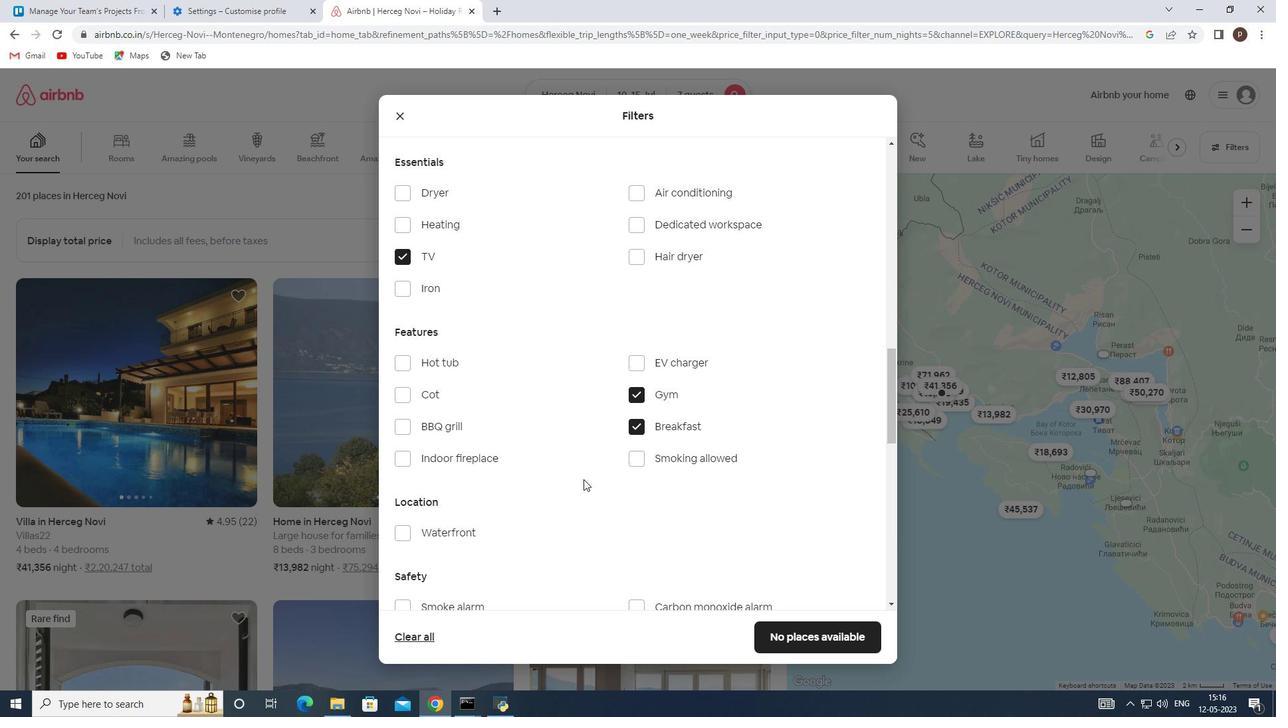 
Action: Mouse scrolled (583, 479) with delta (0, 0)
Screenshot: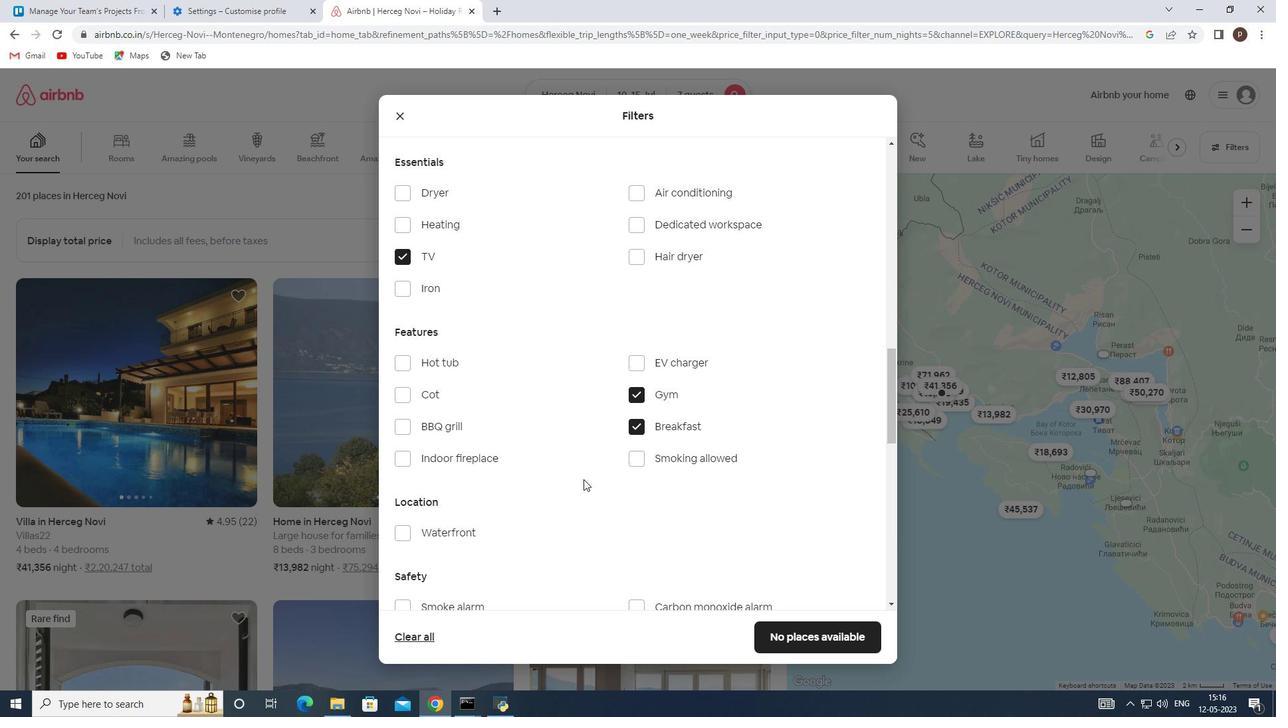 
Action: Mouse moved to (583, 481)
Screenshot: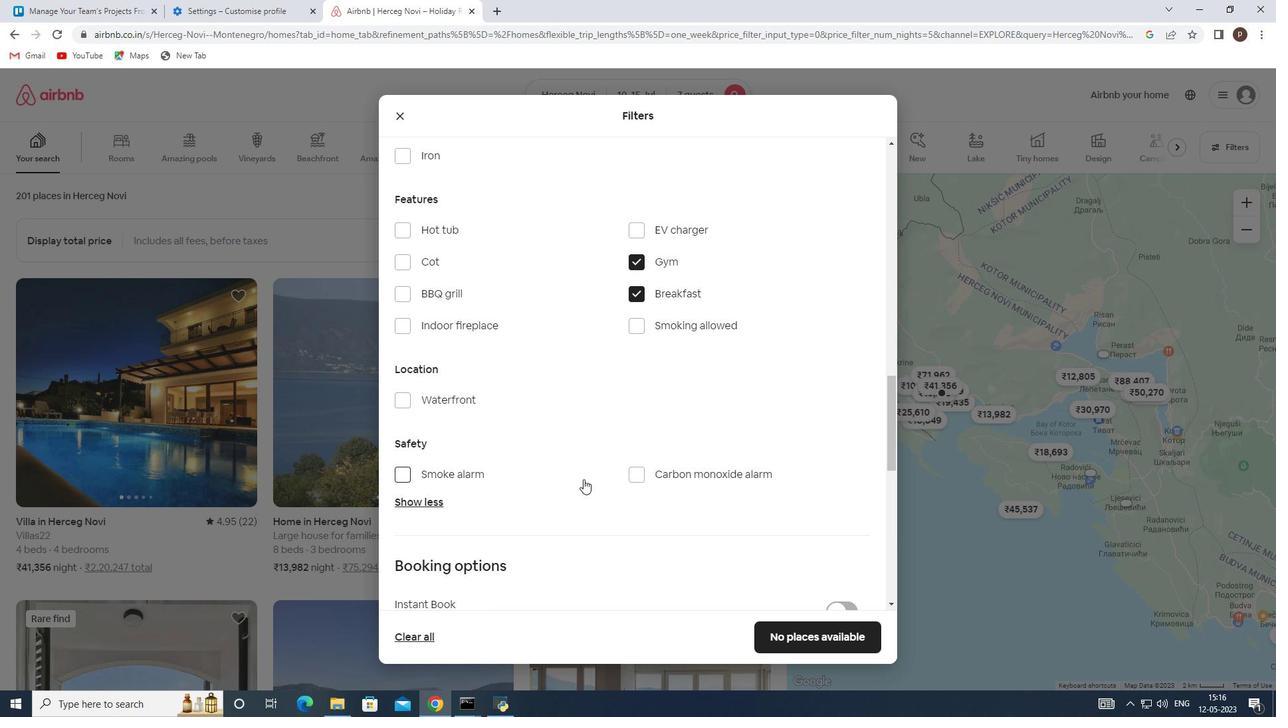 
Action: Mouse scrolled (583, 481) with delta (0, 0)
Screenshot: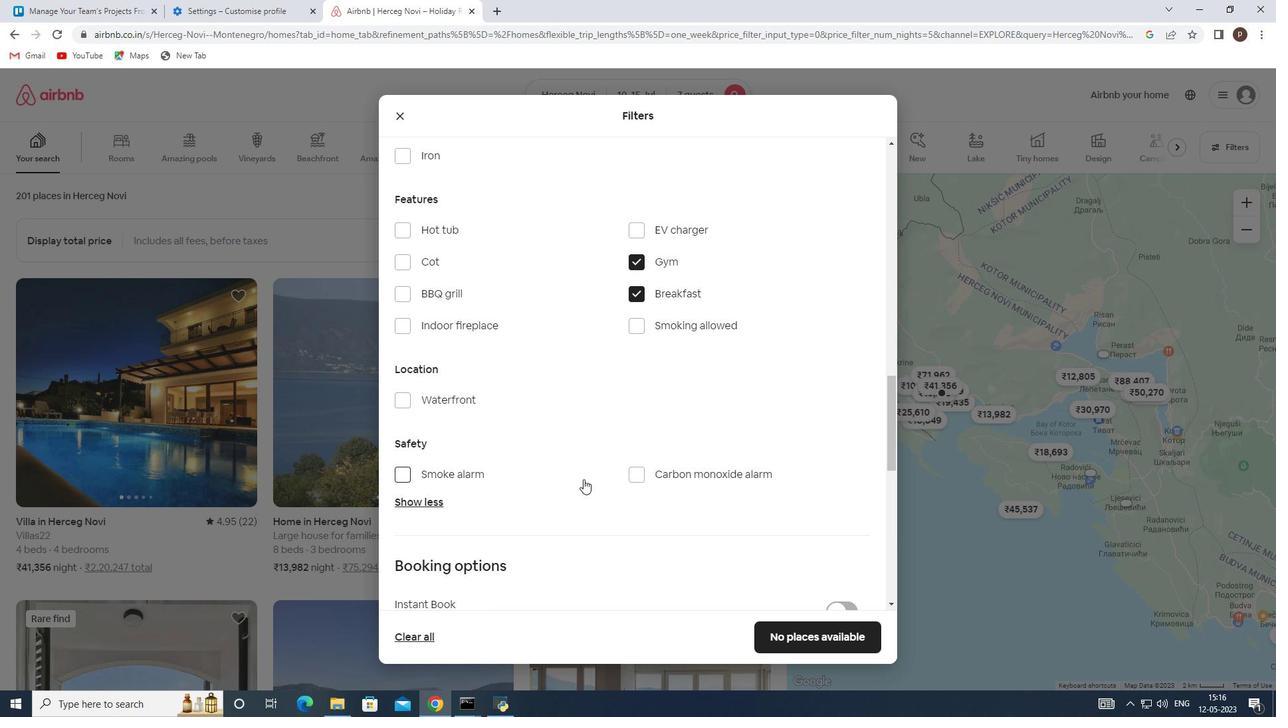 
Action: Mouse moved to (584, 483)
Screenshot: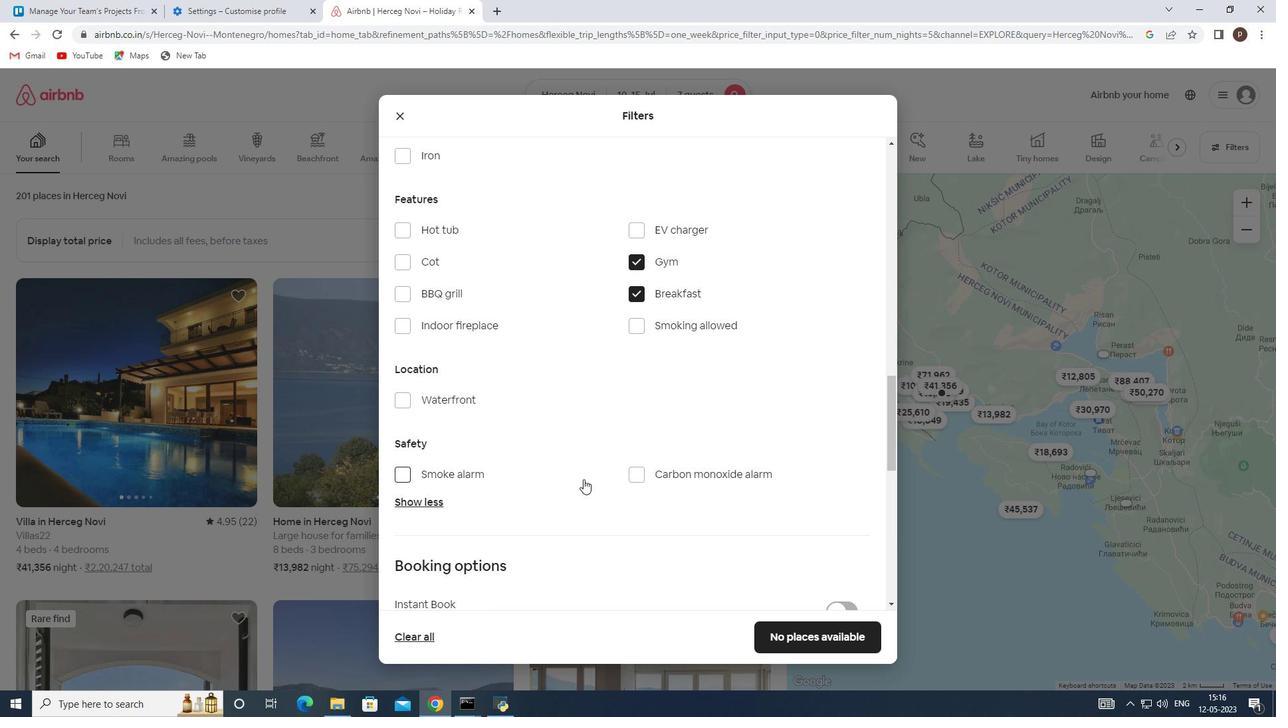 
Action: Mouse scrolled (584, 483) with delta (0, 0)
Screenshot: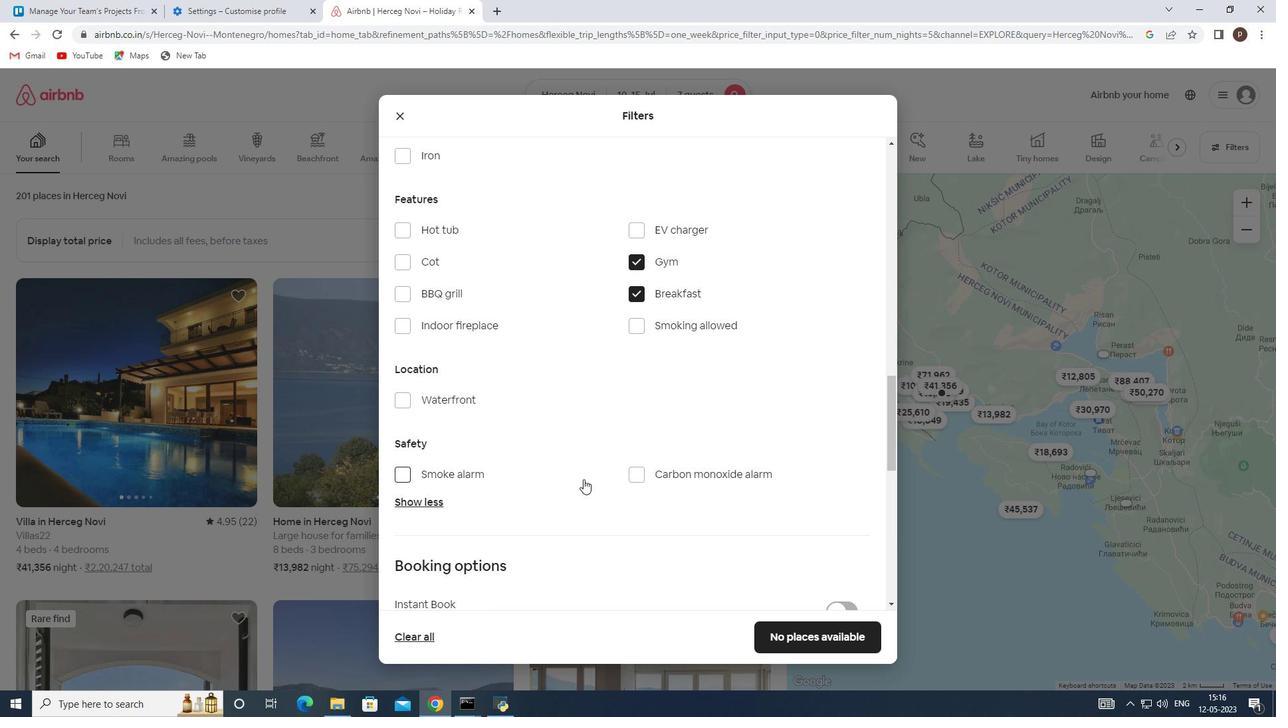 
Action: Mouse moved to (833, 523)
Screenshot: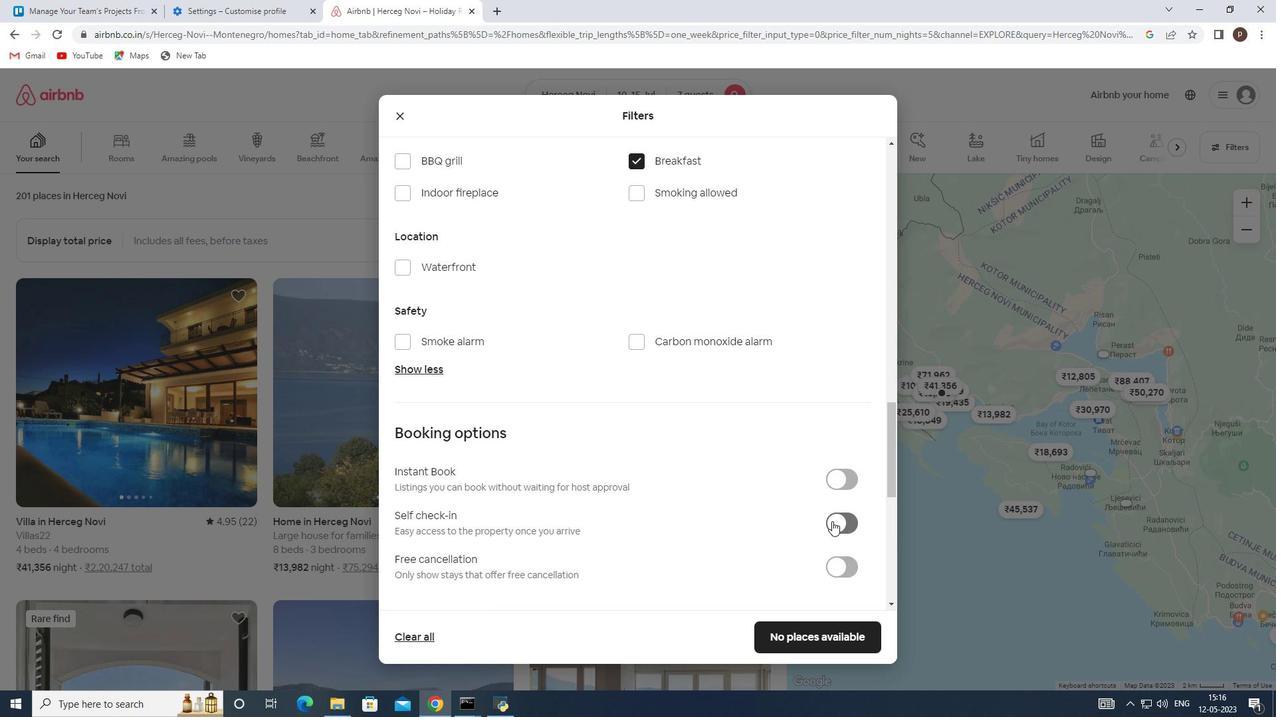 
Action: Mouse pressed left at (833, 523)
Screenshot: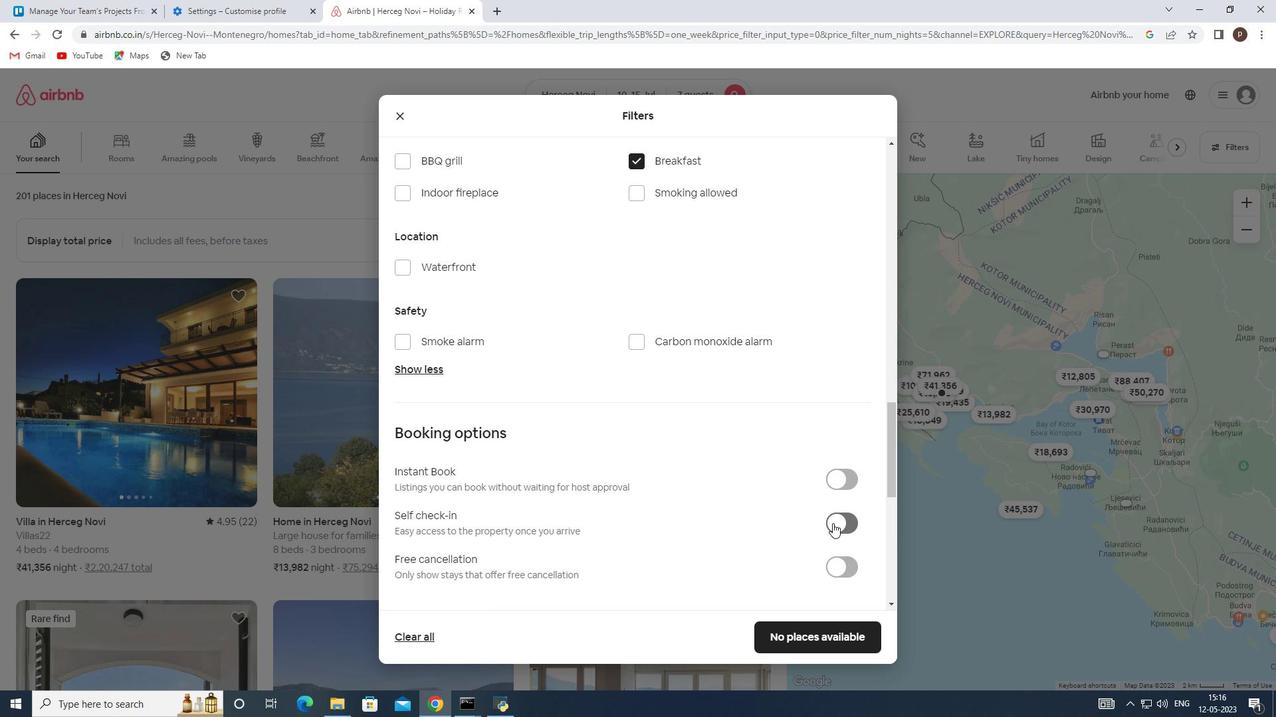 
Action: Mouse moved to (688, 506)
Screenshot: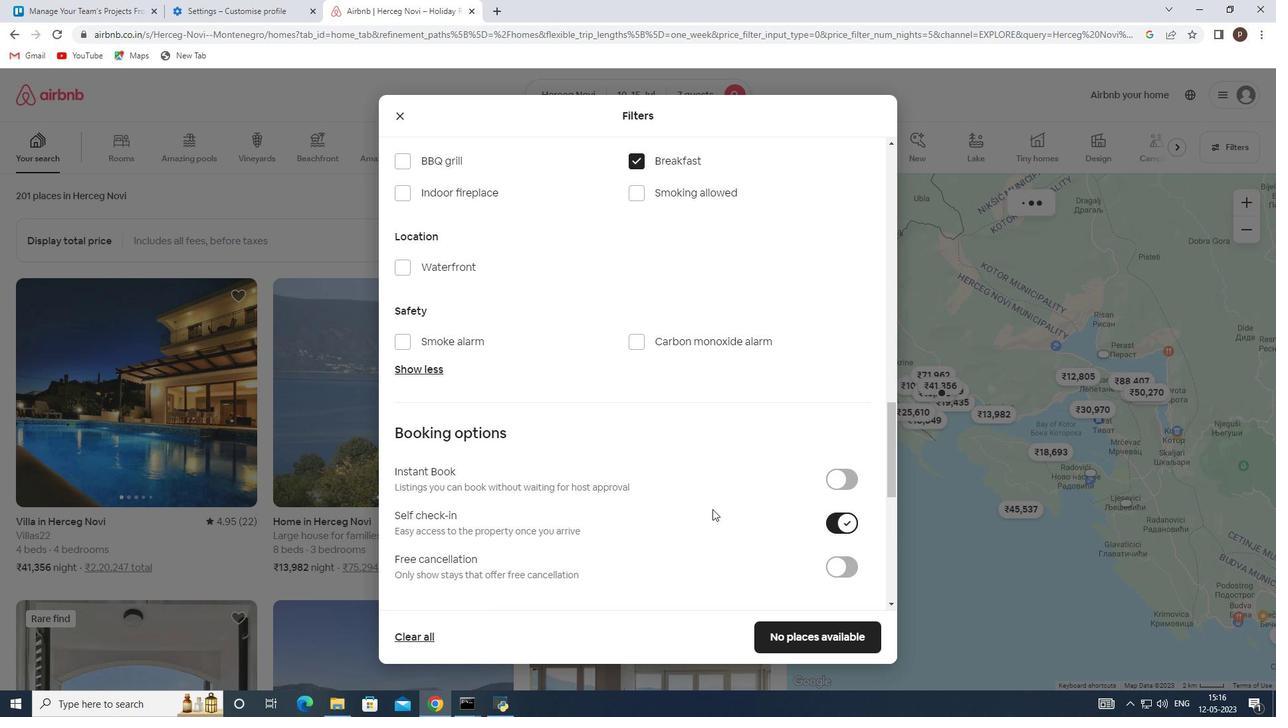 
Action: Mouse scrolled (688, 505) with delta (0, 0)
Screenshot: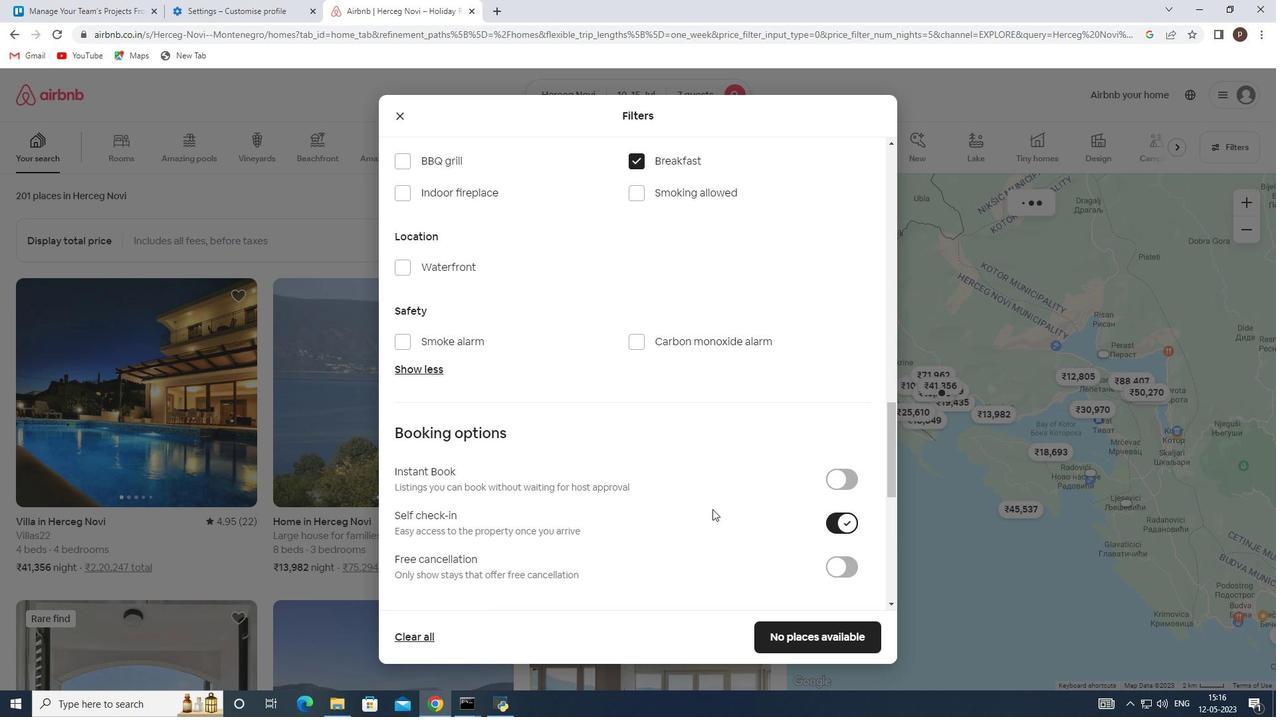 
Action: Mouse moved to (687, 506)
Screenshot: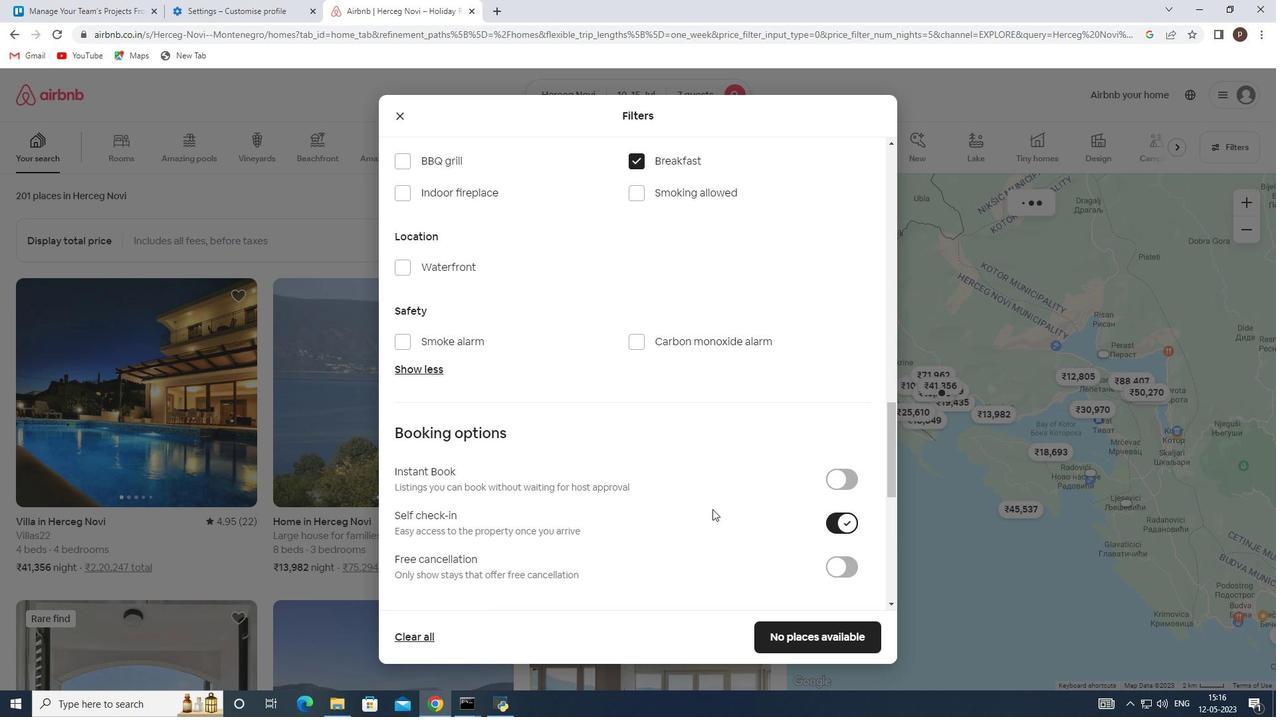 
Action: Mouse scrolled (687, 505) with delta (0, 0)
Screenshot: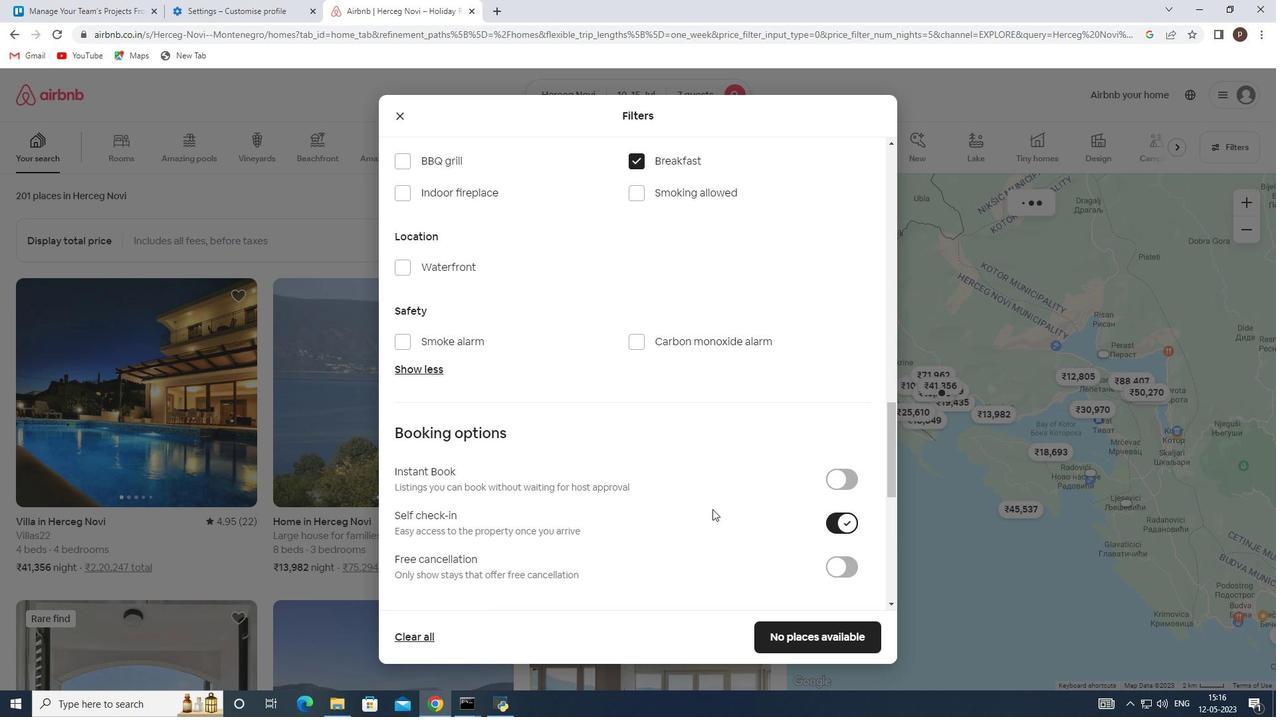 
Action: Mouse scrolled (687, 505) with delta (0, 0)
Screenshot: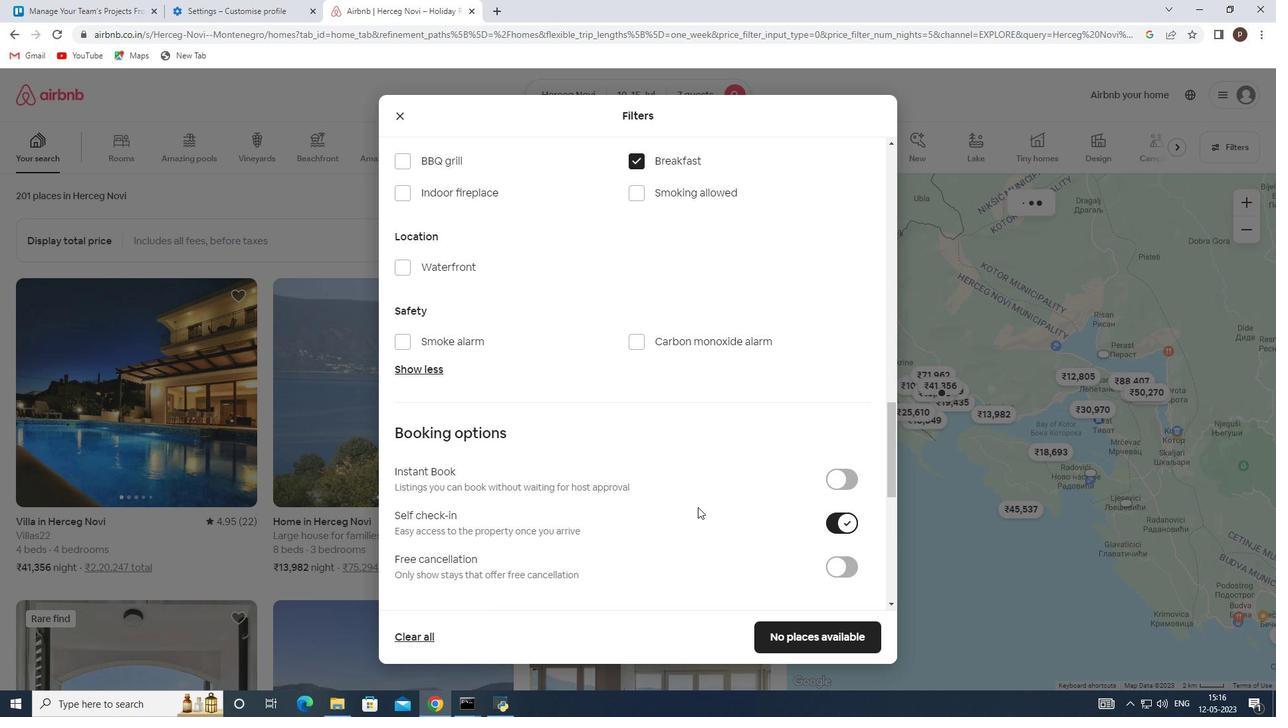 
Action: Mouse scrolled (687, 505) with delta (0, 0)
Screenshot: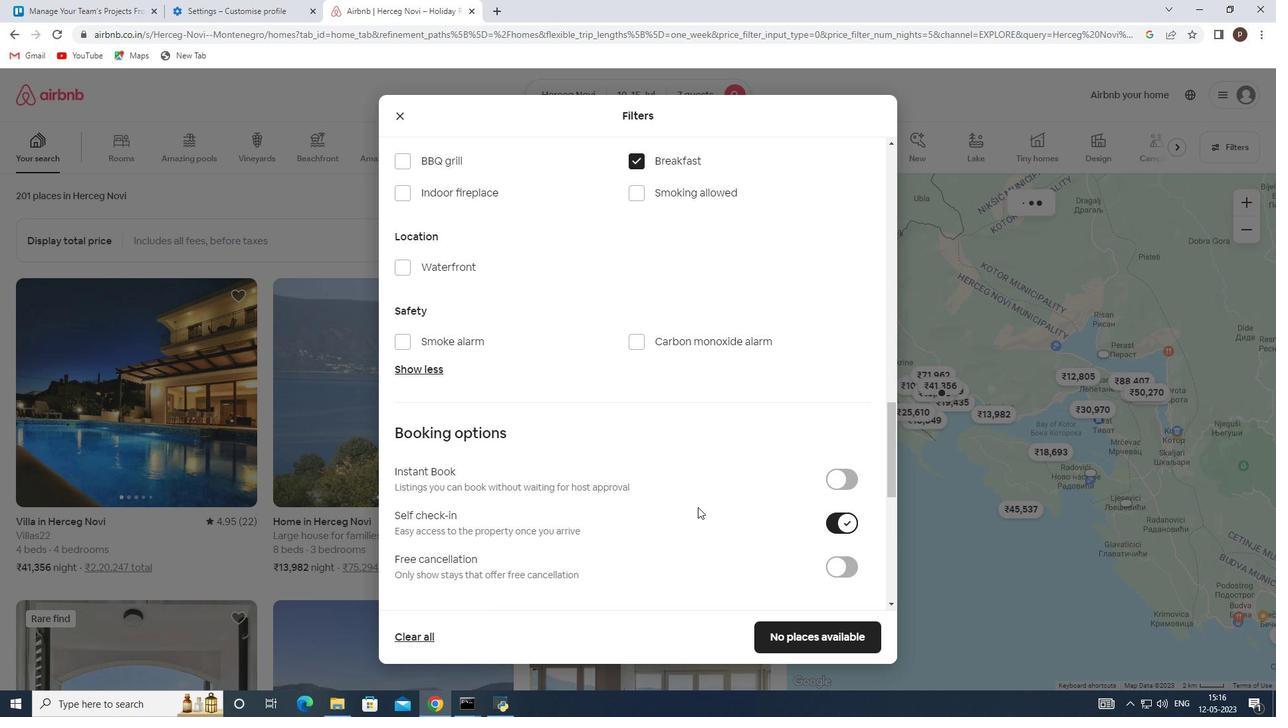 
Action: Mouse scrolled (687, 505) with delta (0, 0)
Screenshot: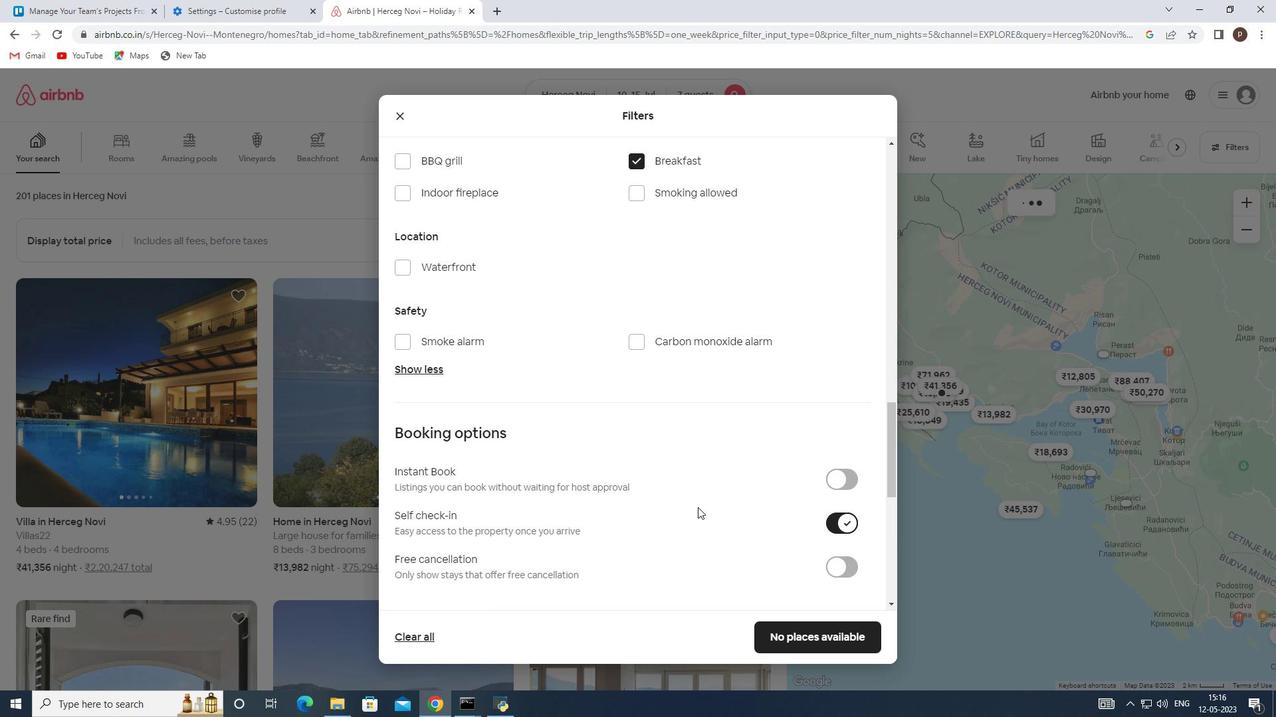 
Action: Mouse moved to (685, 506)
Screenshot: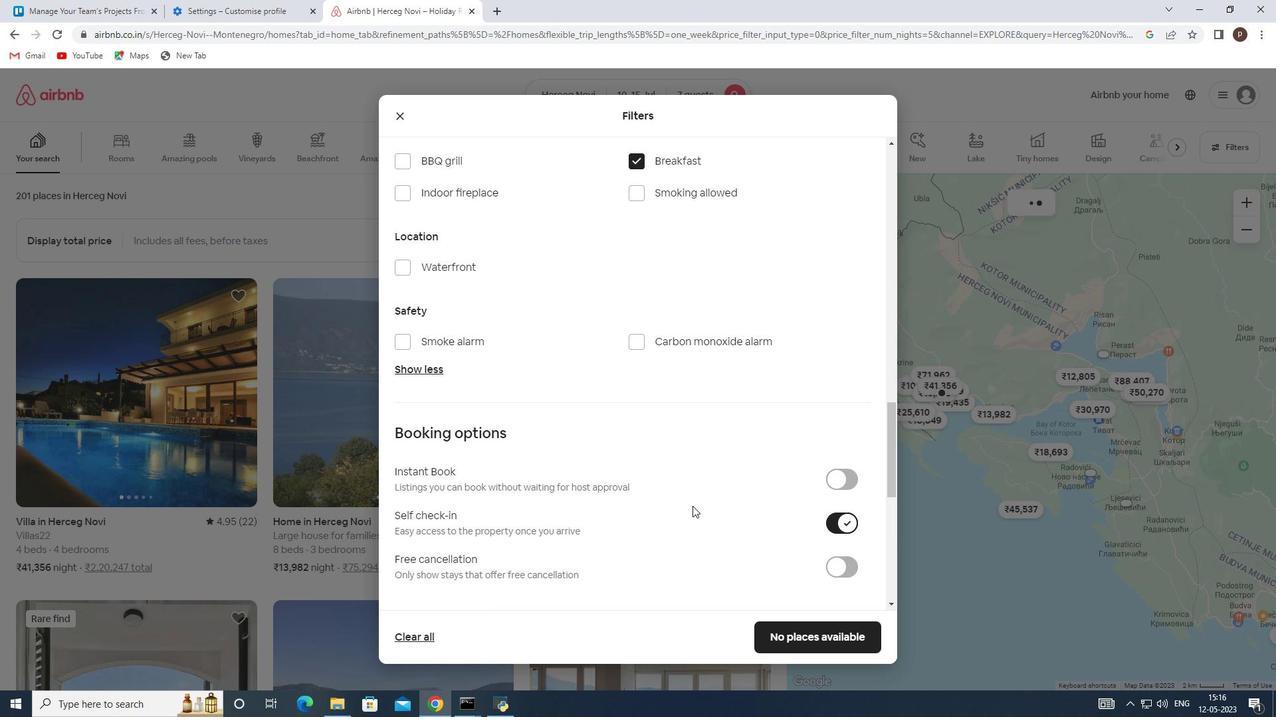 
Action: Mouse scrolled (685, 505) with delta (0, 0)
Screenshot: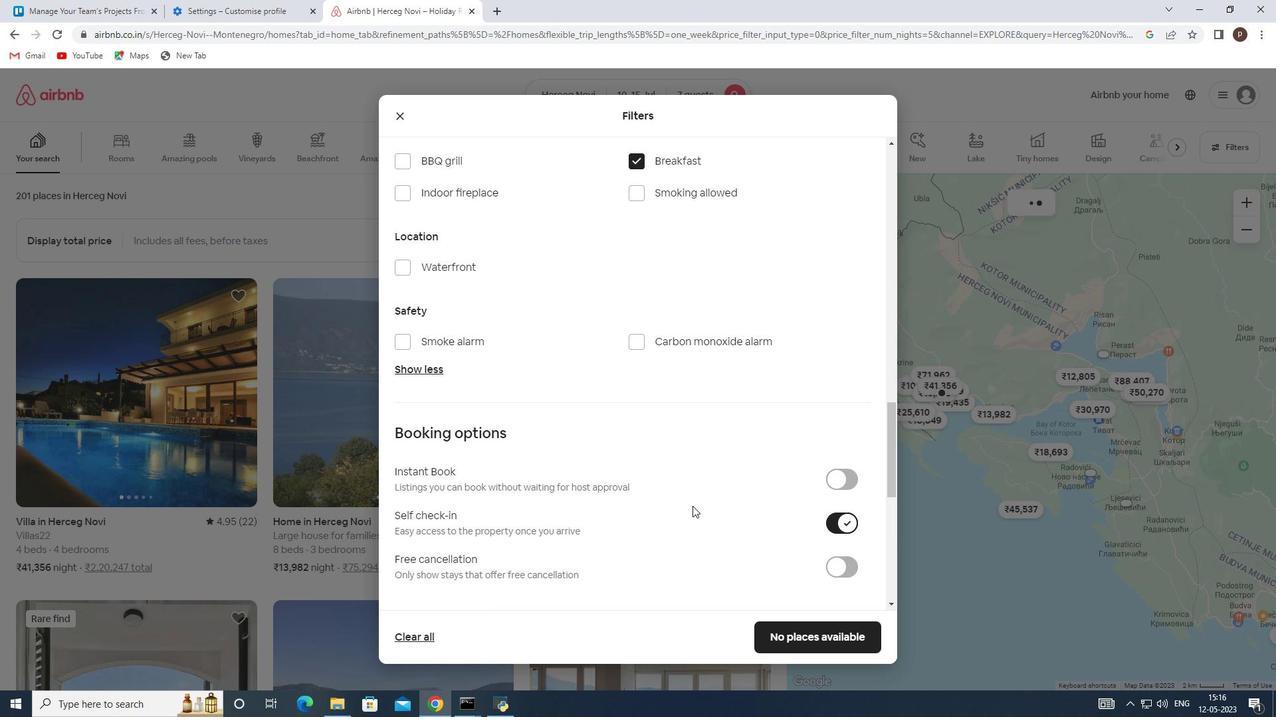 
Action: Mouse moved to (677, 501)
Screenshot: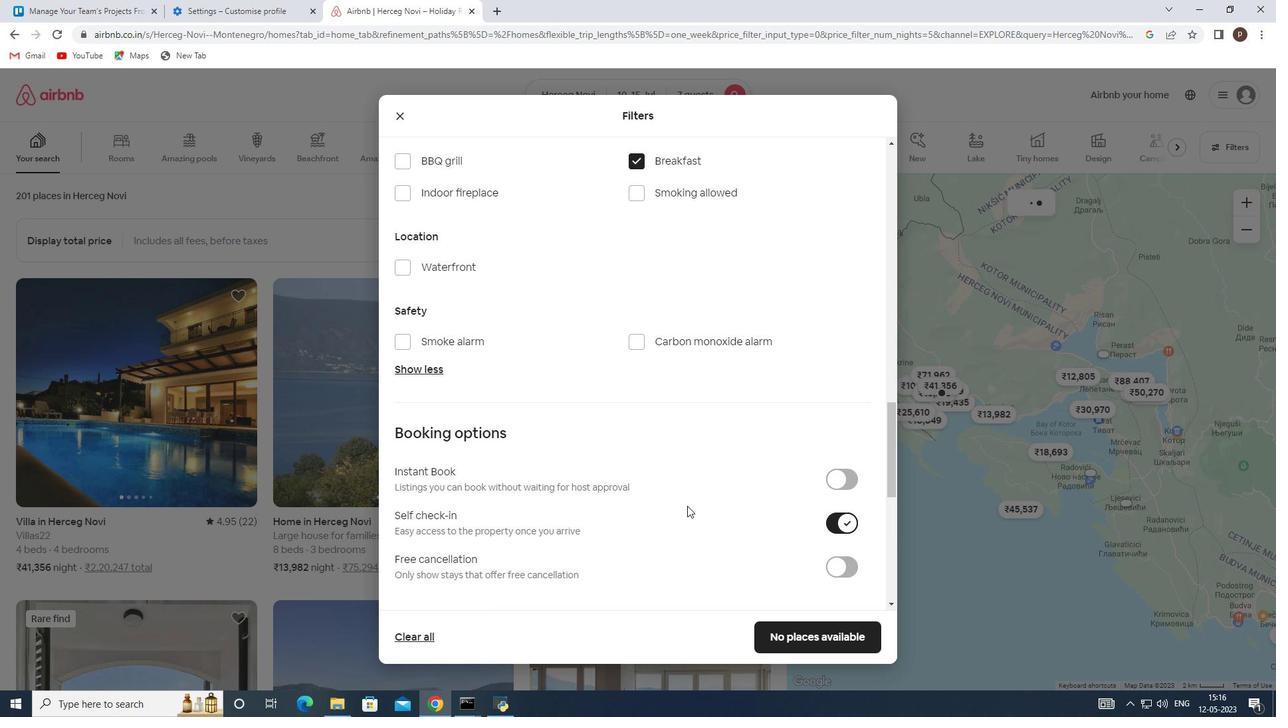 
Action: Mouse scrolled (678, 501) with delta (0, 0)
Screenshot: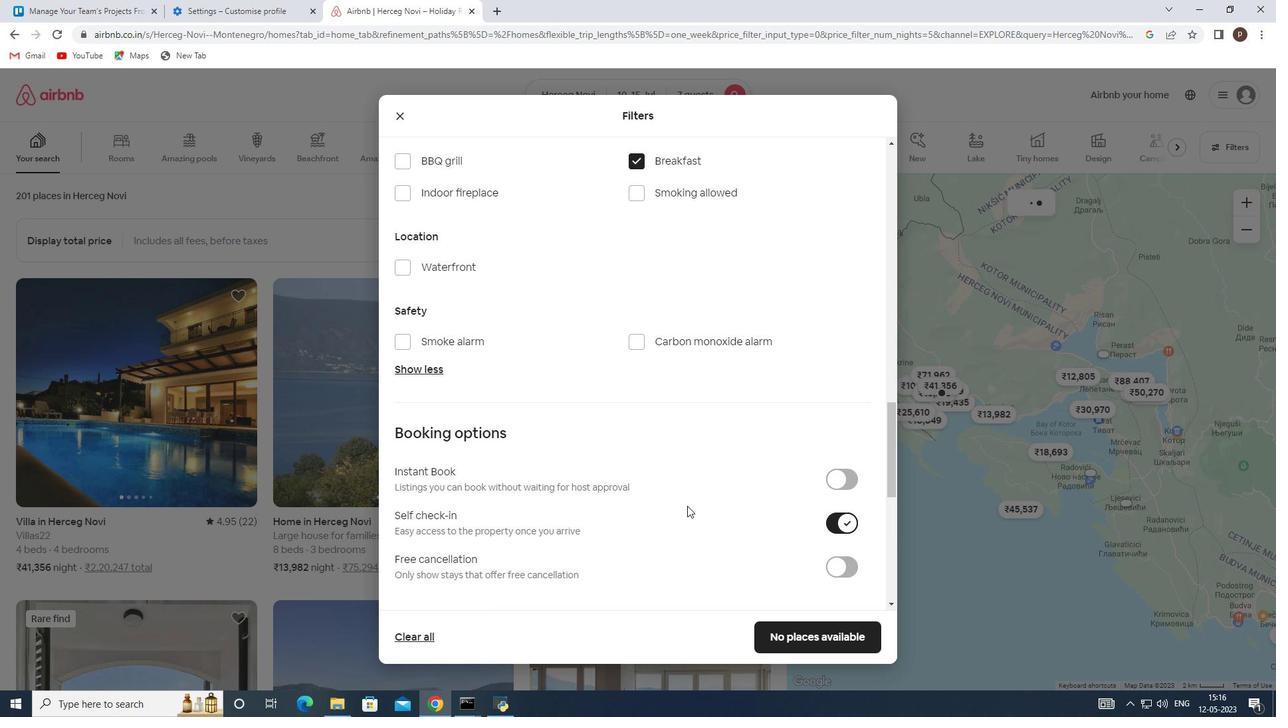 
Action: Mouse moved to (650, 494)
Screenshot: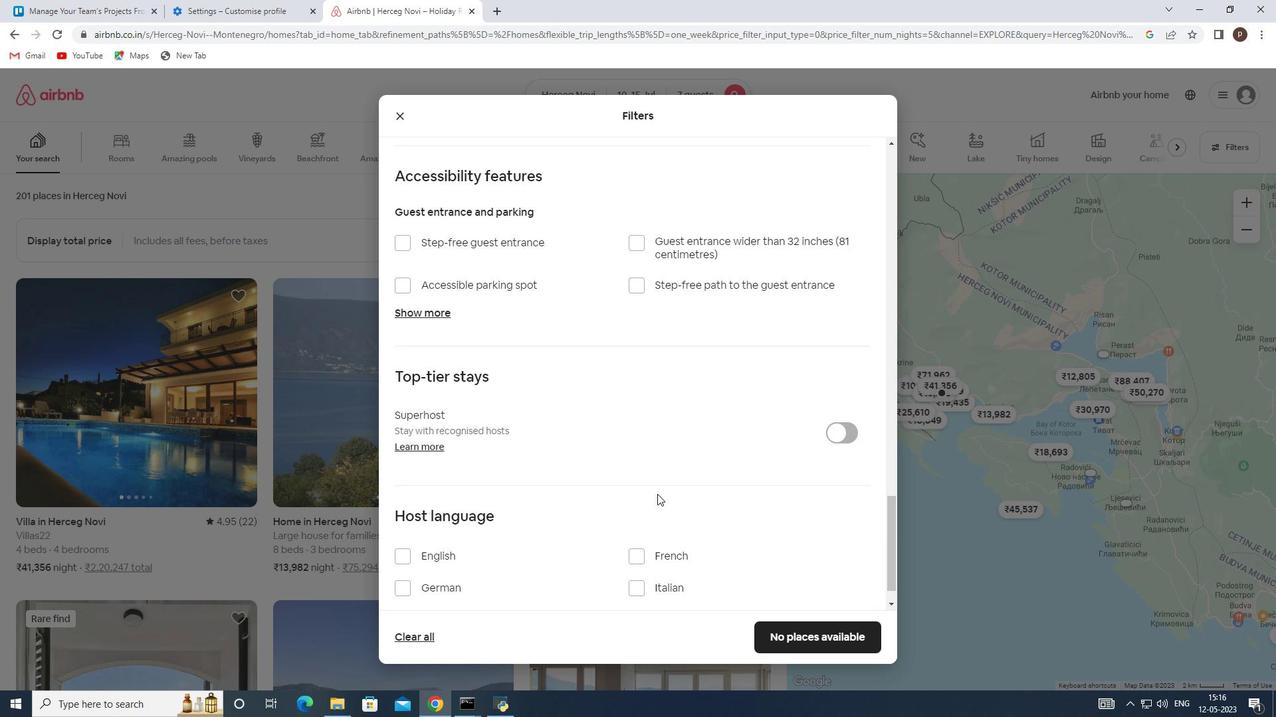
Action: Mouse scrolled (650, 493) with delta (0, 0)
Screenshot: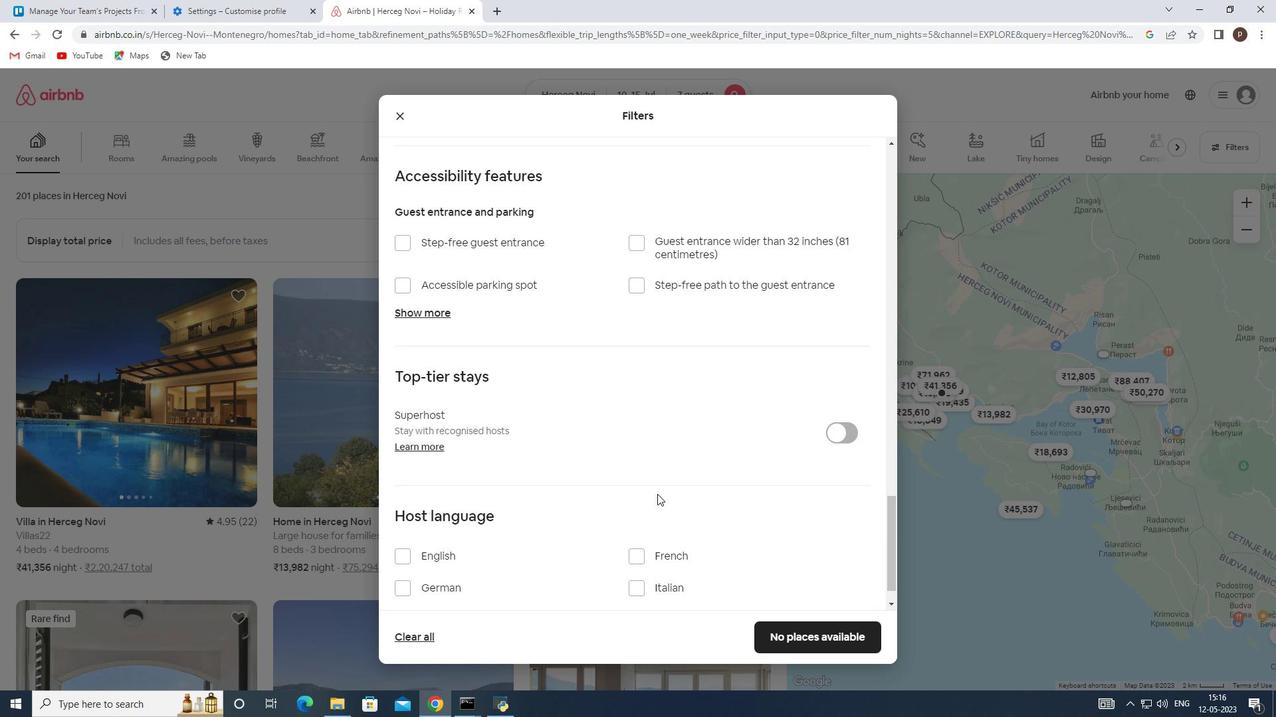 
Action: Mouse moved to (650, 494)
Screenshot: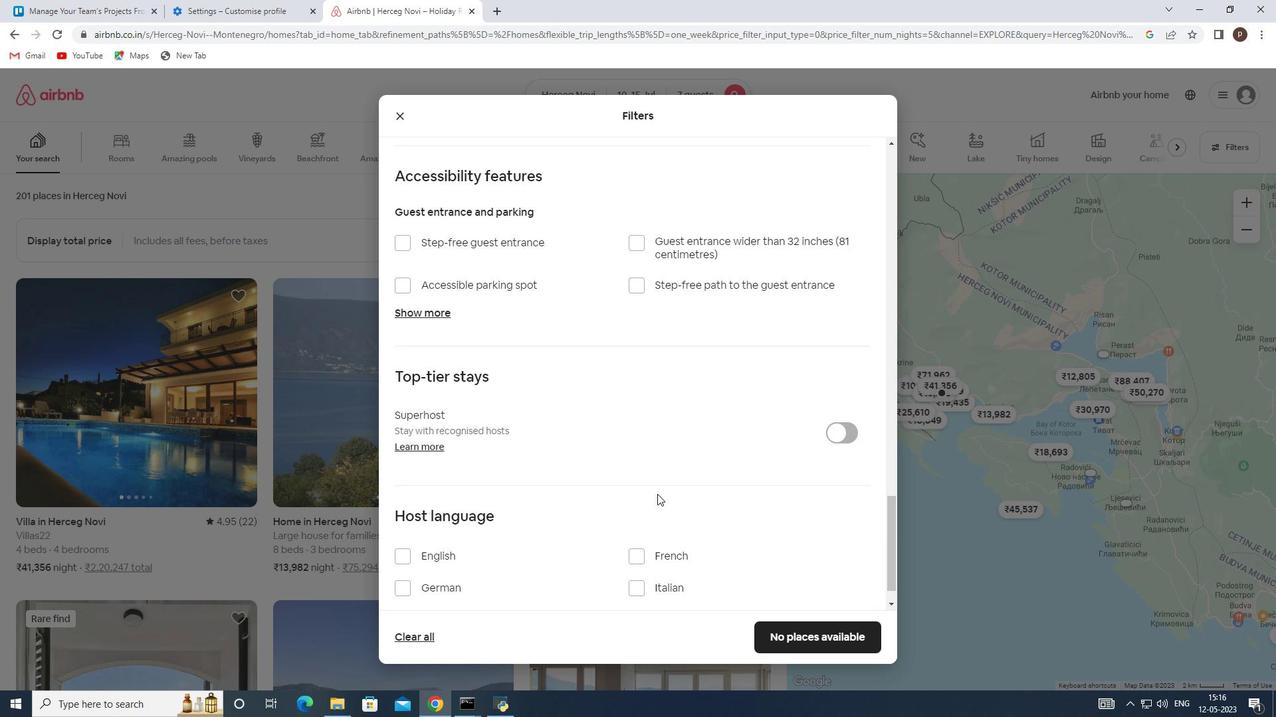 
Action: Mouse scrolled (650, 493) with delta (0, 0)
Screenshot: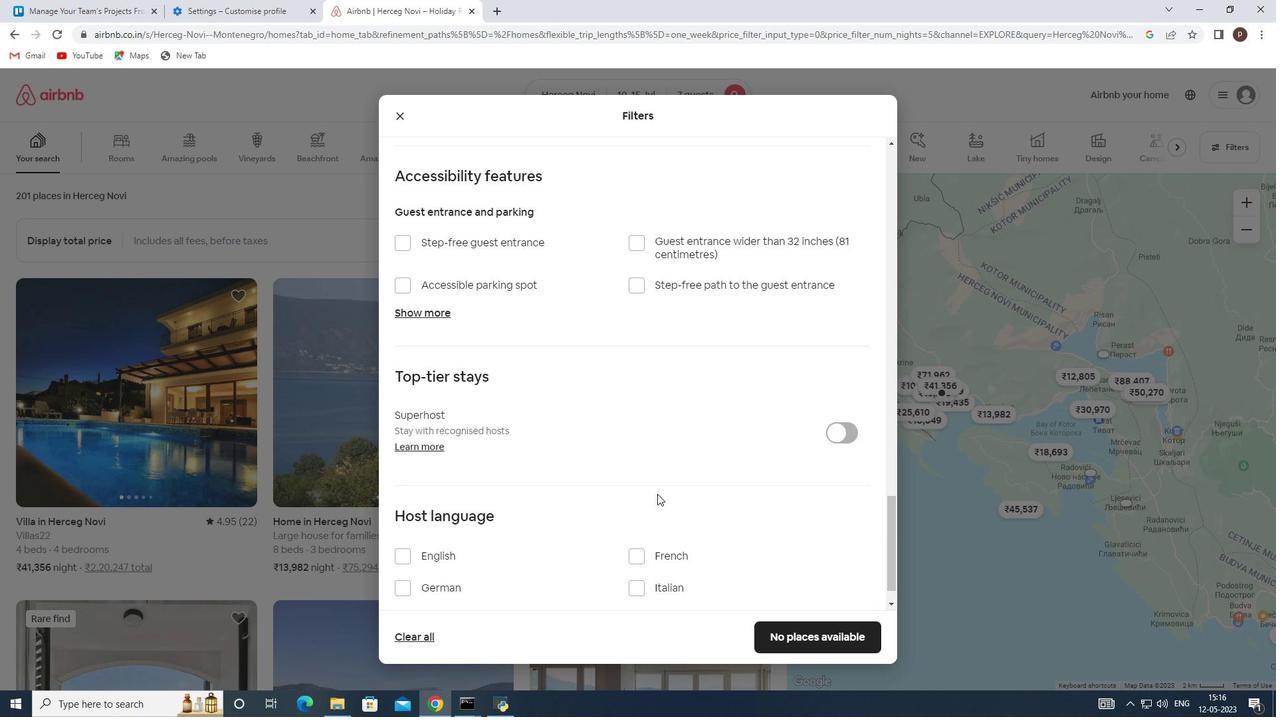 
Action: Mouse moved to (650, 494)
Screenshot: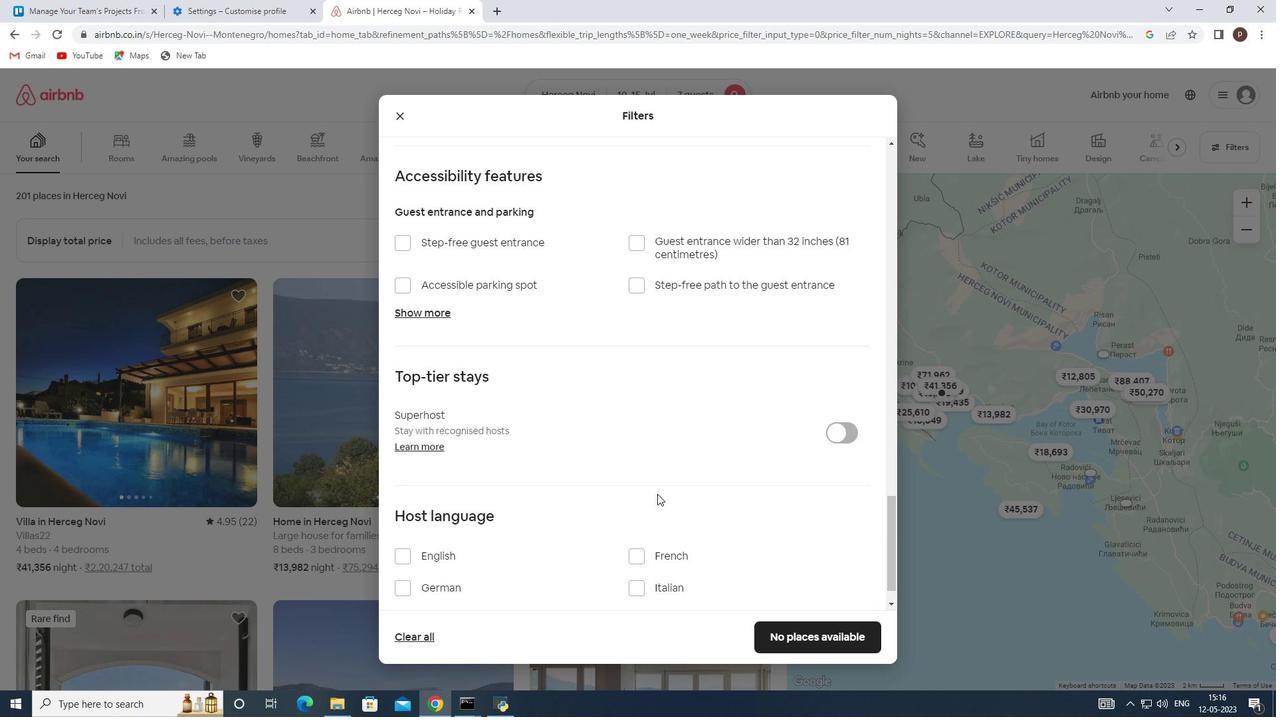 
Action: Mouse scrolled (650, 493) with delta (0, 0)
Screenshot: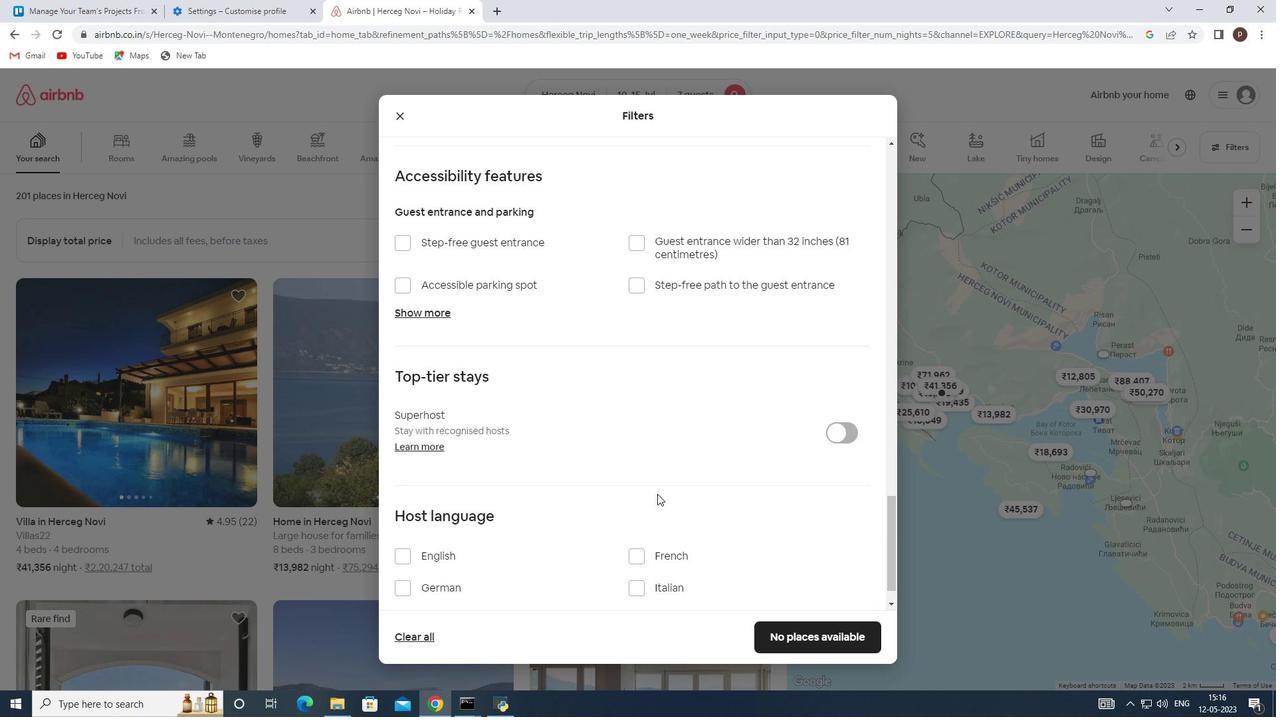 
Action: Mouse scrolled (650, 493) with delta (0, 0)
Screenshot: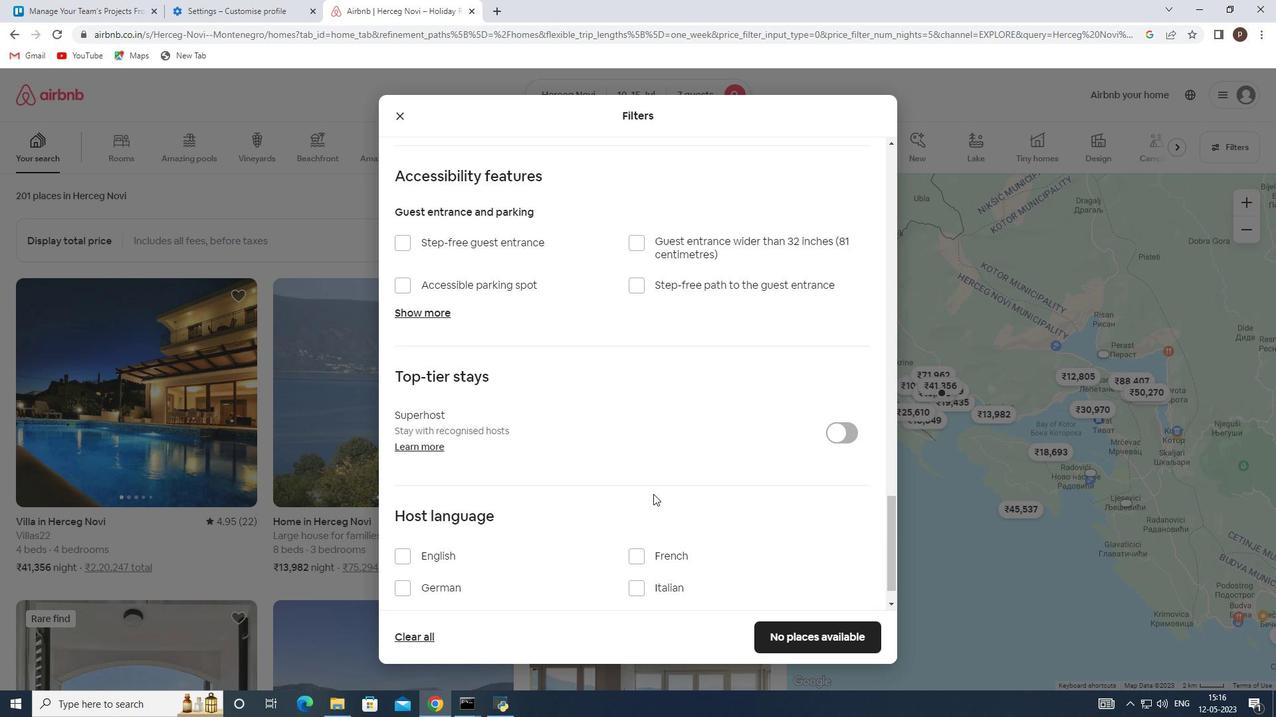 
Action: Mouse scrolled (650, 493) with delta (0, 0)
Screenshot: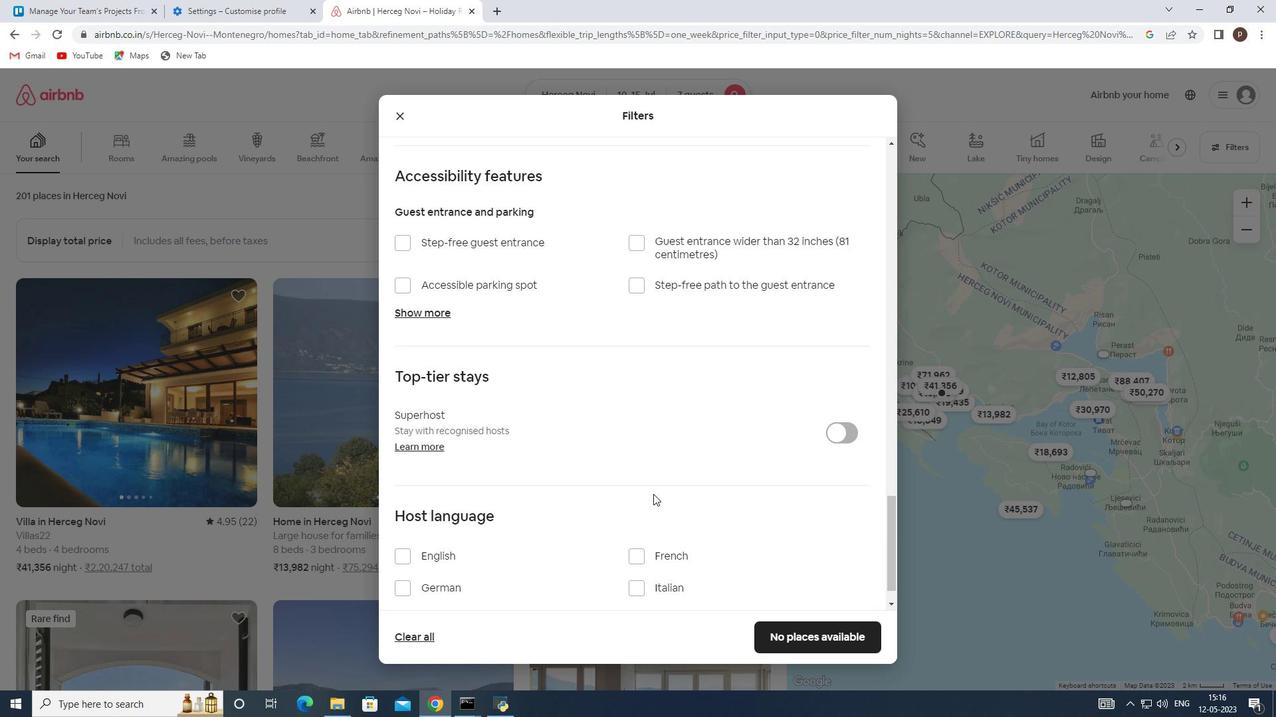 
Action: Mouse moved to (403, 517)
Screenshot: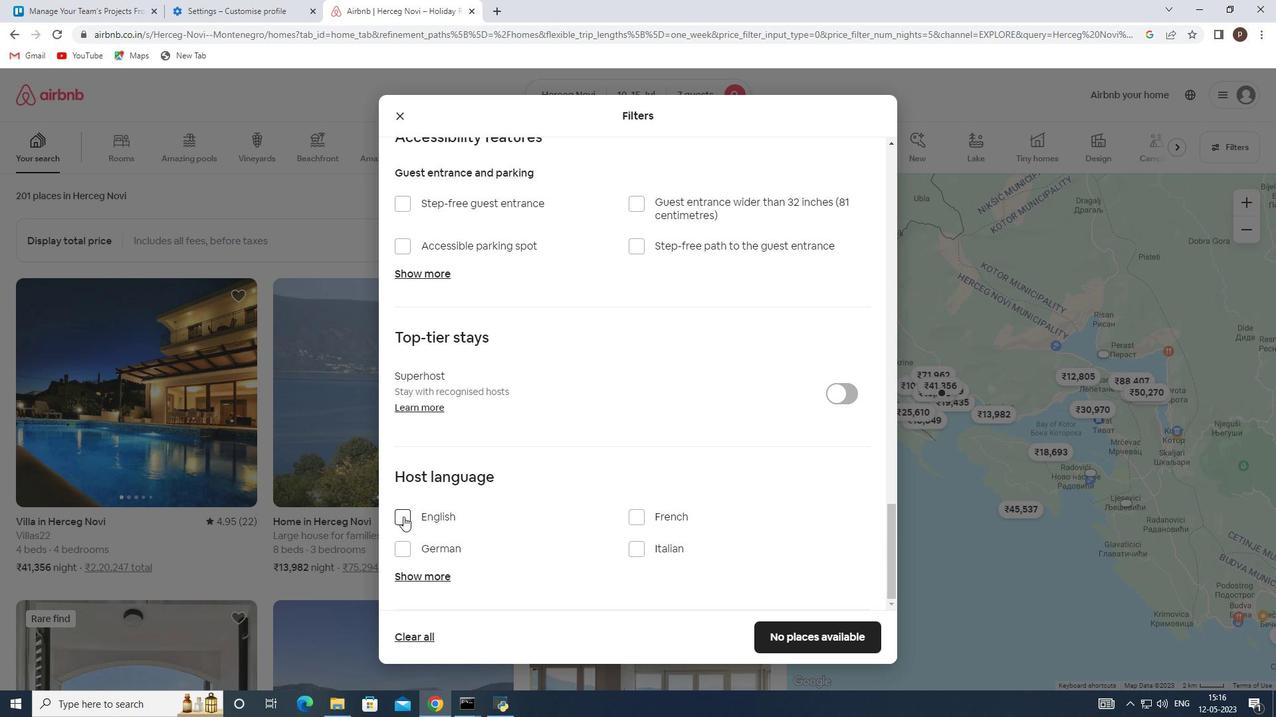 
Action: Mouse pressed left at (403, 517)
Screenshot: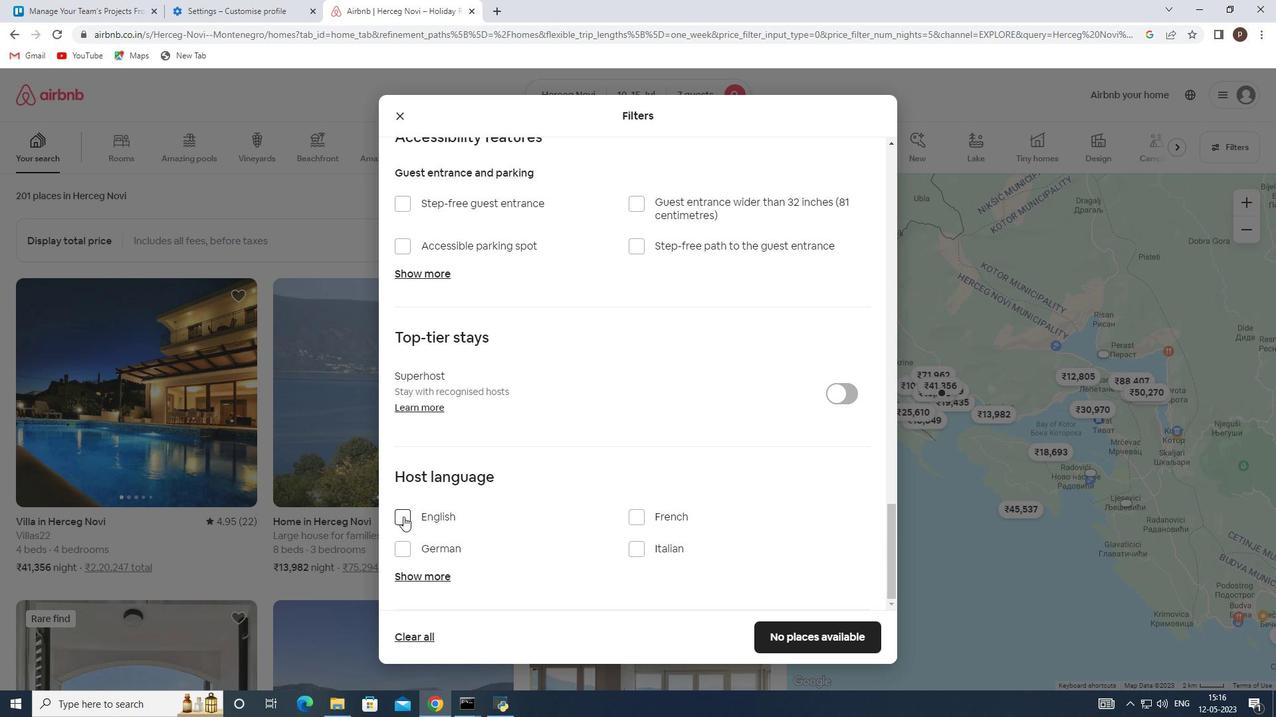 
Action: Mouse moved to (819, 631)
Screenshot: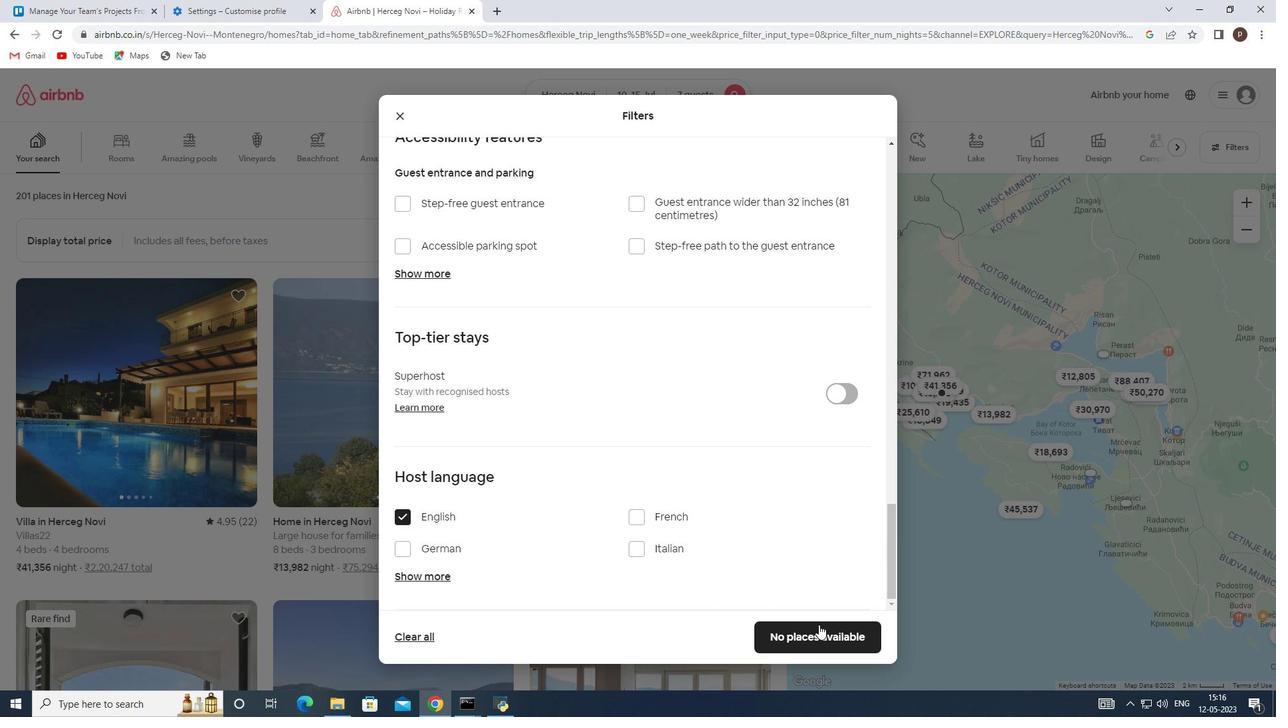 
Action: Mouse pressed left at (819, 631)
Screenshot: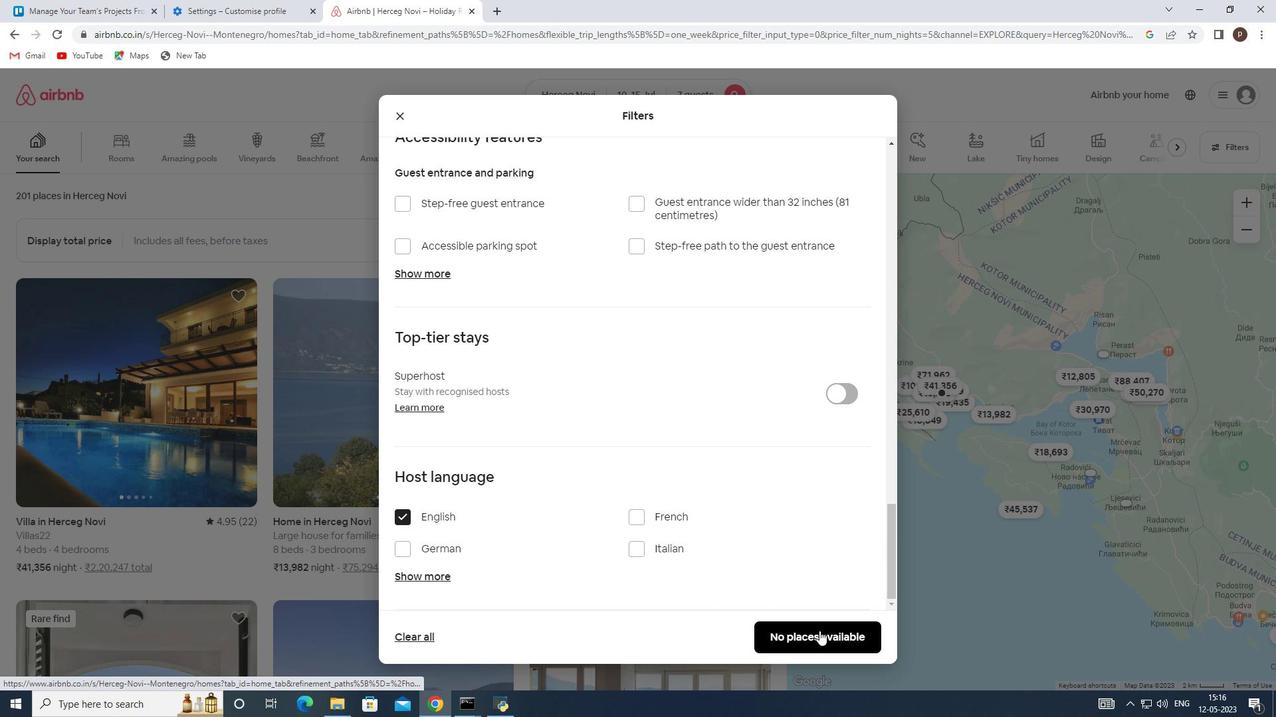 
